 Task: Look for space in Mānānwāla, Pakistan from 17th June, 2023 to 21st June, 2023 for 2 adults in price range Rs.7000 to Rs.12000. Place can be private room with 1  bedroom having 2 beds and 1 bathroom. Property type can be house, flat, guest house. Amenities needed are: wifi. Booking option can be shelf check-in. Required host language is English.
Action: Mouse moved to (542, 613)
Screenshot: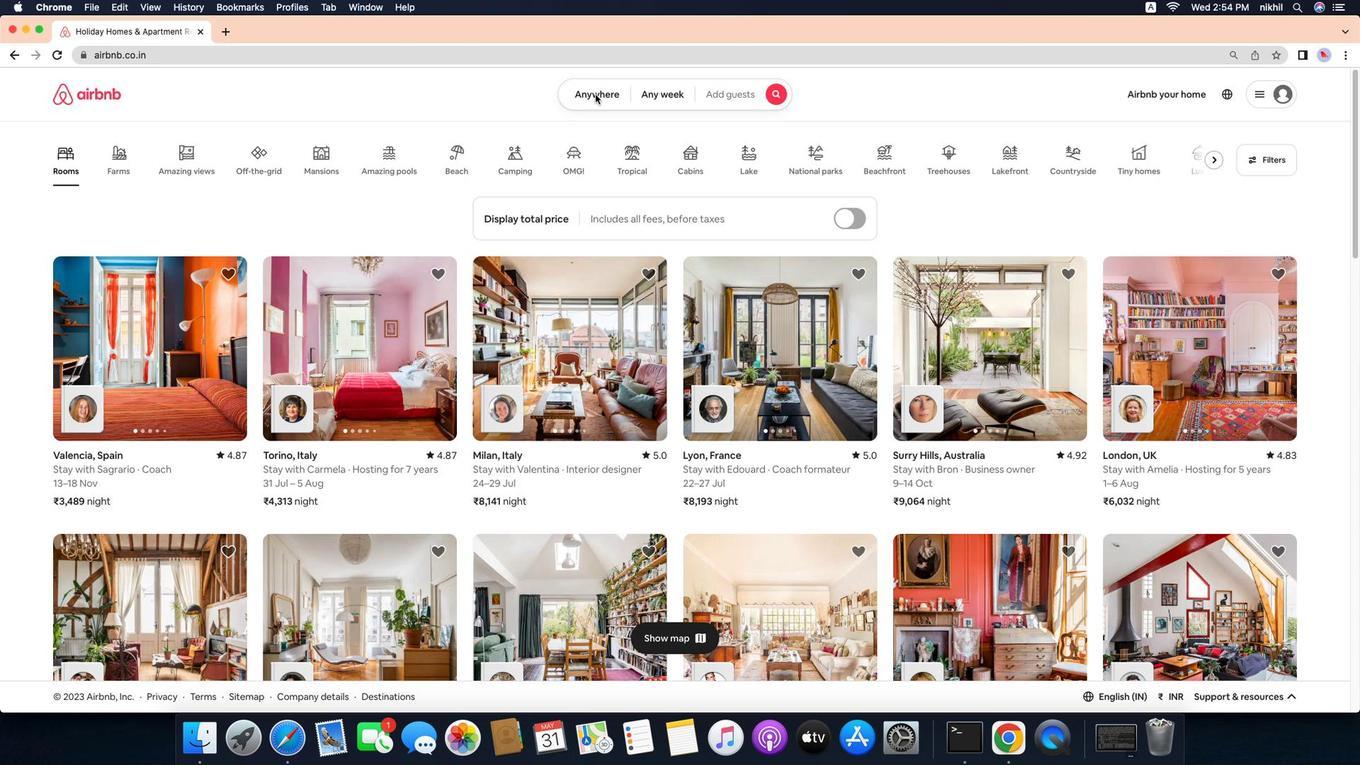 
Action: Mouse pressed left at (542, 613)
Screenshot: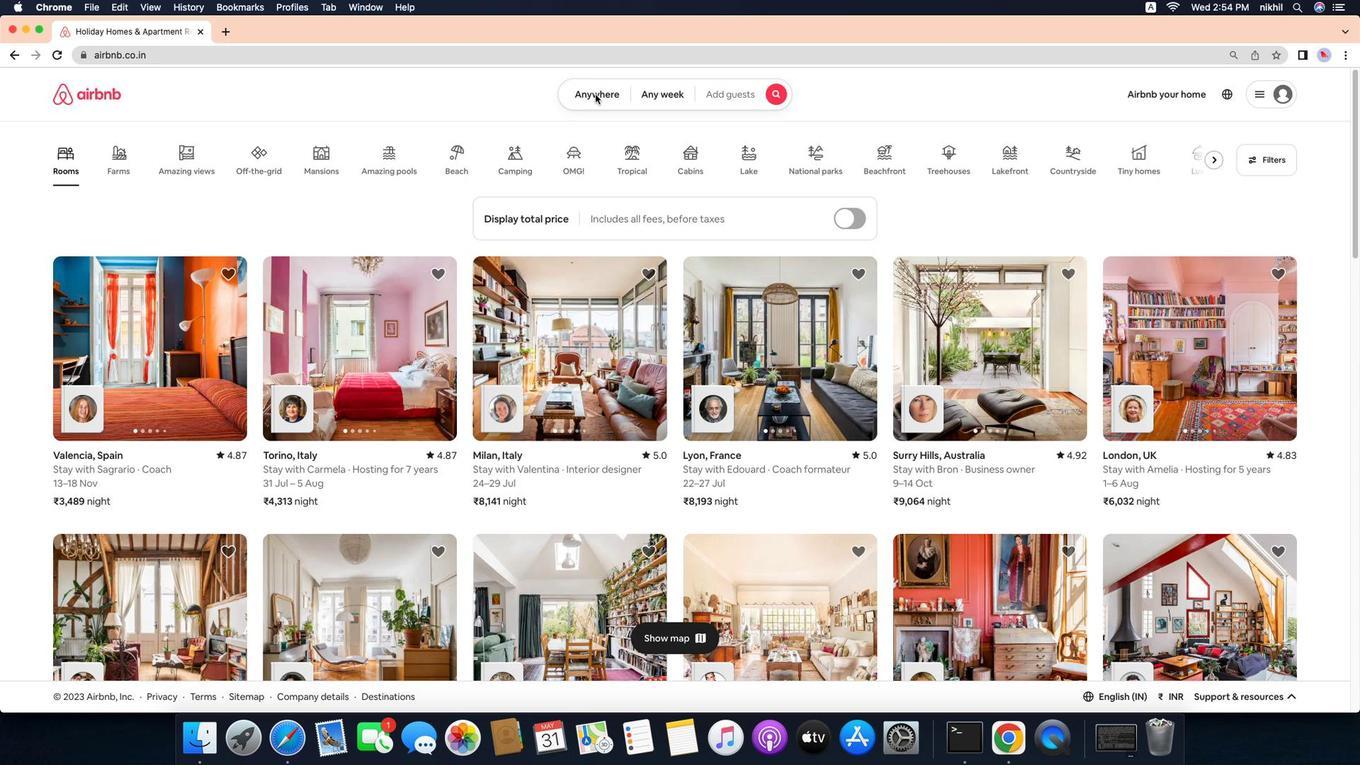
Action: Mouse moved to (539, 607)
Screenshot: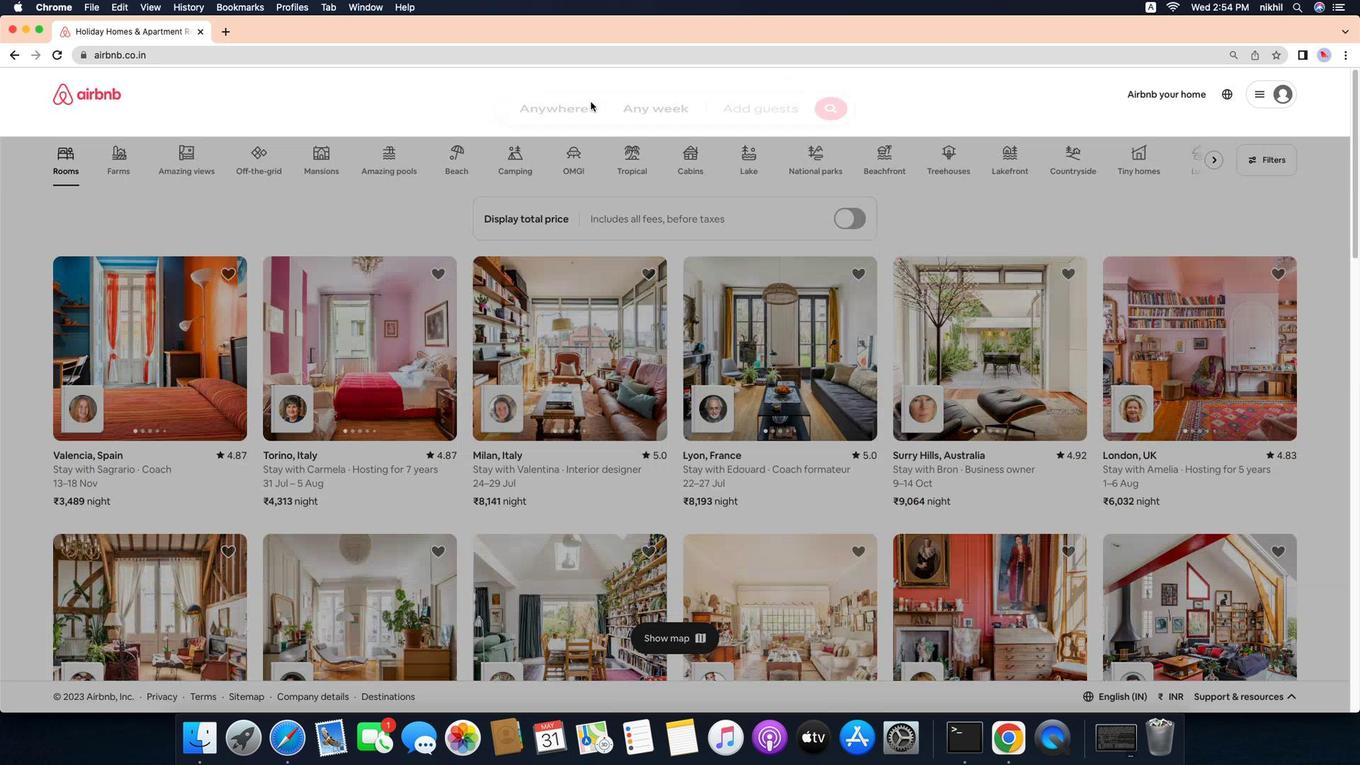 
Action: Mouse pressed left at (539, 607)
Screenshot: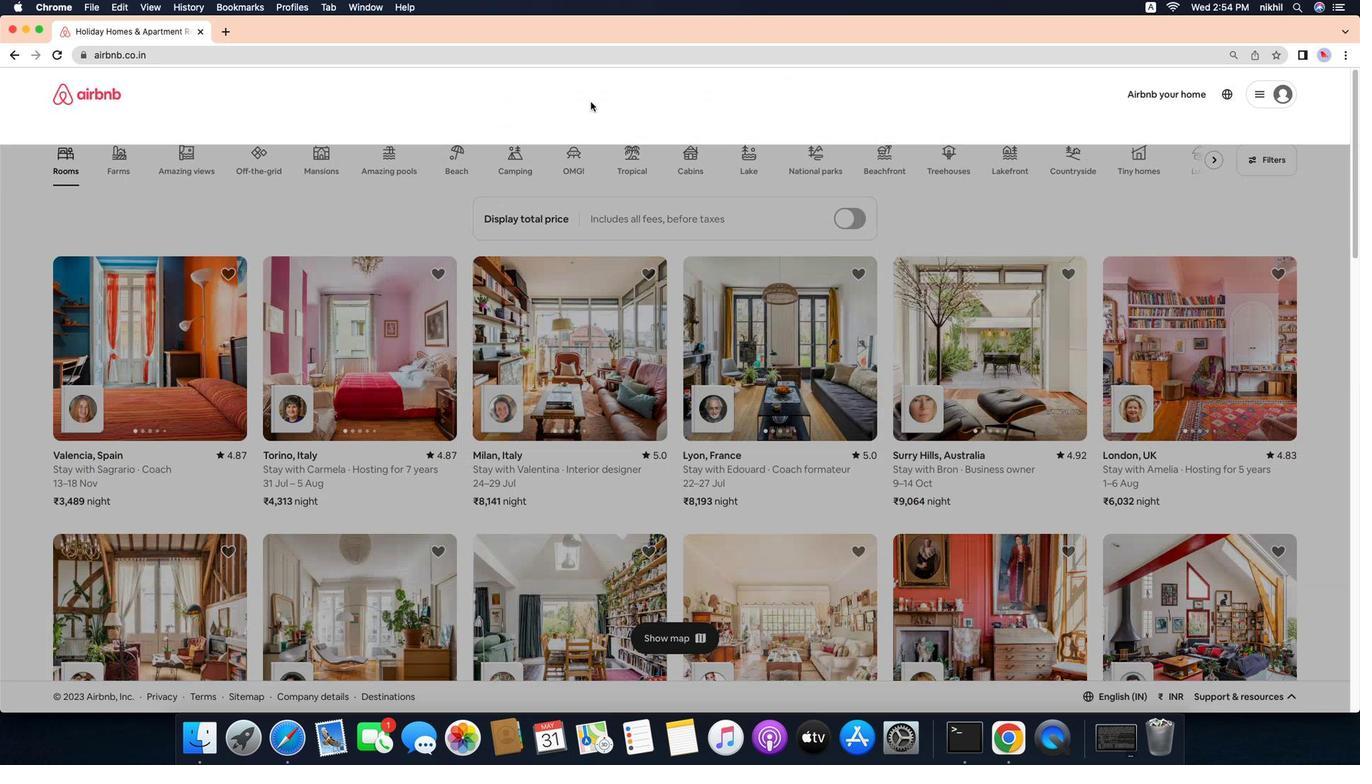 
Action: Mouse moved to (444, 576)
Screenshot: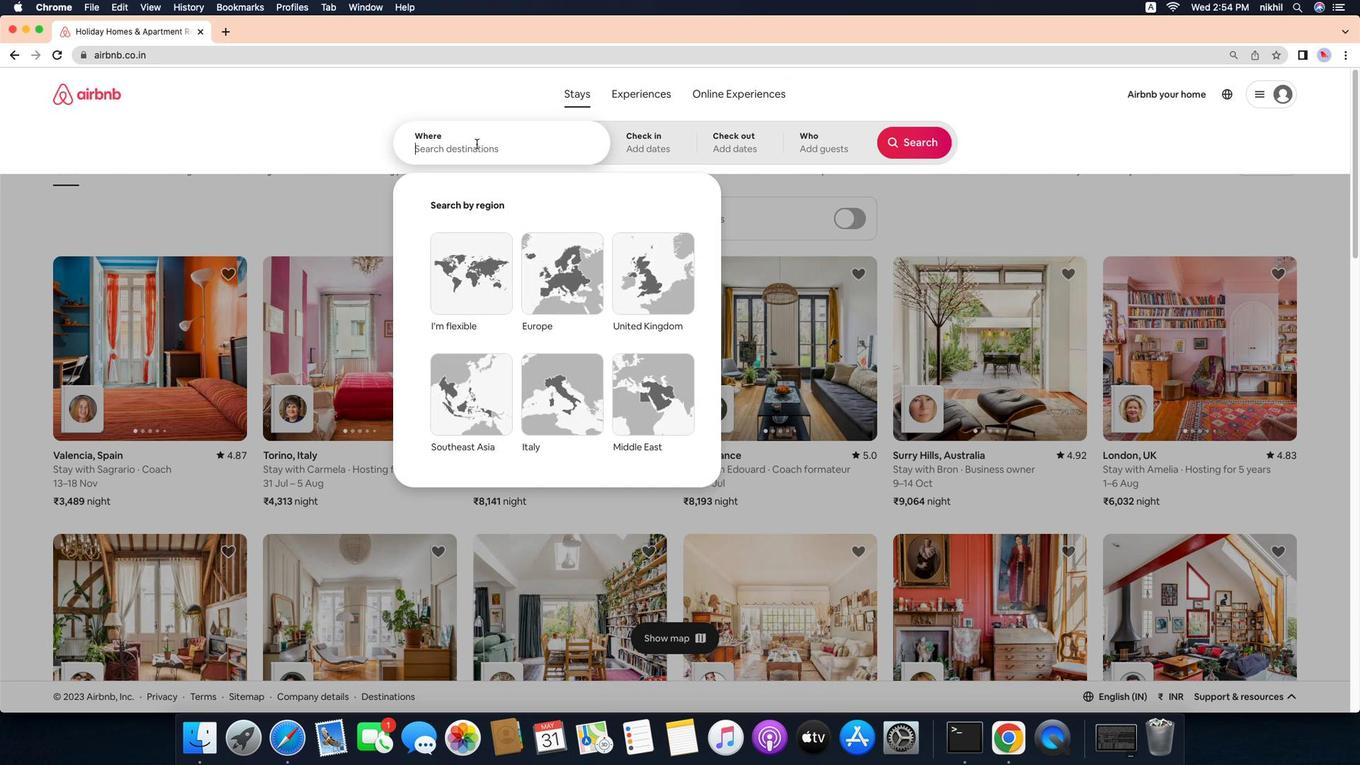 
Action: Mouse pressed left at (444, 576)
Screenshot: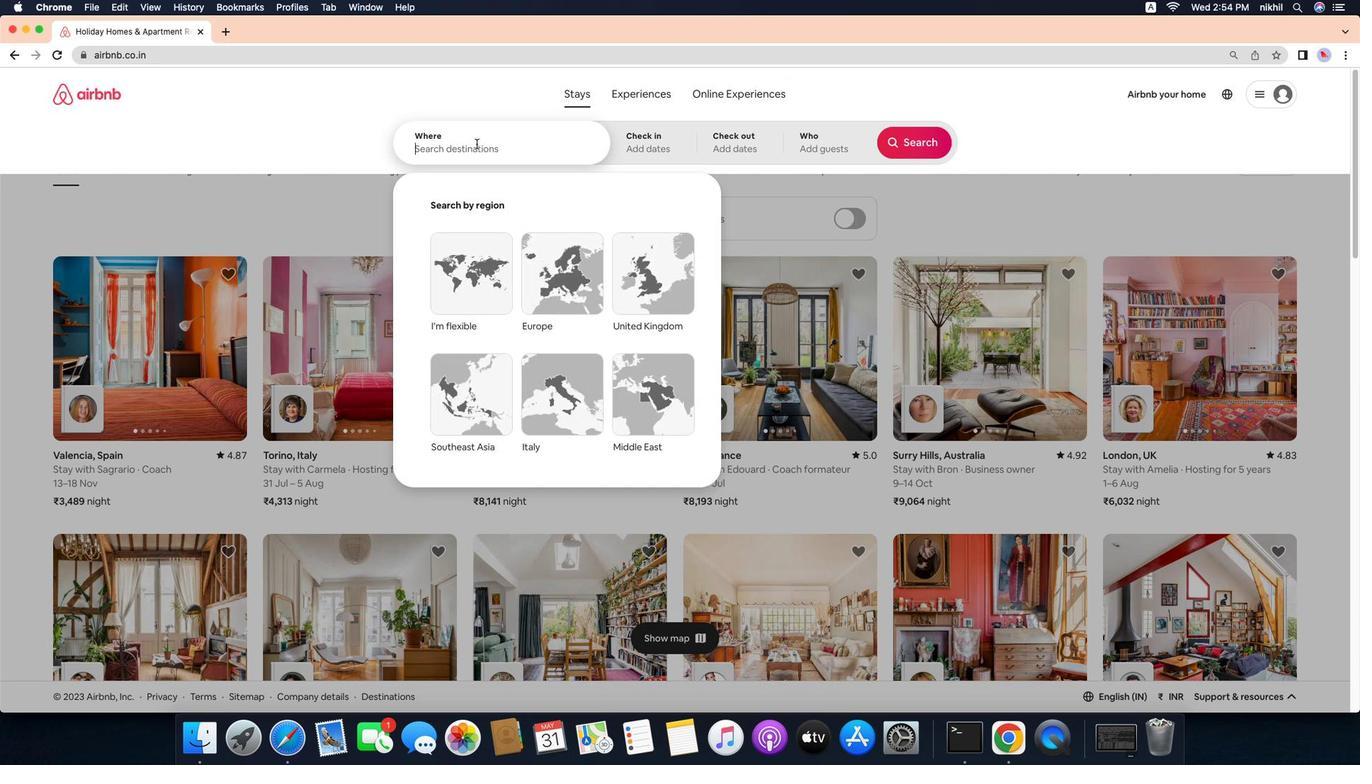 
Action: Key pressed Key.caps_lock'M'Key.caps_lock'a''n''a''n''w''a''l''a'
Screenshot: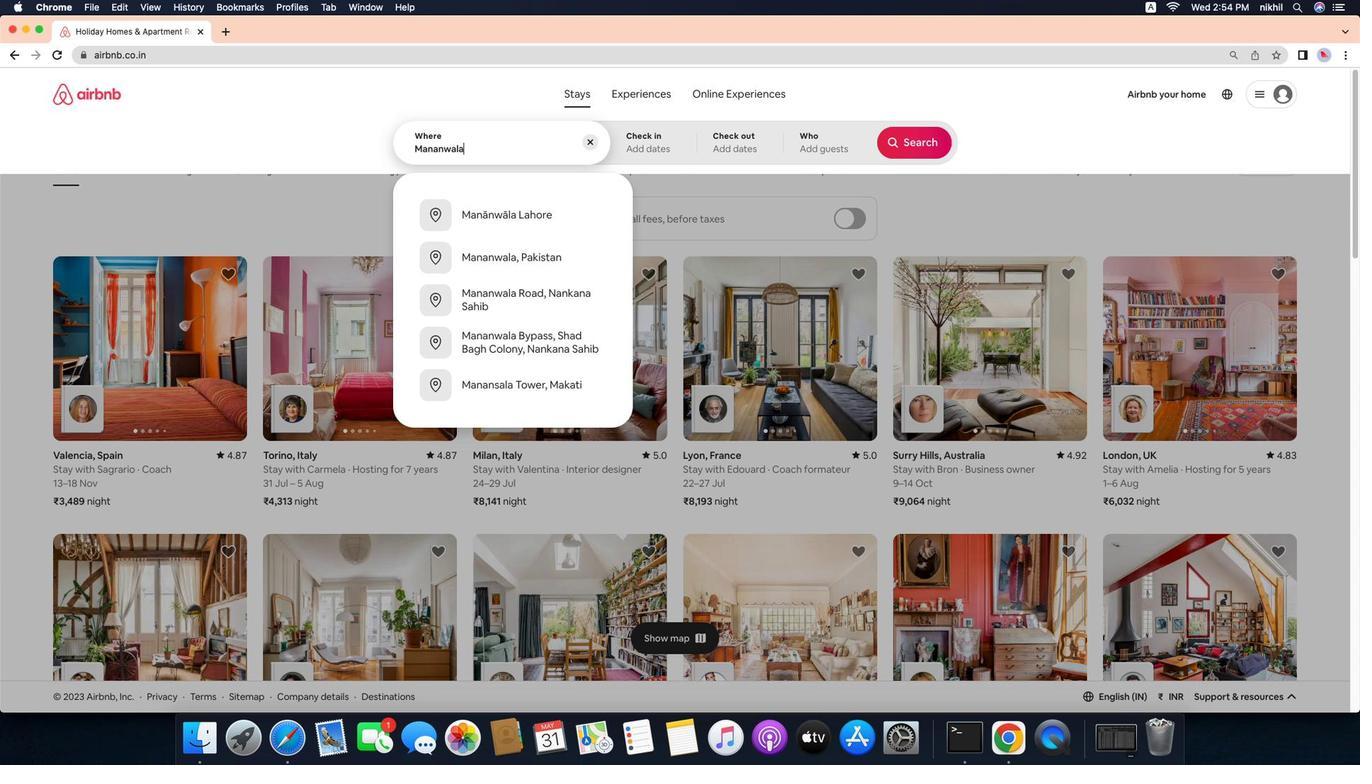 
Action: Mouse moved to (489, 491)
Screenshot: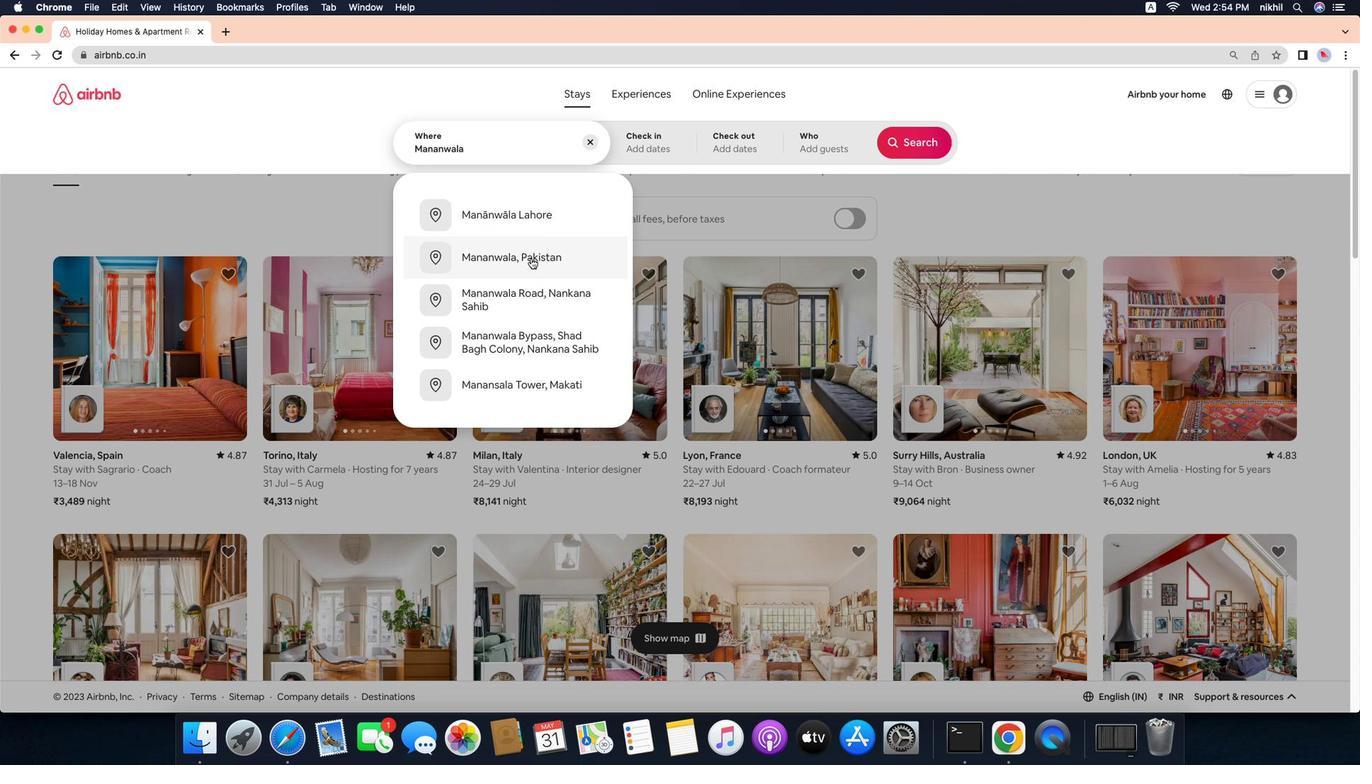 
Action: Mouse pressed left at (489, 491)
Screenshot: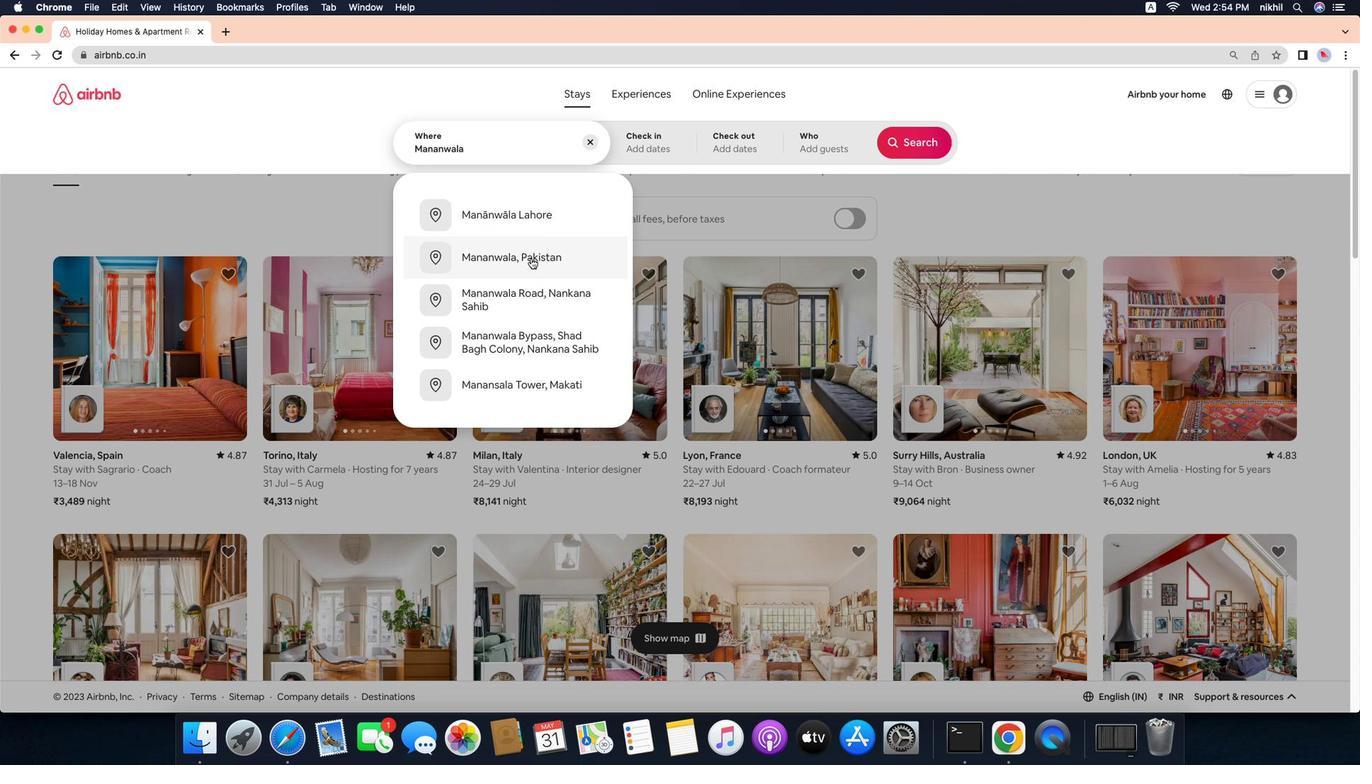 
Action: Mouse moved to (791, 406)
Screenshot: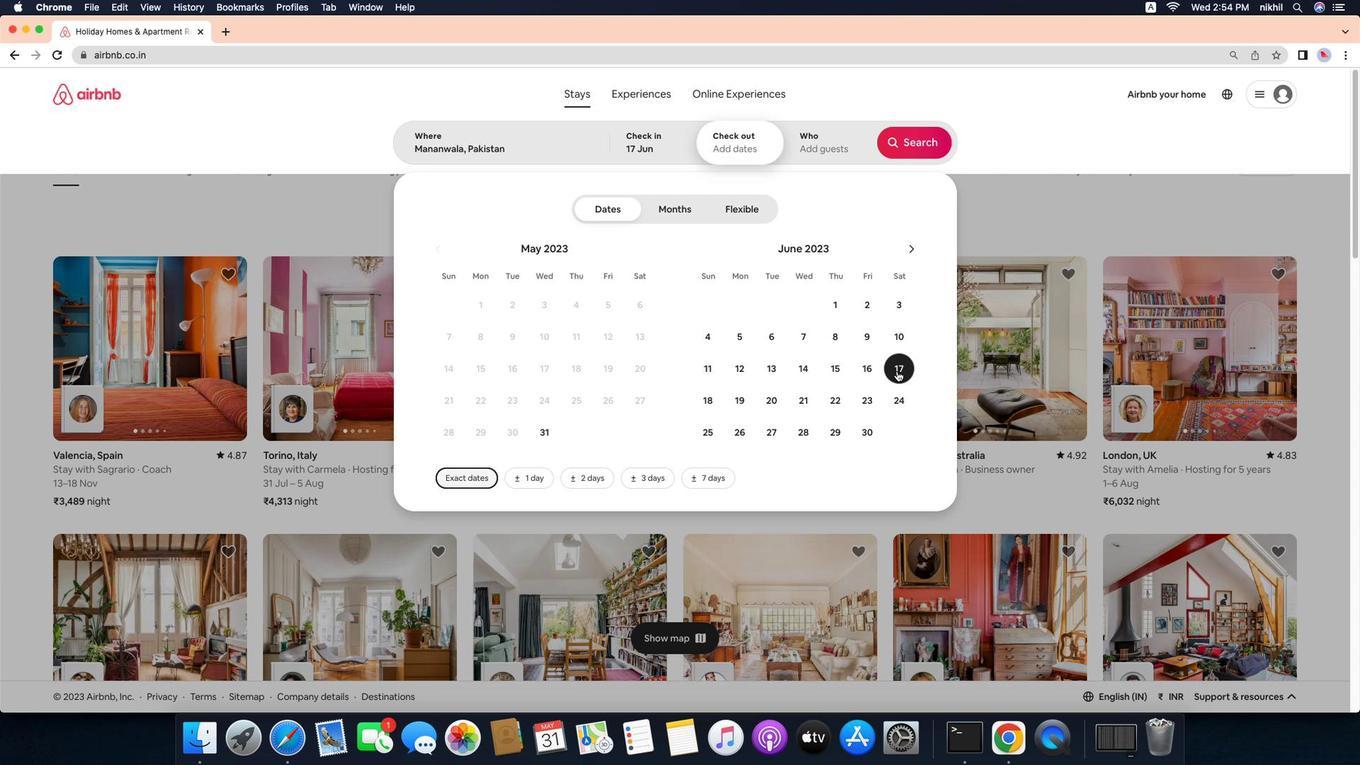 
Action: Mouse pressed left at (791, 406)
Screenshot: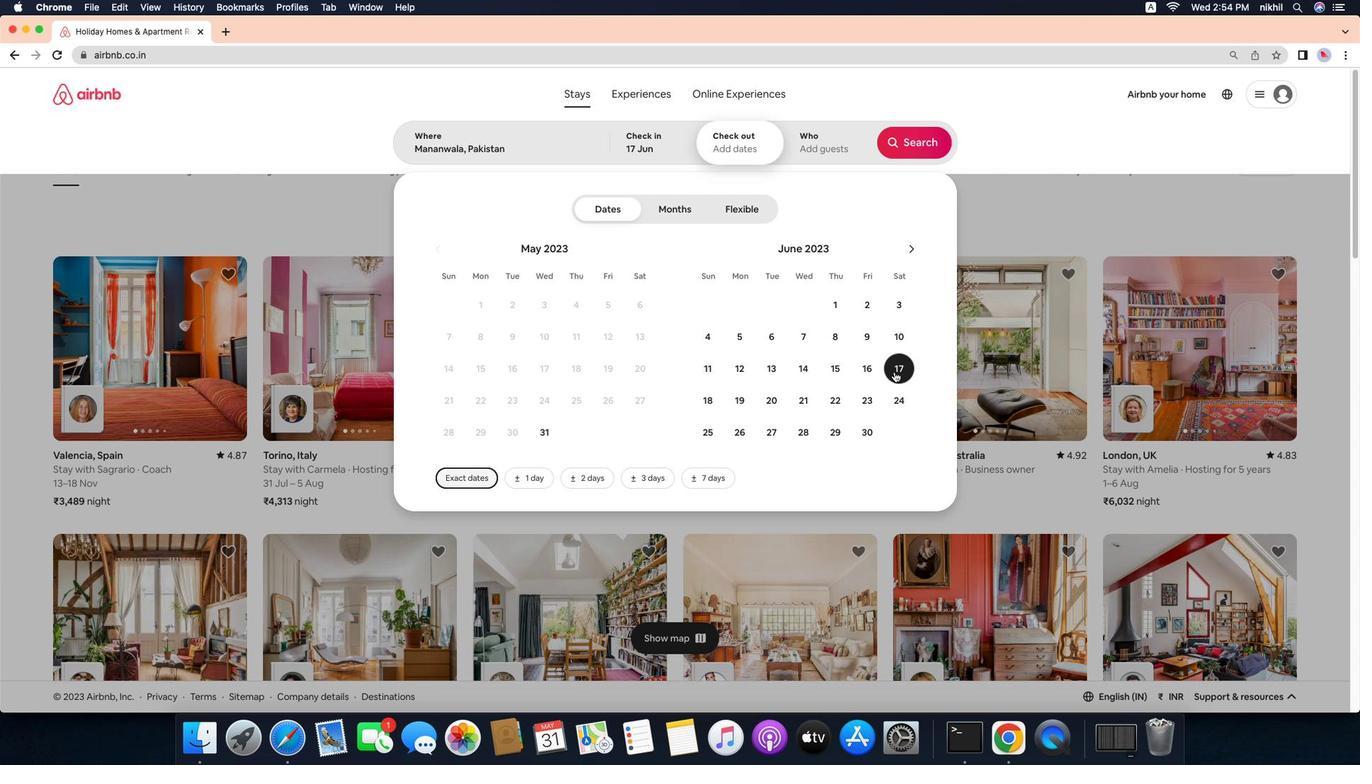 
Action: Mouse moved to (702, 379)
Screenshot: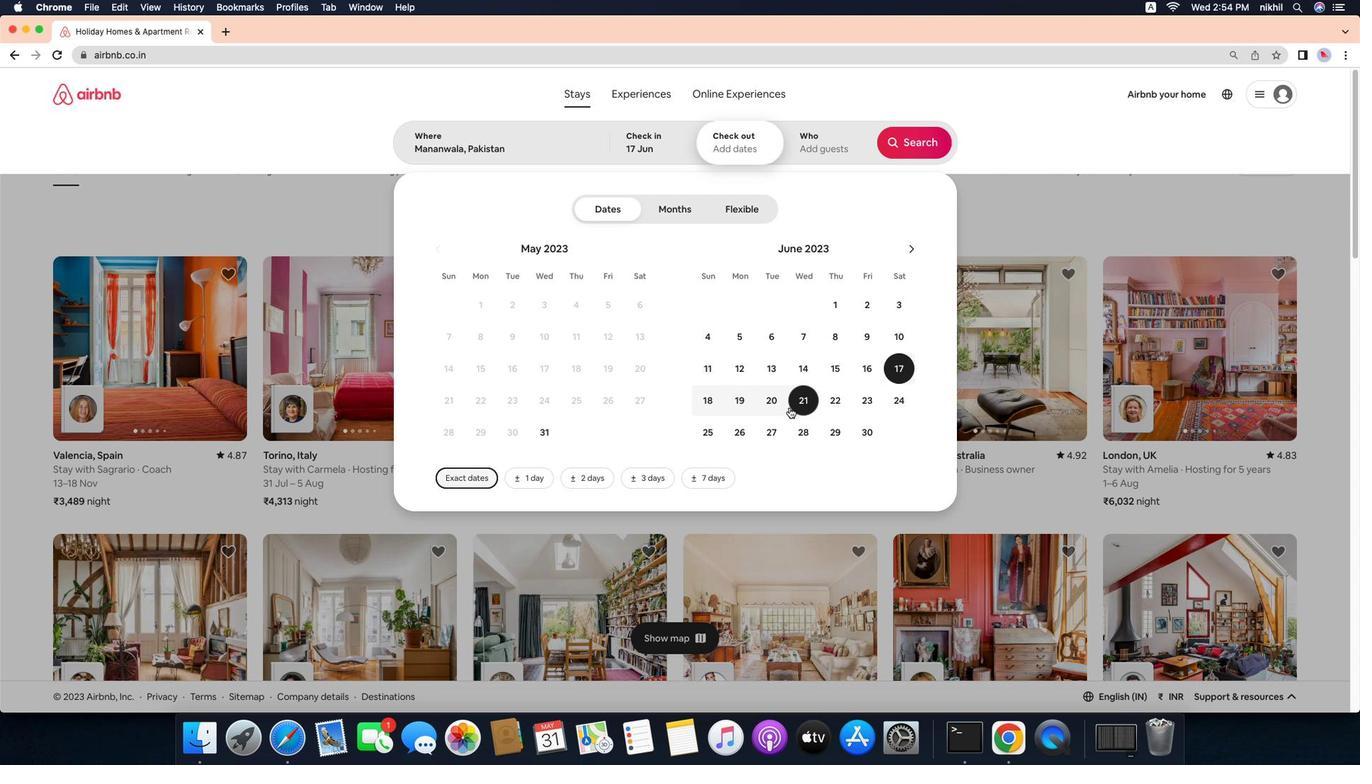 
Action: Mouse pressed left at (702, 379)
Screenshot: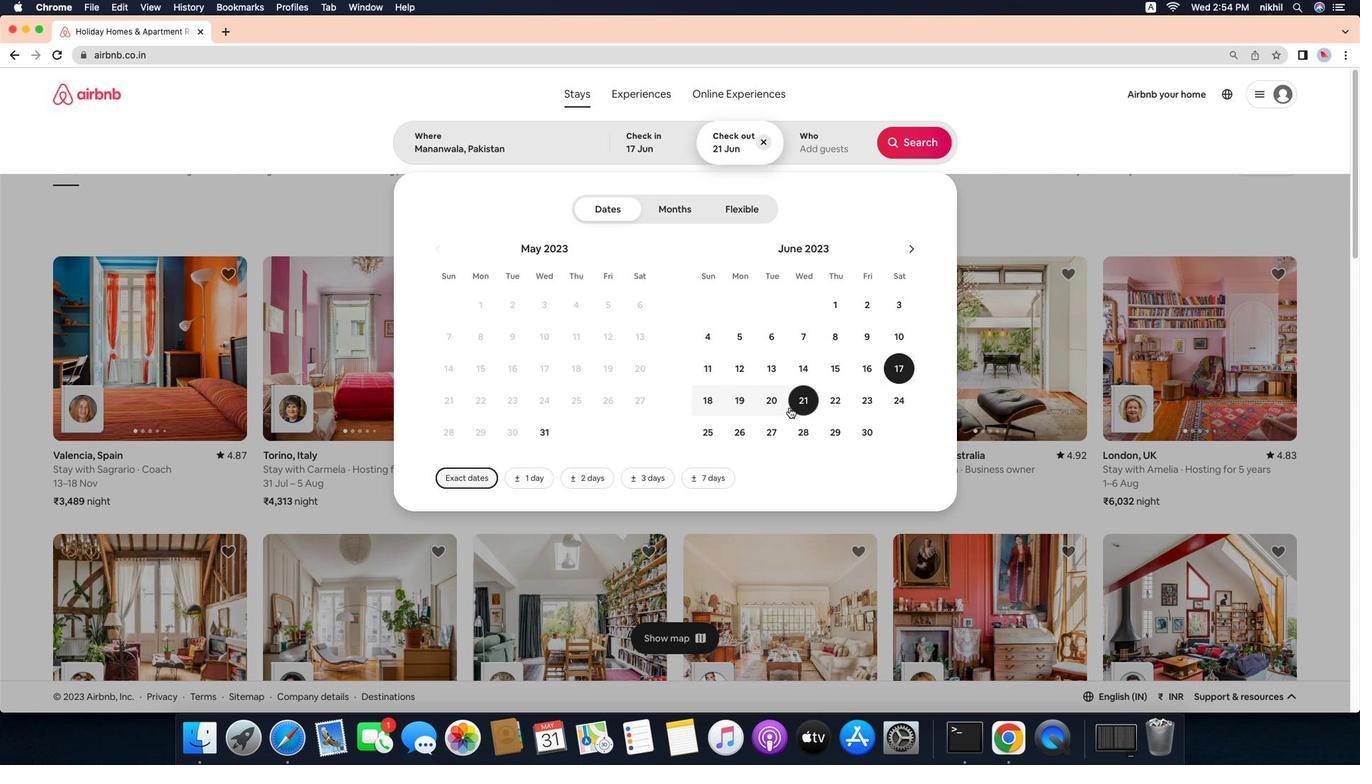
Action: Mouse moved to (719, 571)
Screenshot: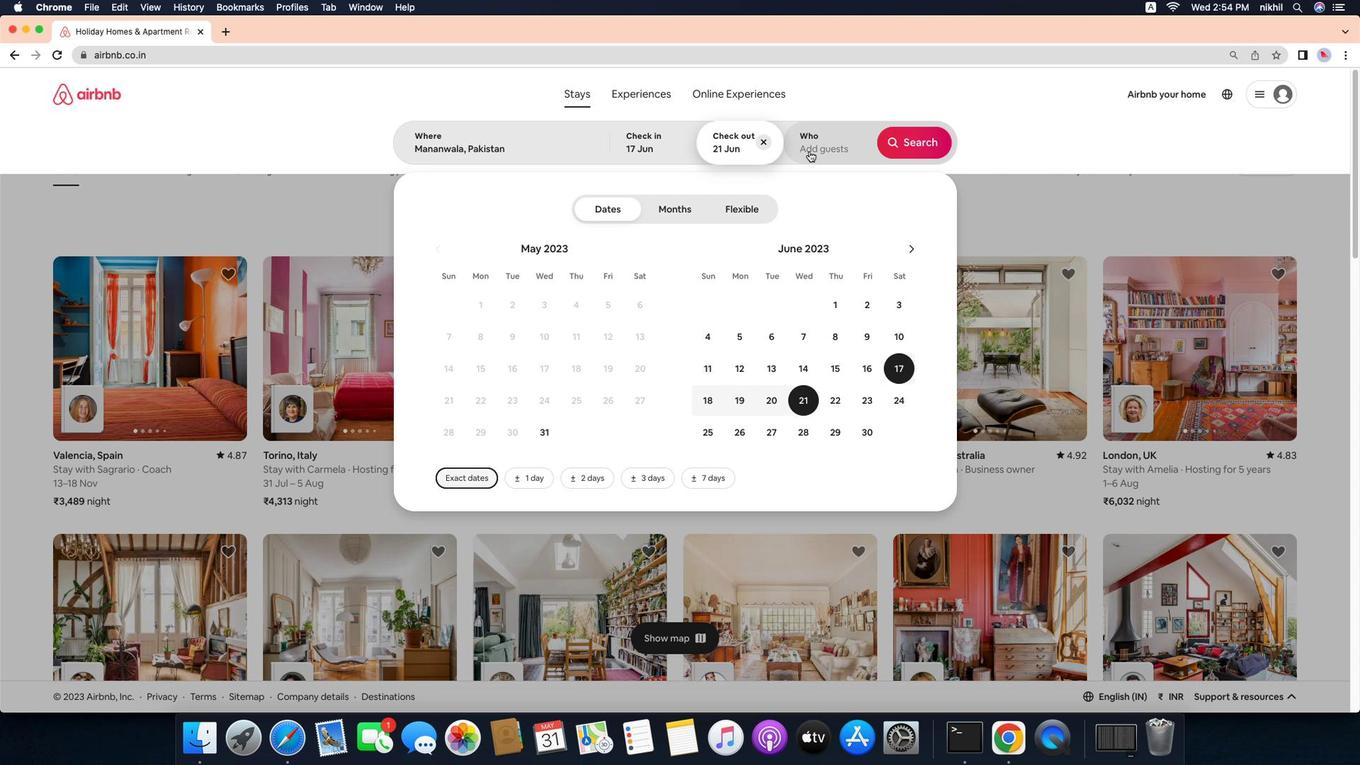 
Action: Mouse pressed left at (719, 571)
Screenshot: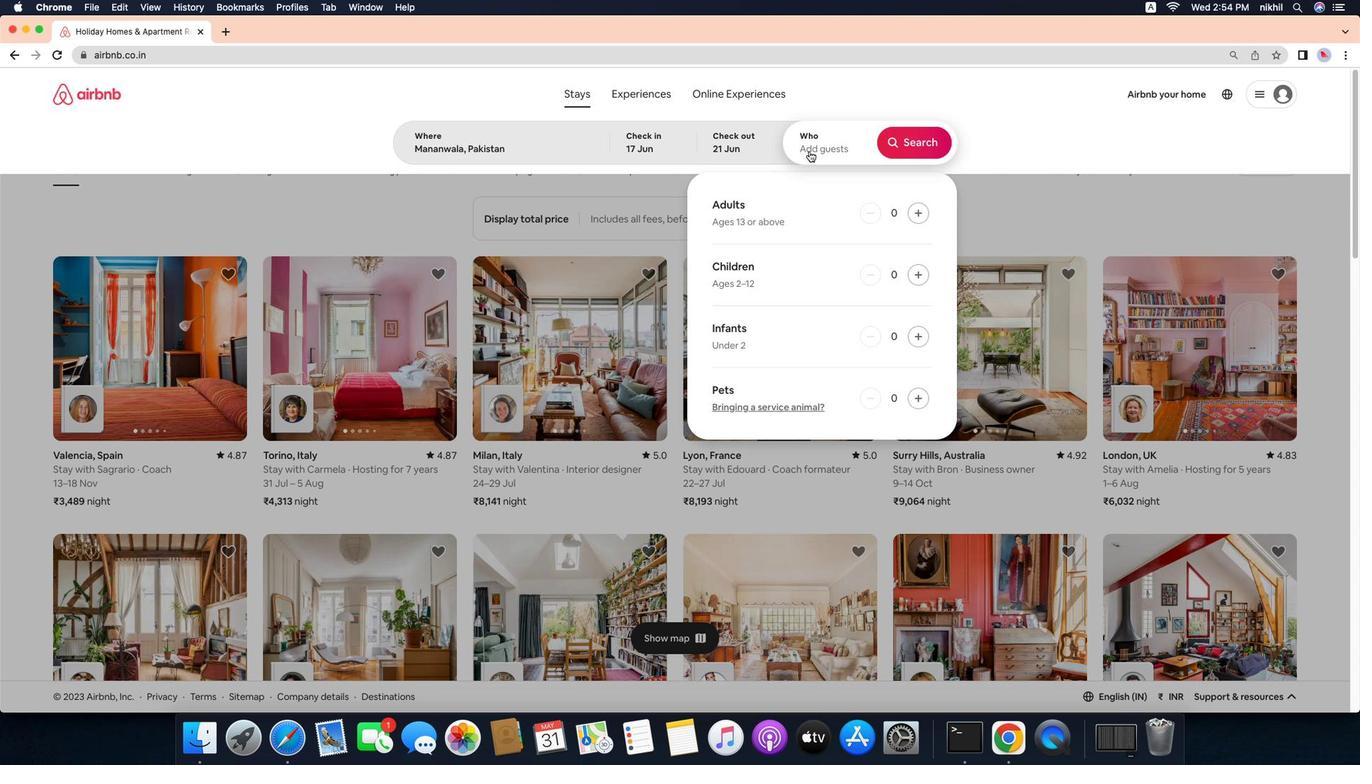 
Action: Mouse moved to (808, 520)
Screenshot: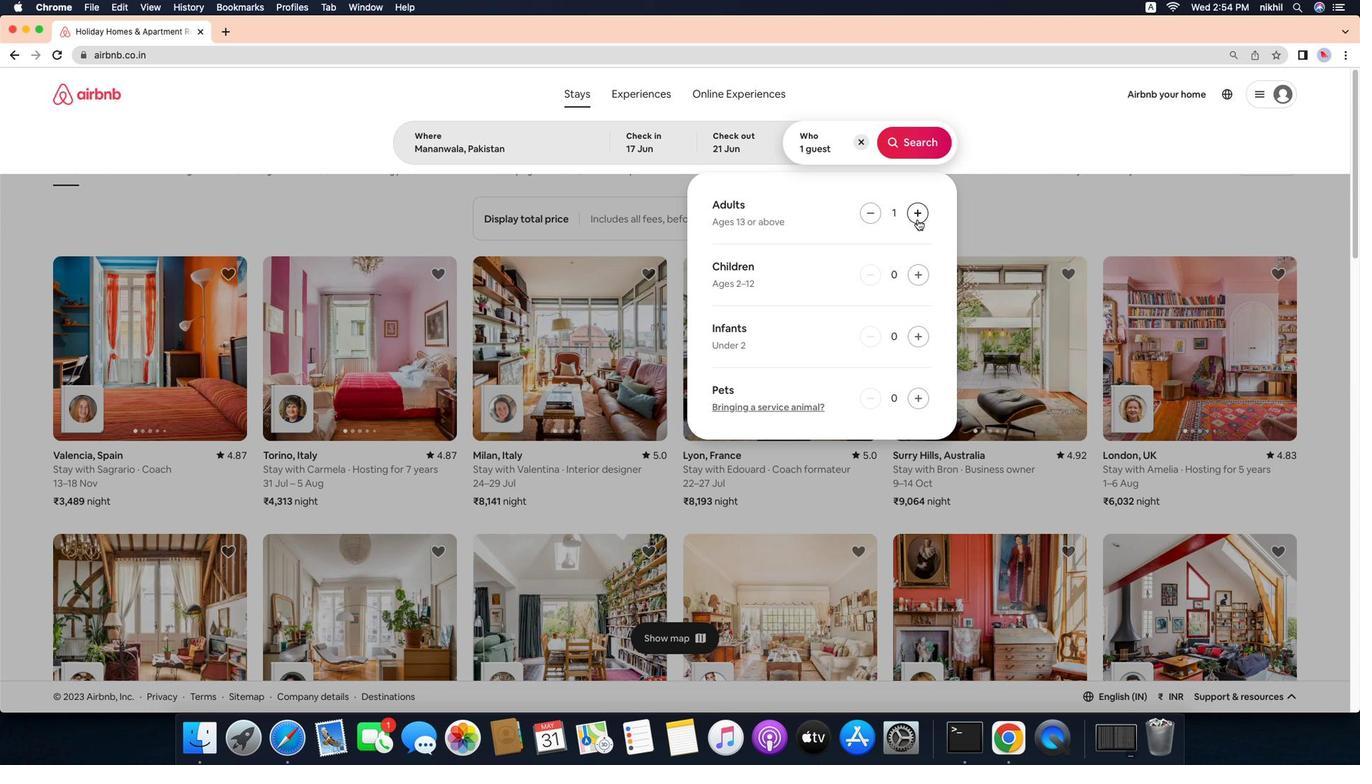 
Action: Mouse pressed left at (808, 520)
Screenshot: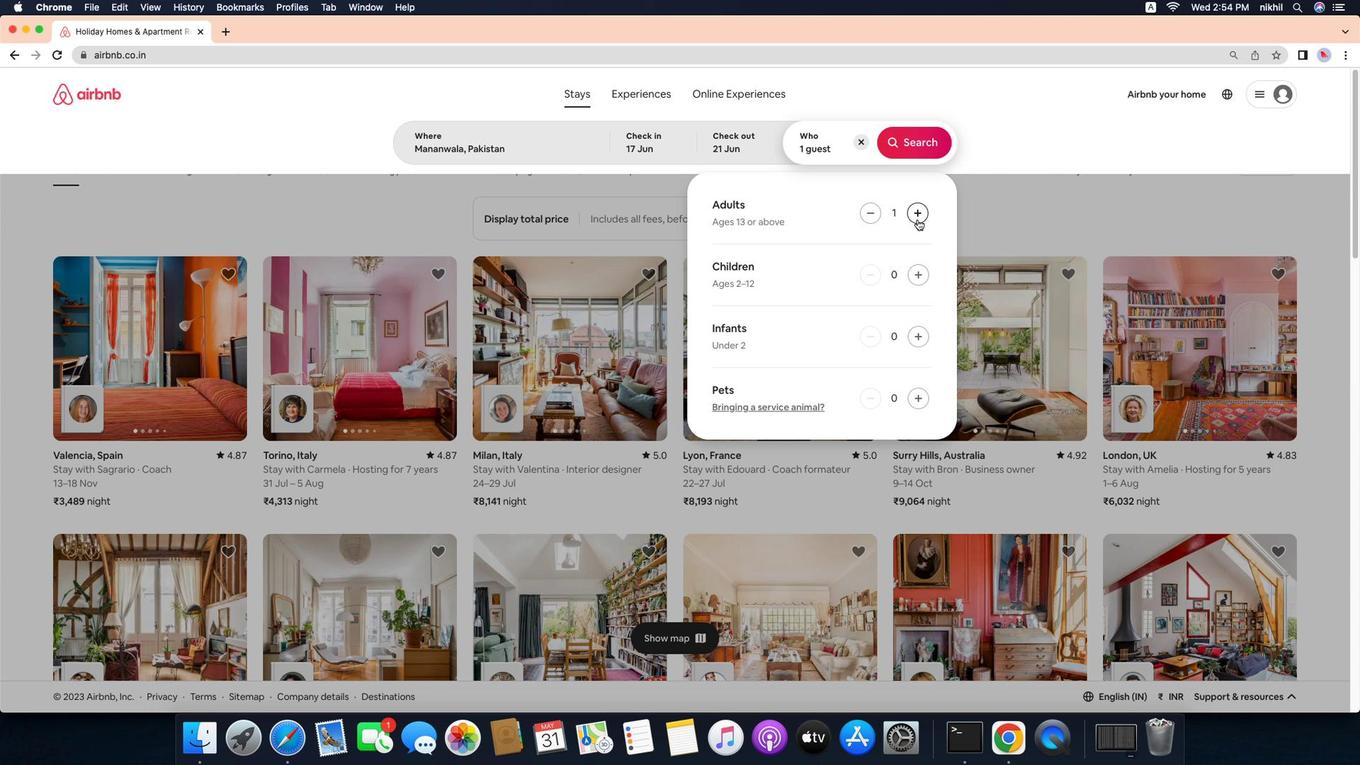 
Action: Mouse pressed left at (808, 520)
Screenshot: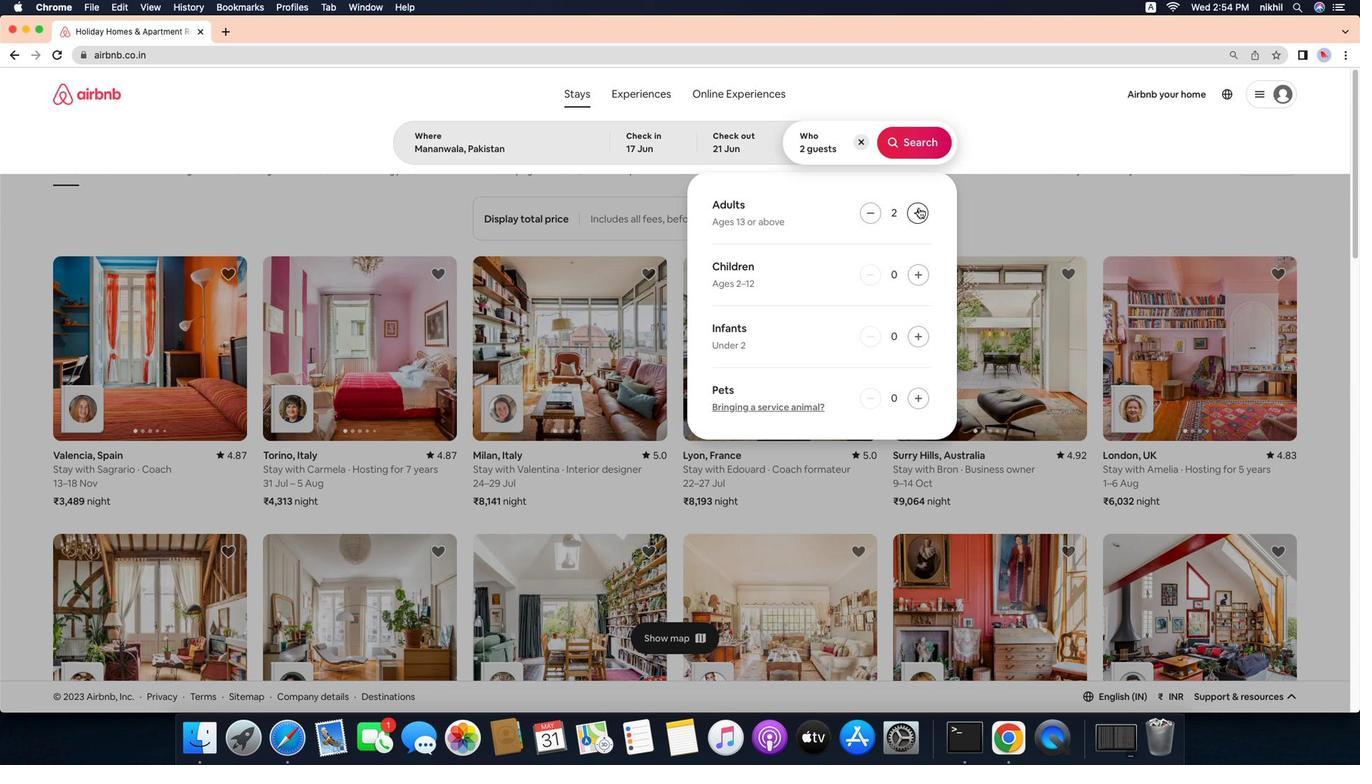
Action: Mouse moved to (809, 573)
Screenshot: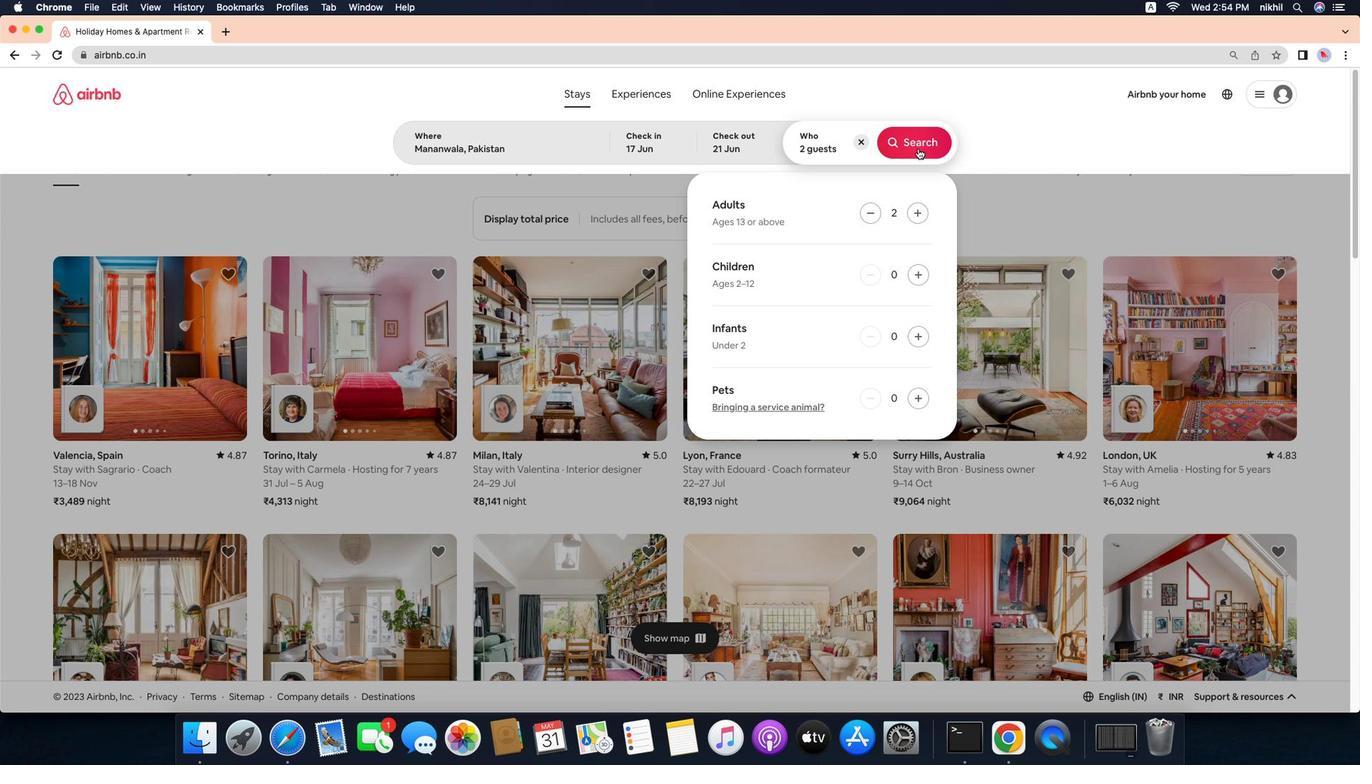 
Action: Mouse pressed left at (809, 573)
Screenshot: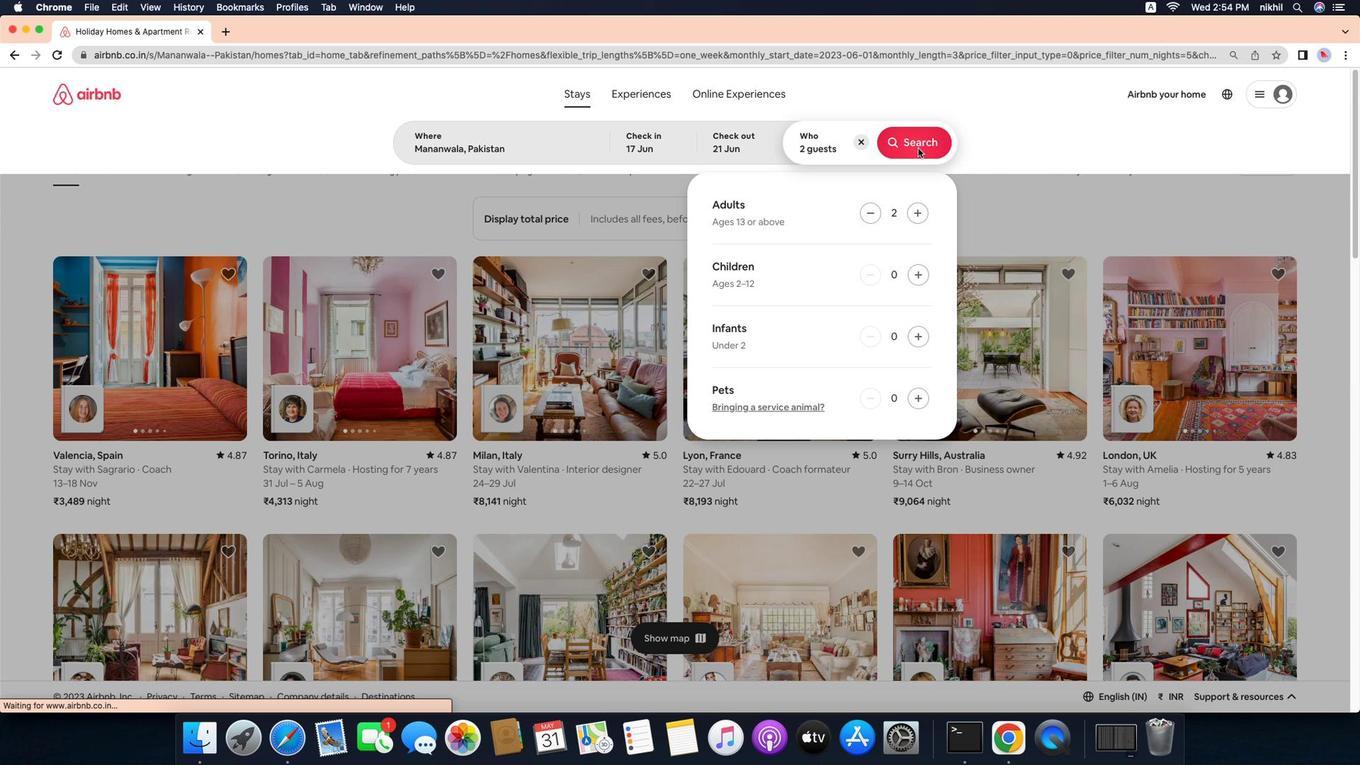 
Action: Mouse moved to (1125, 568)
Screenshot: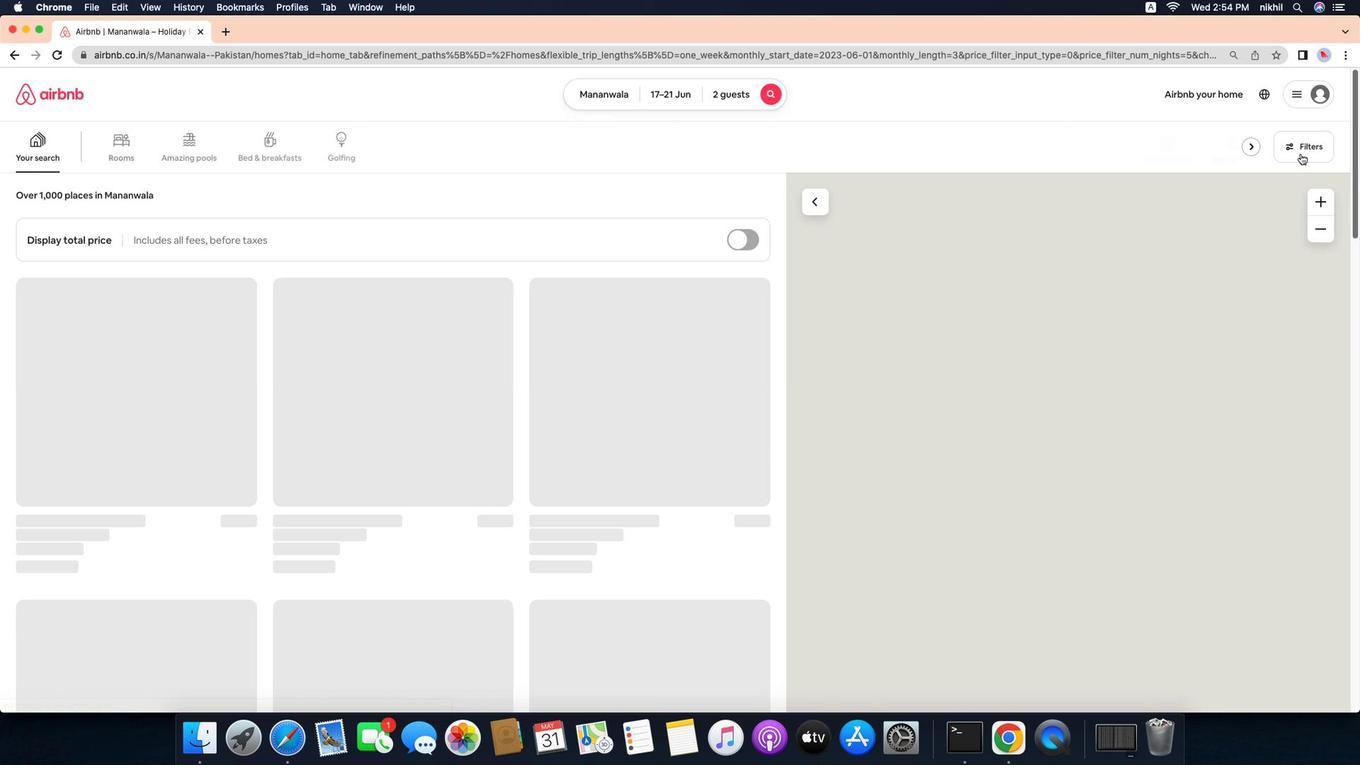 
Action: Mouse pressed left at (1125, 568)
Screenshot: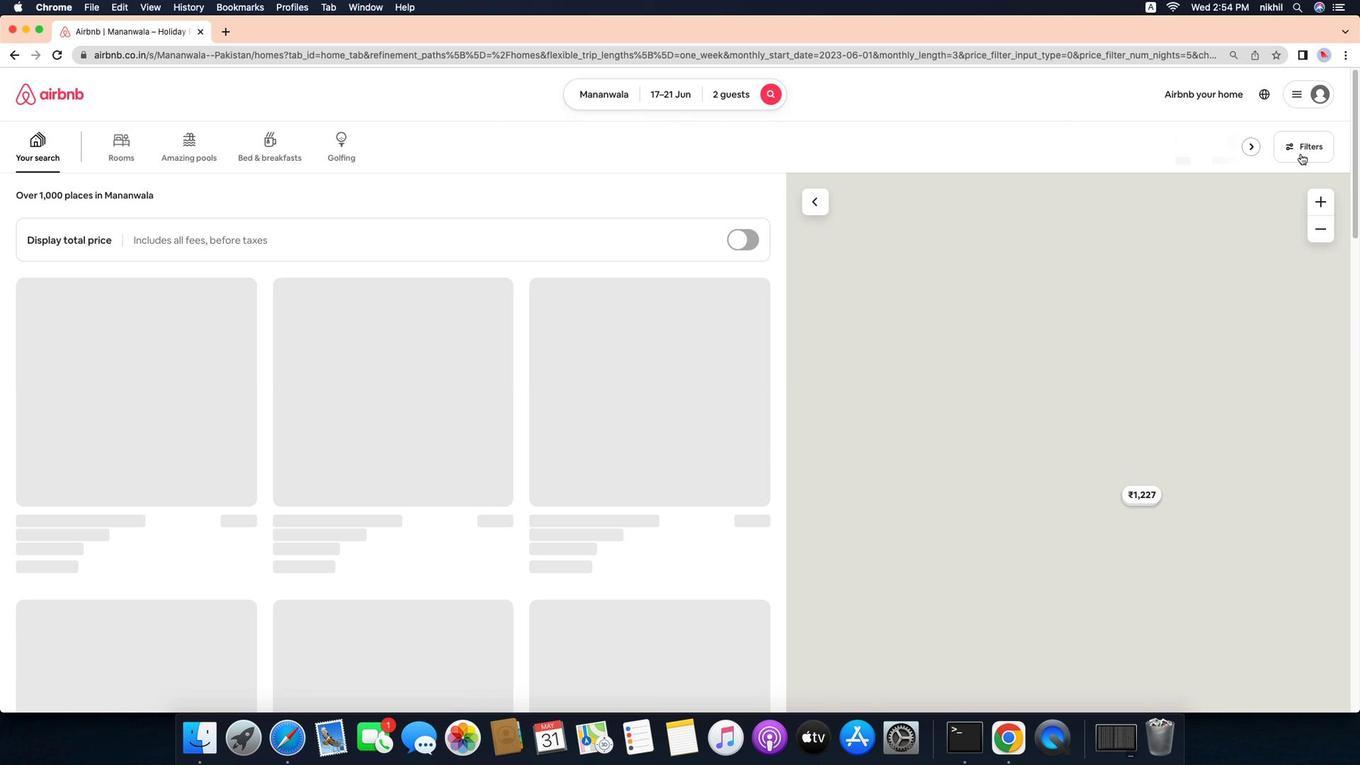 
Action: Mouse moved to (502, 334)
Screenshot: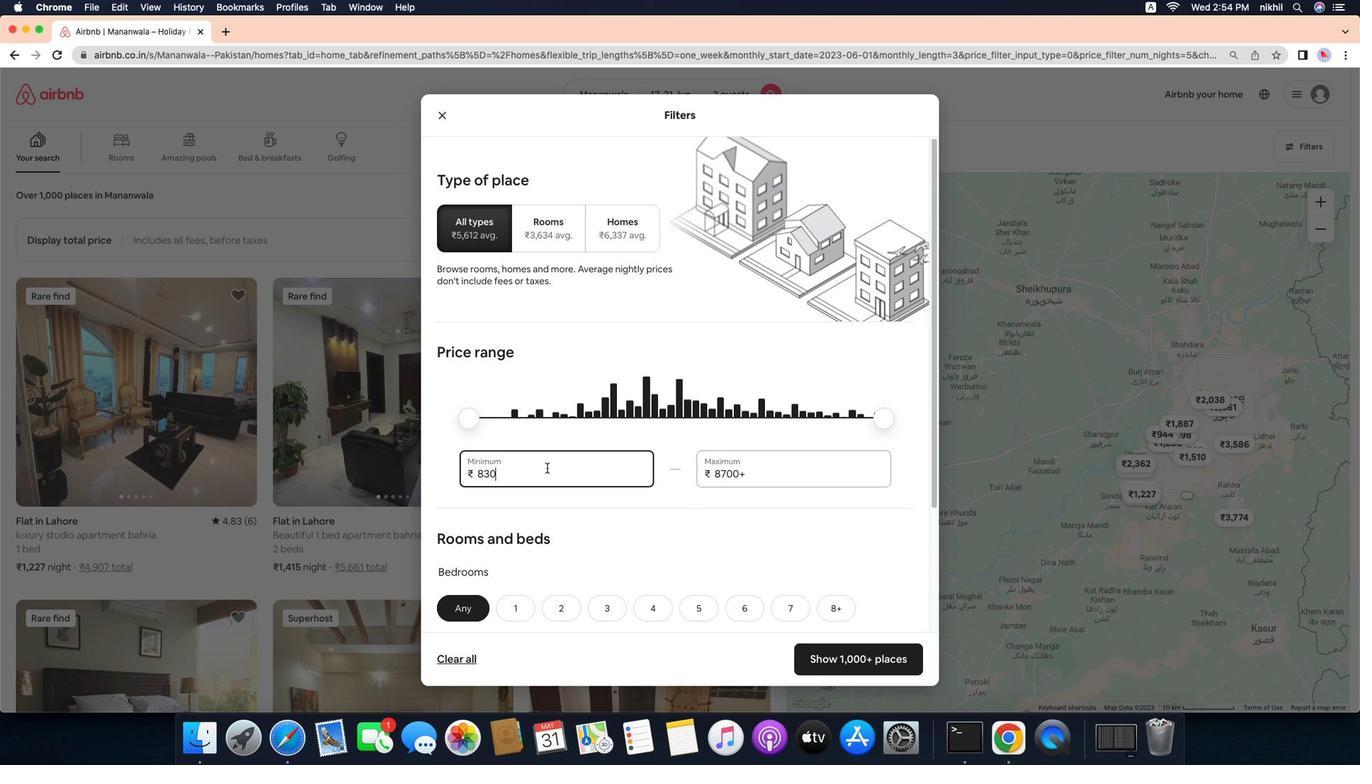 
Action: Mouse pressed left at (502, 334)
Screenshot: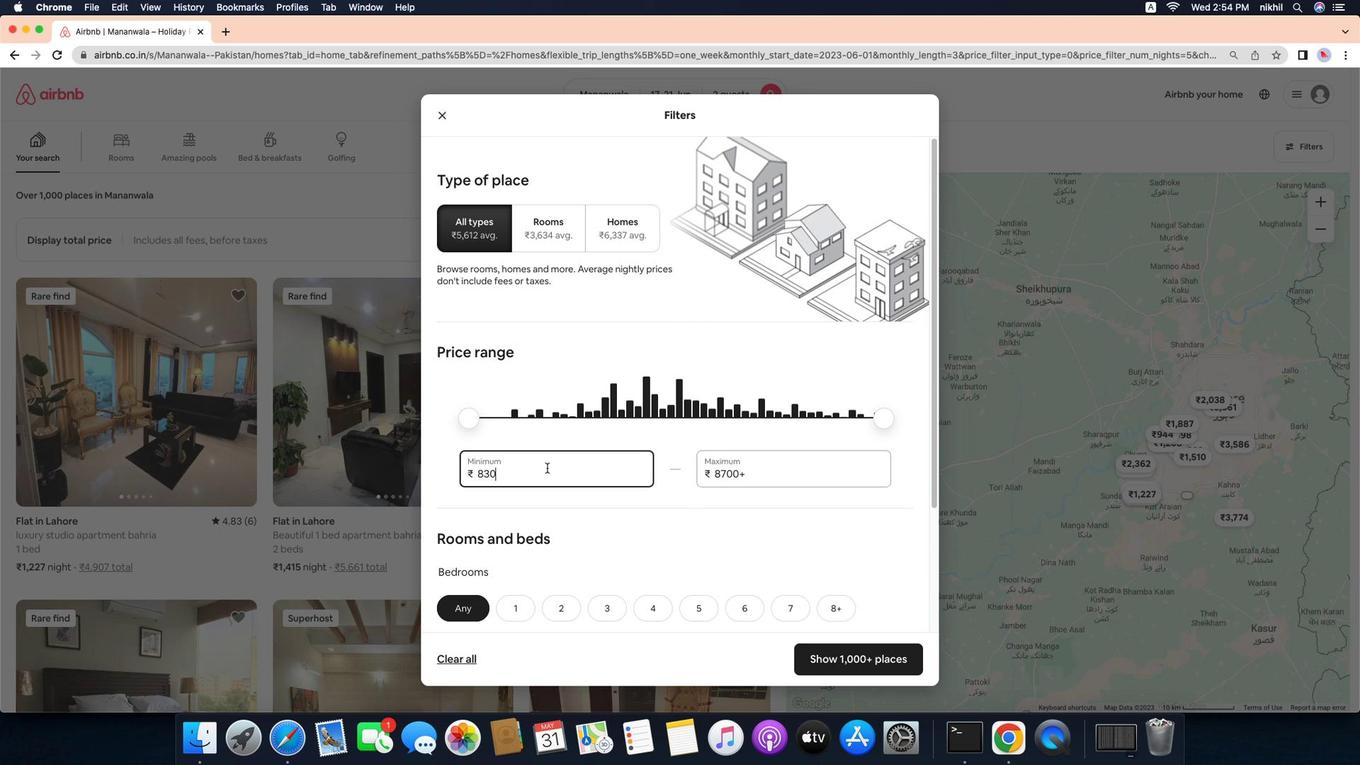 
Action: Mouse moved to (502, 334)
Screenshot: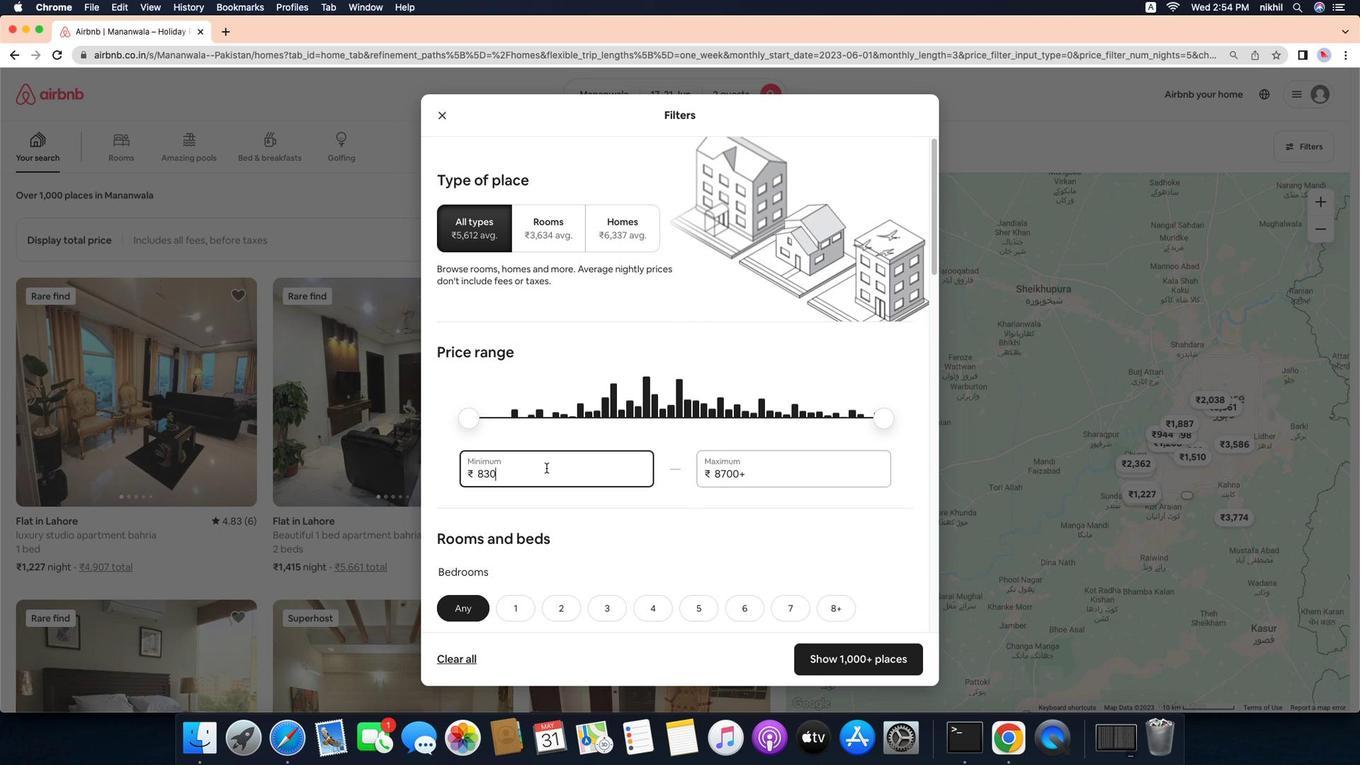 
Action: Key pressed Key.backspaceKey.backspaceKey.backspace'7''0''0''0'
Screenshot: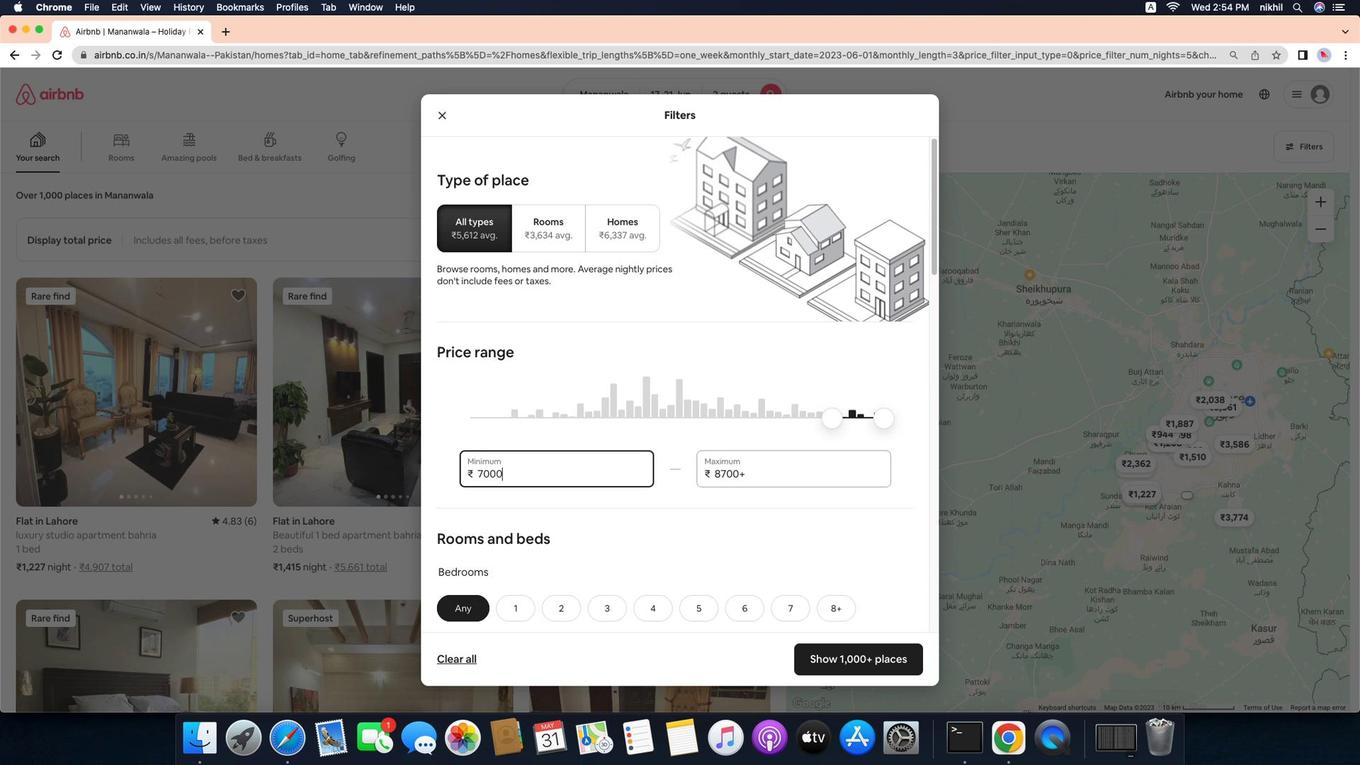 
Action: Mouse moved to (673, 328)
Screenshot: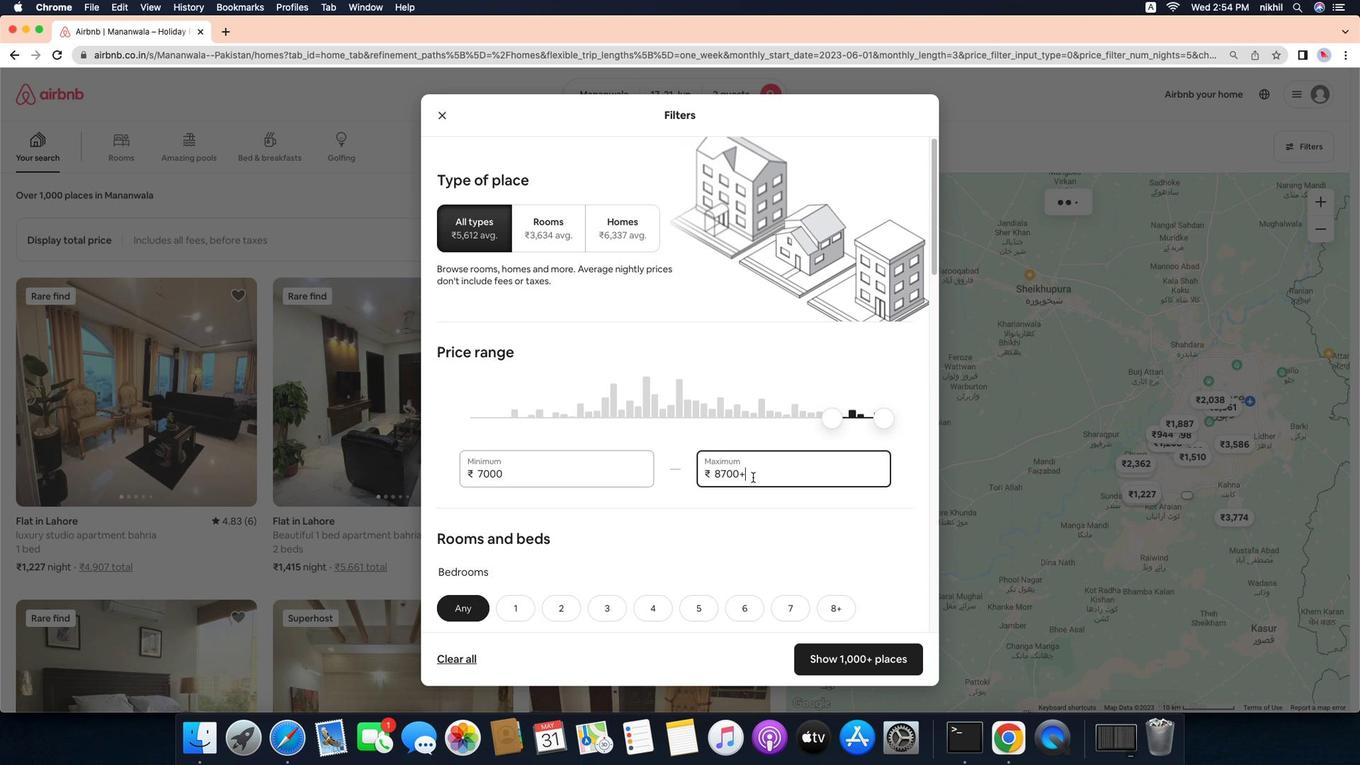 
Action: Mouse pressed left at (673, 328)
Screenshot: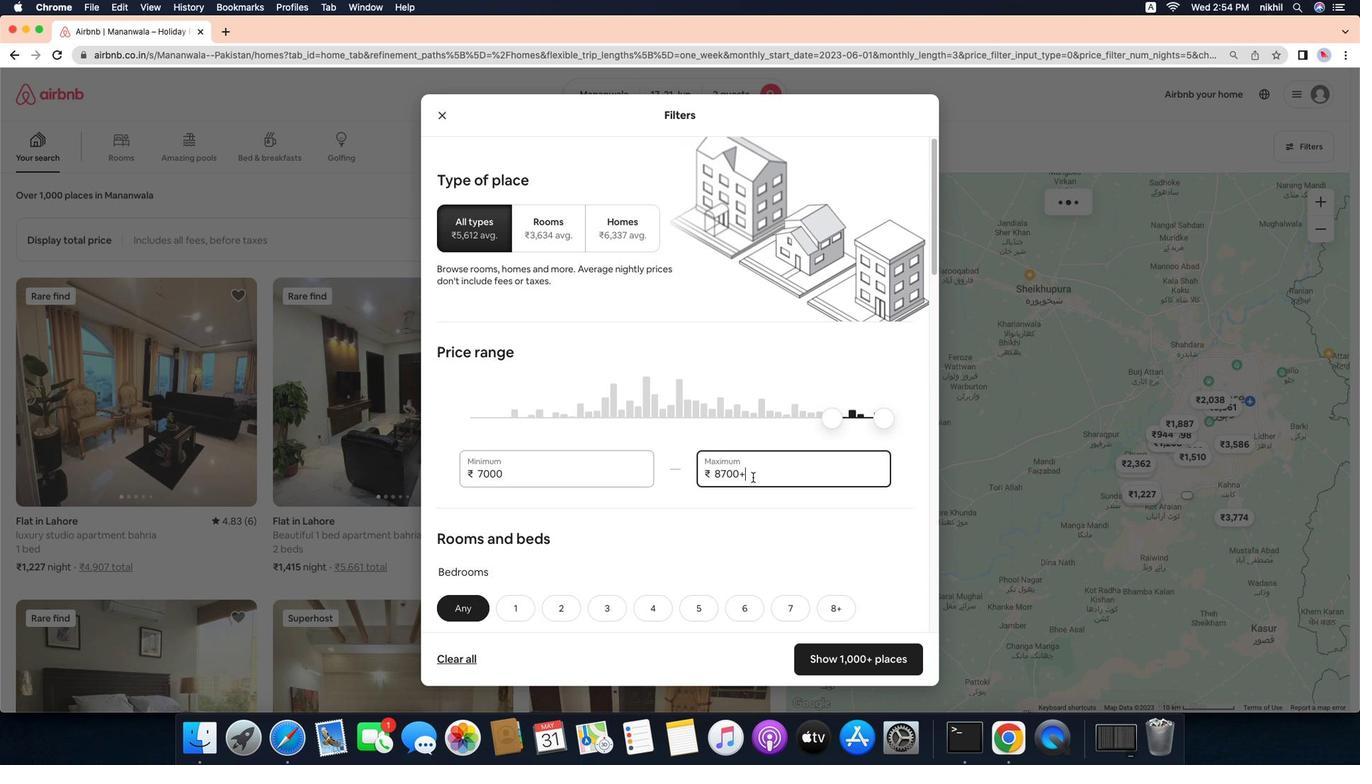 
Action: Key pressed Key.backspaceKey.backspaceKey.backspaceKey.backspaceKey.backspace'1''2''0''0''0'
Screenshot: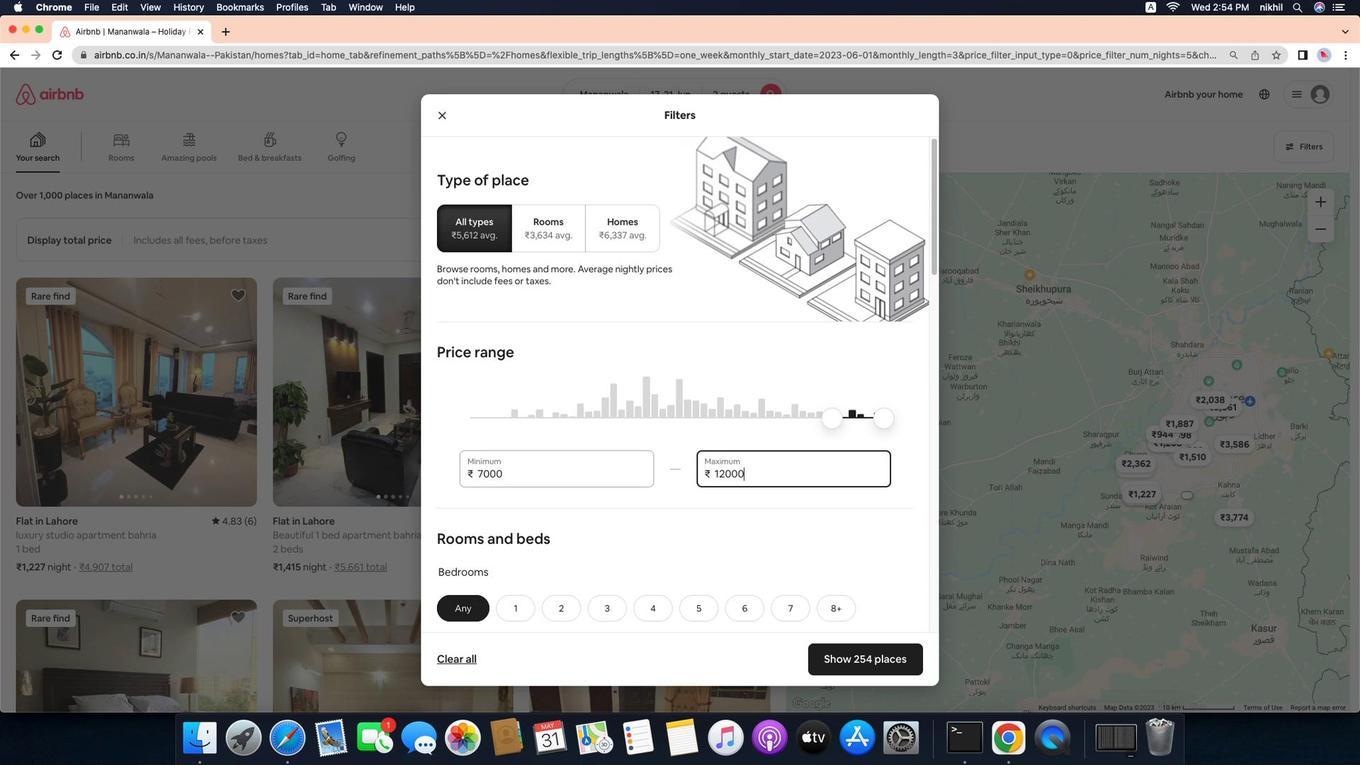 
Action: Mouse moved to (554, 305)
Screenshot: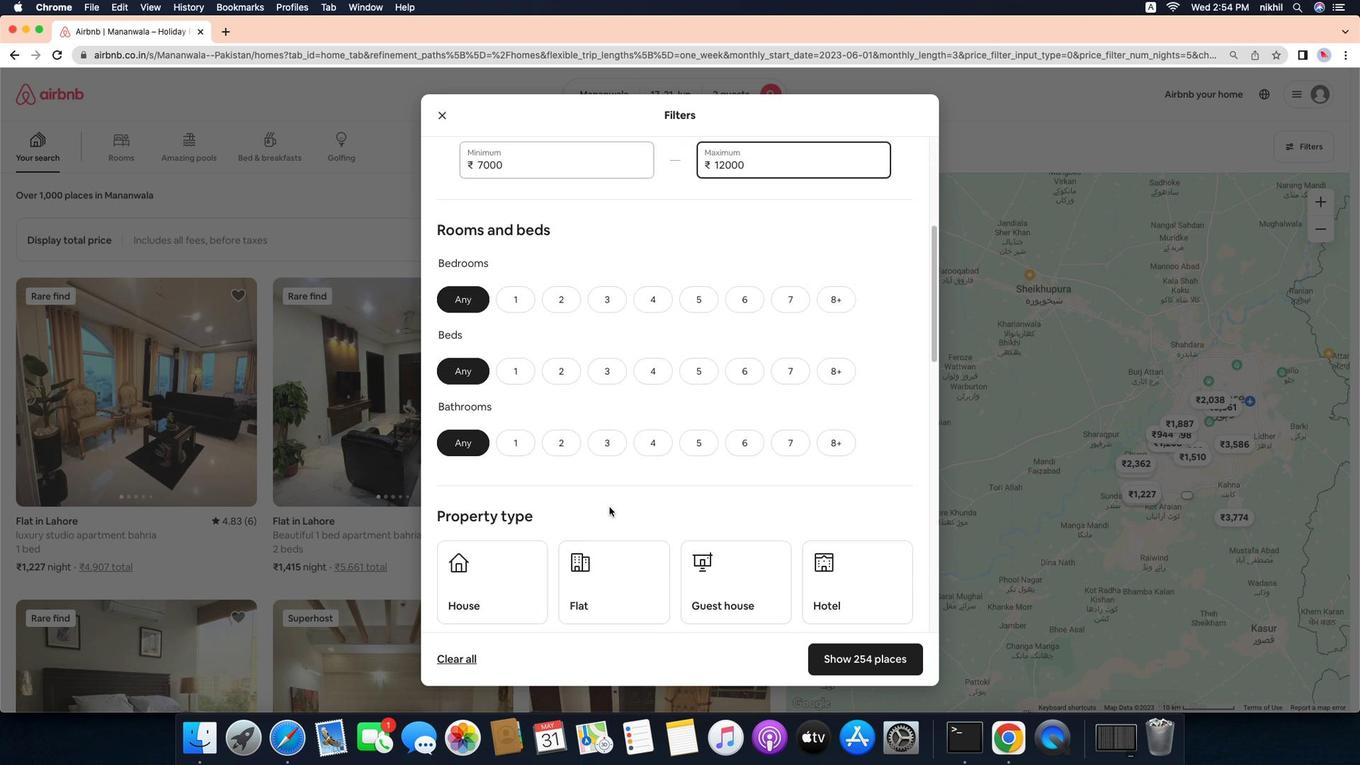 
Action: Mouse scrolled (554, 305) with delta (51, 684)
Screenshot: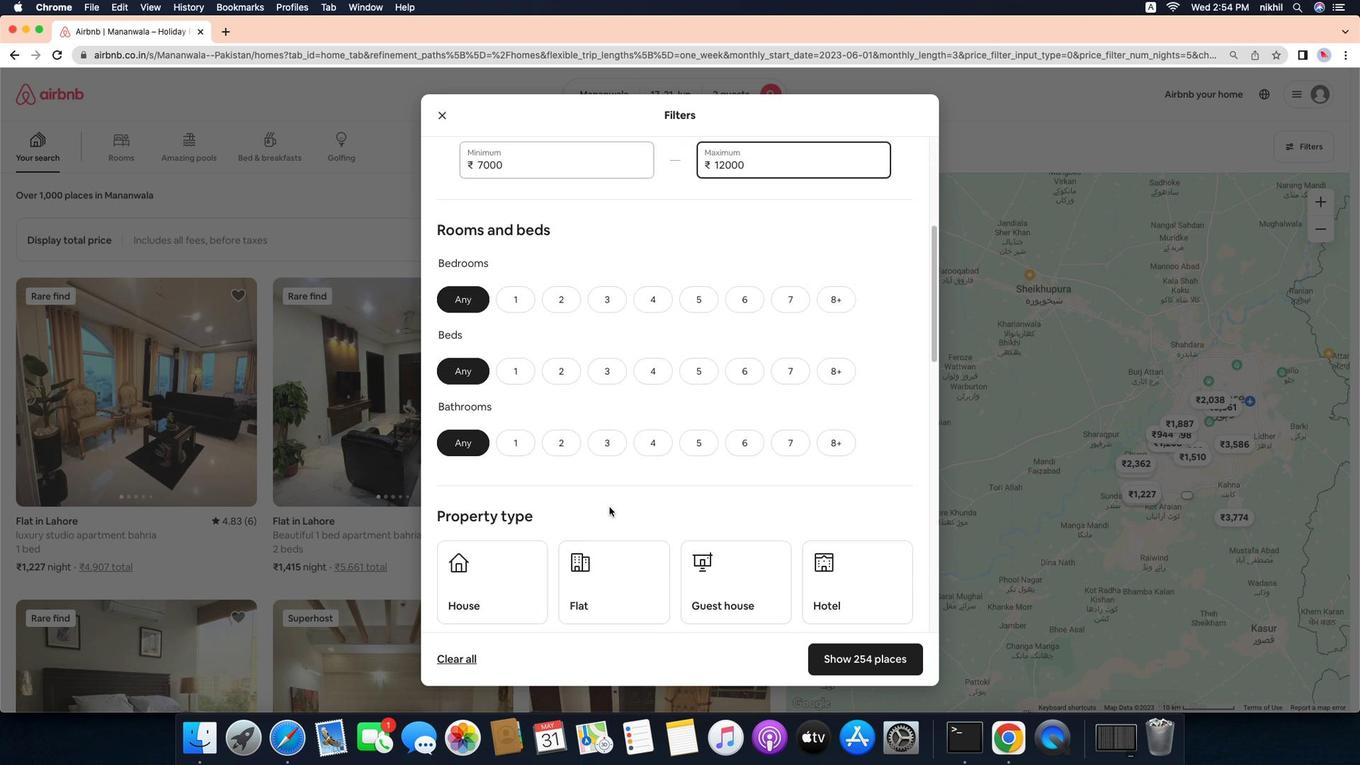 
Action: Mouse moved to (554, 306)
Screenshot: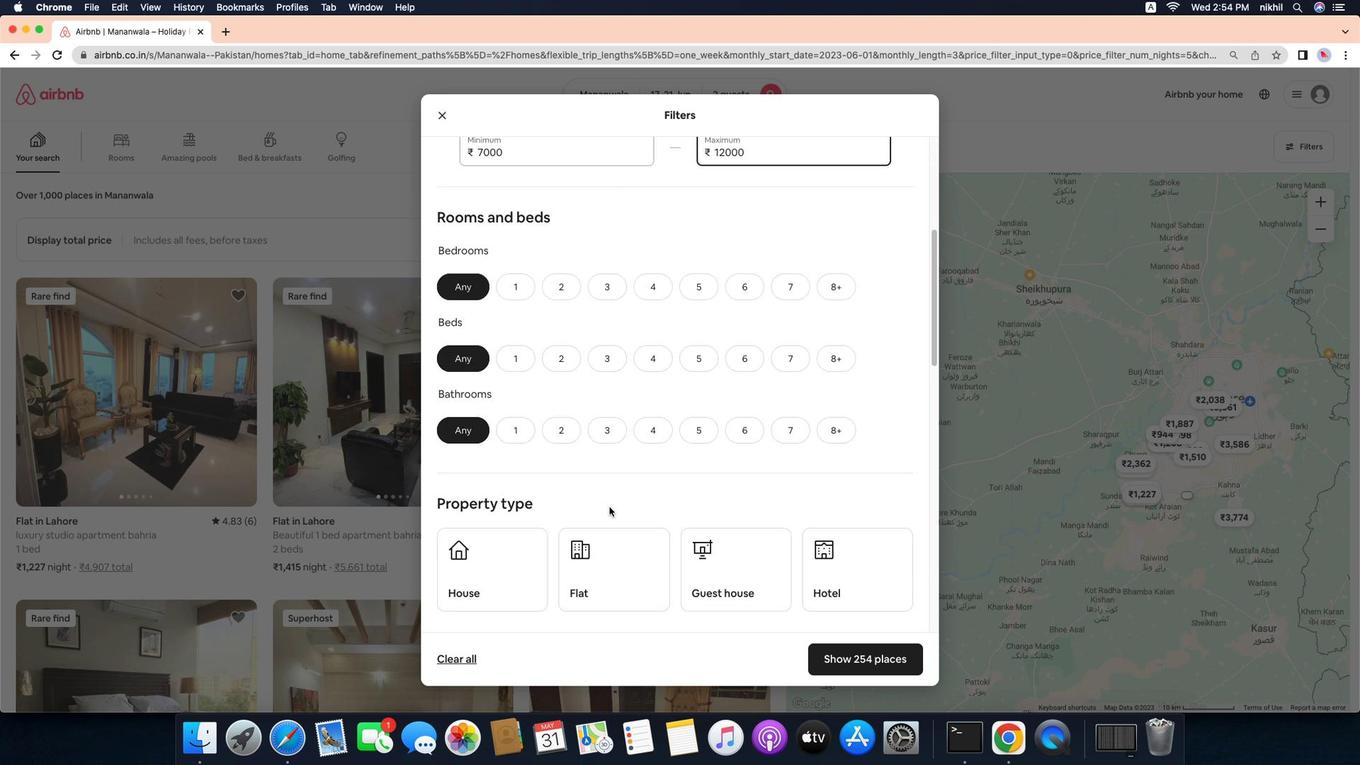 
Action: Mouse scrolled (554, 306) with delta (51, 684)
Screenshot: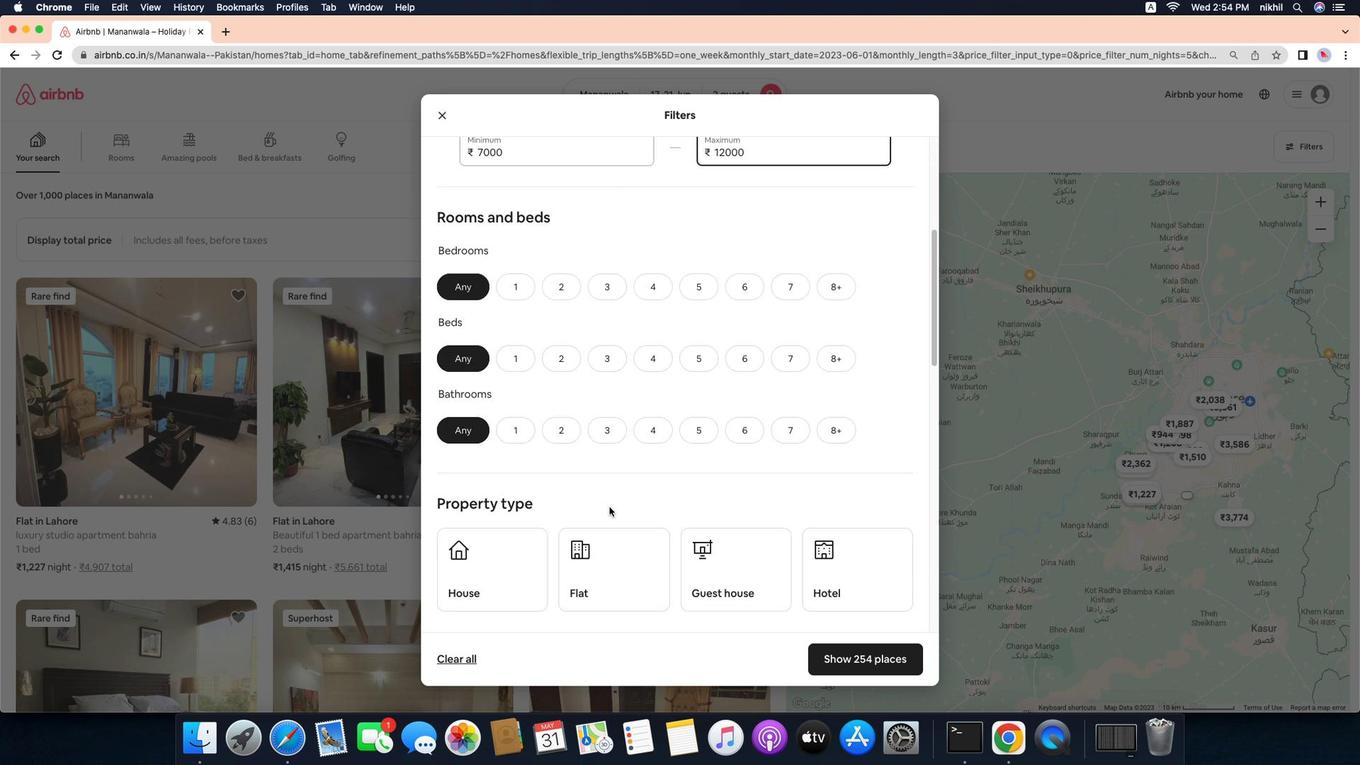 
Action: Mouse scrolled (554, 306) with delta (51, 685)
Screenshot: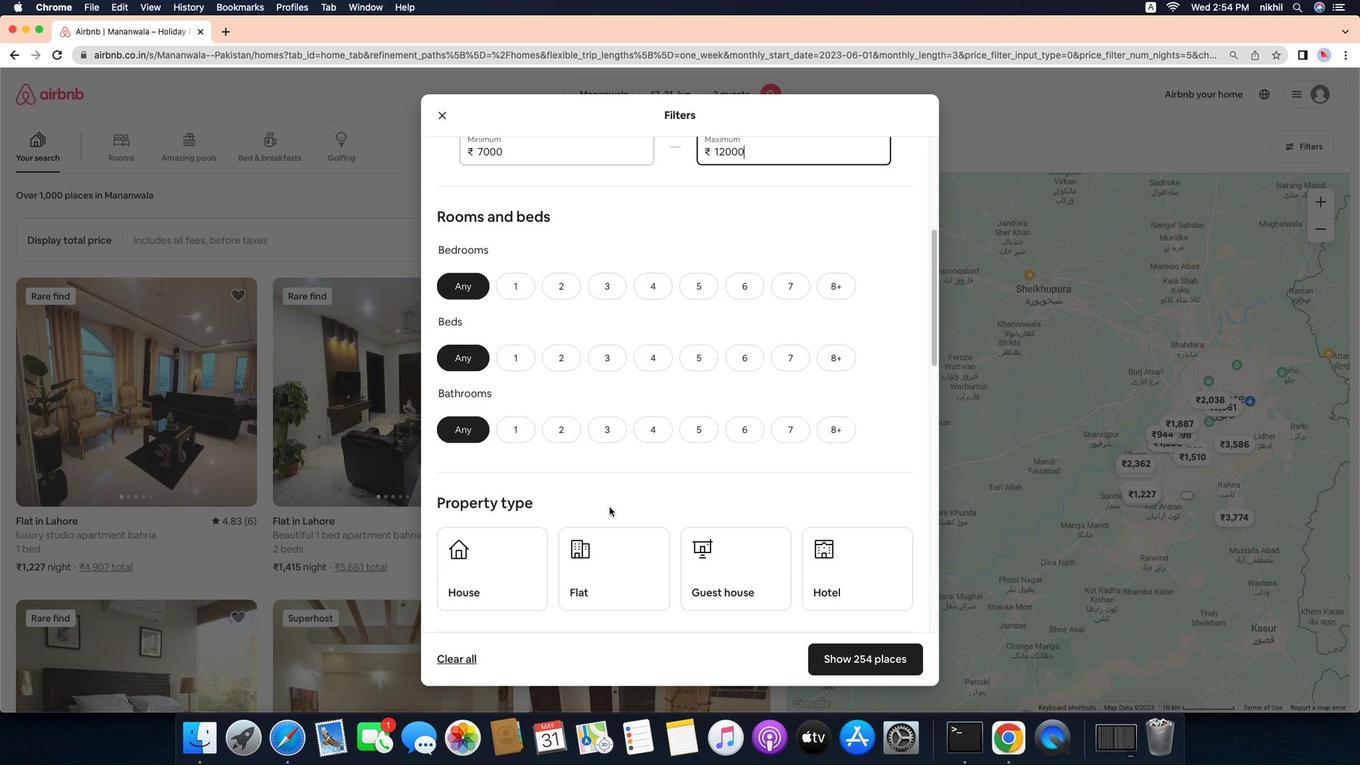 
Action: Mouse scrolled (554, 306) with delta (51, 686)
Screenshot: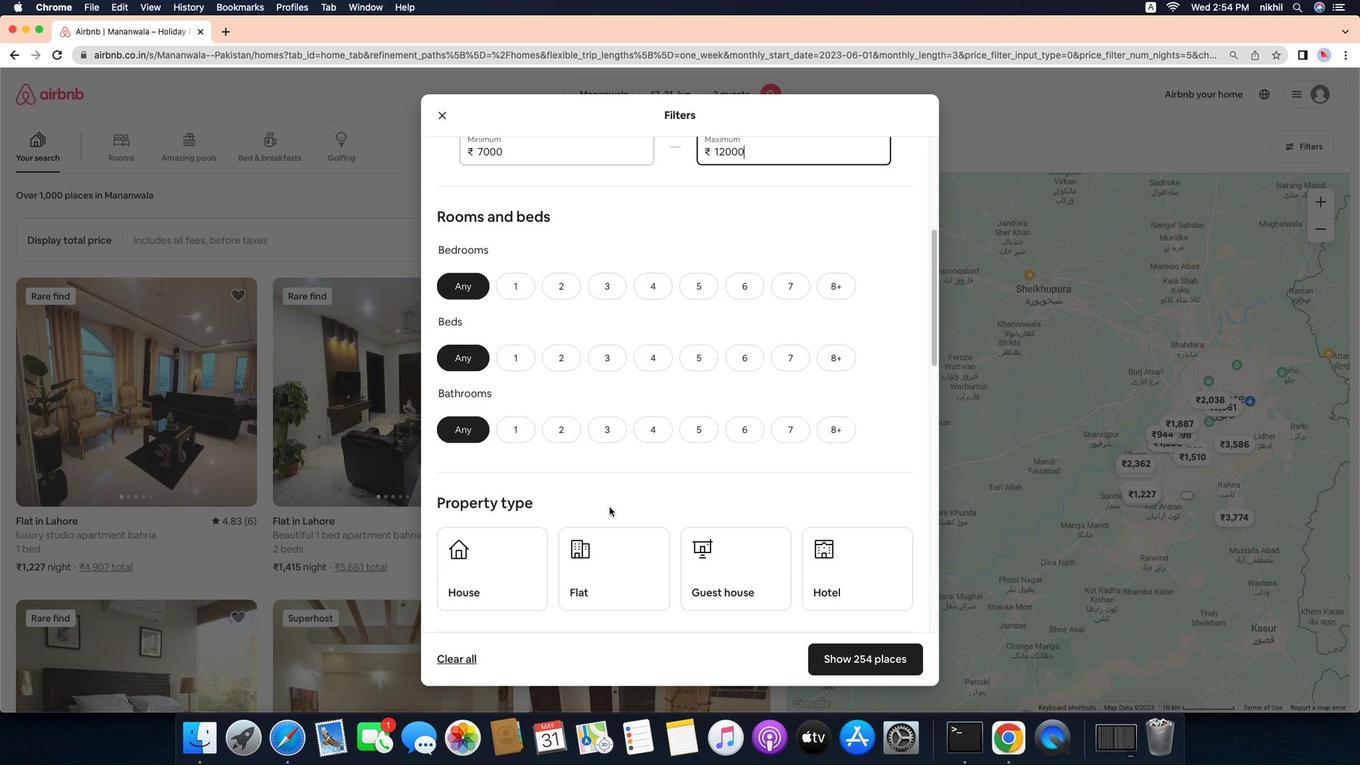 
Action: Mouse moved to (474, 484)
Screenshot: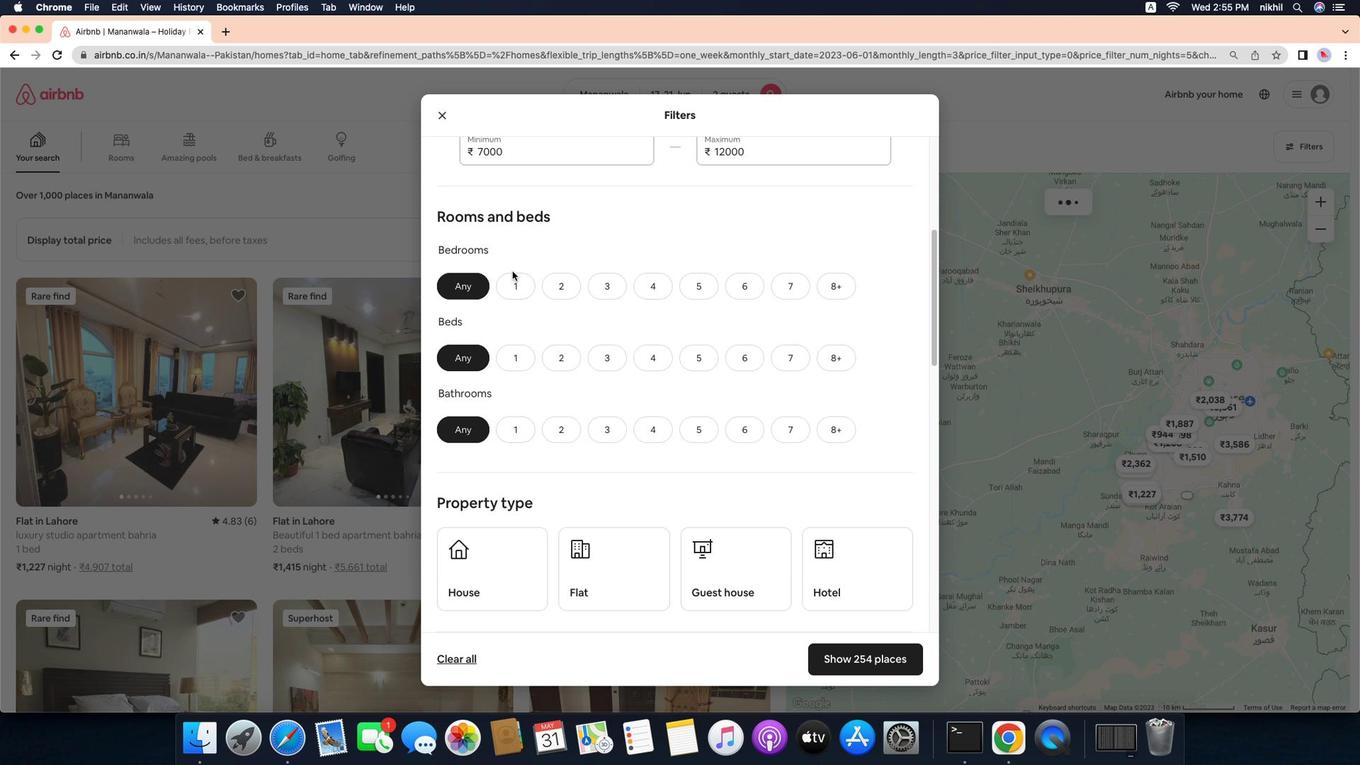 
Action: Mouse pressed left at (474, 484)
Screenshot: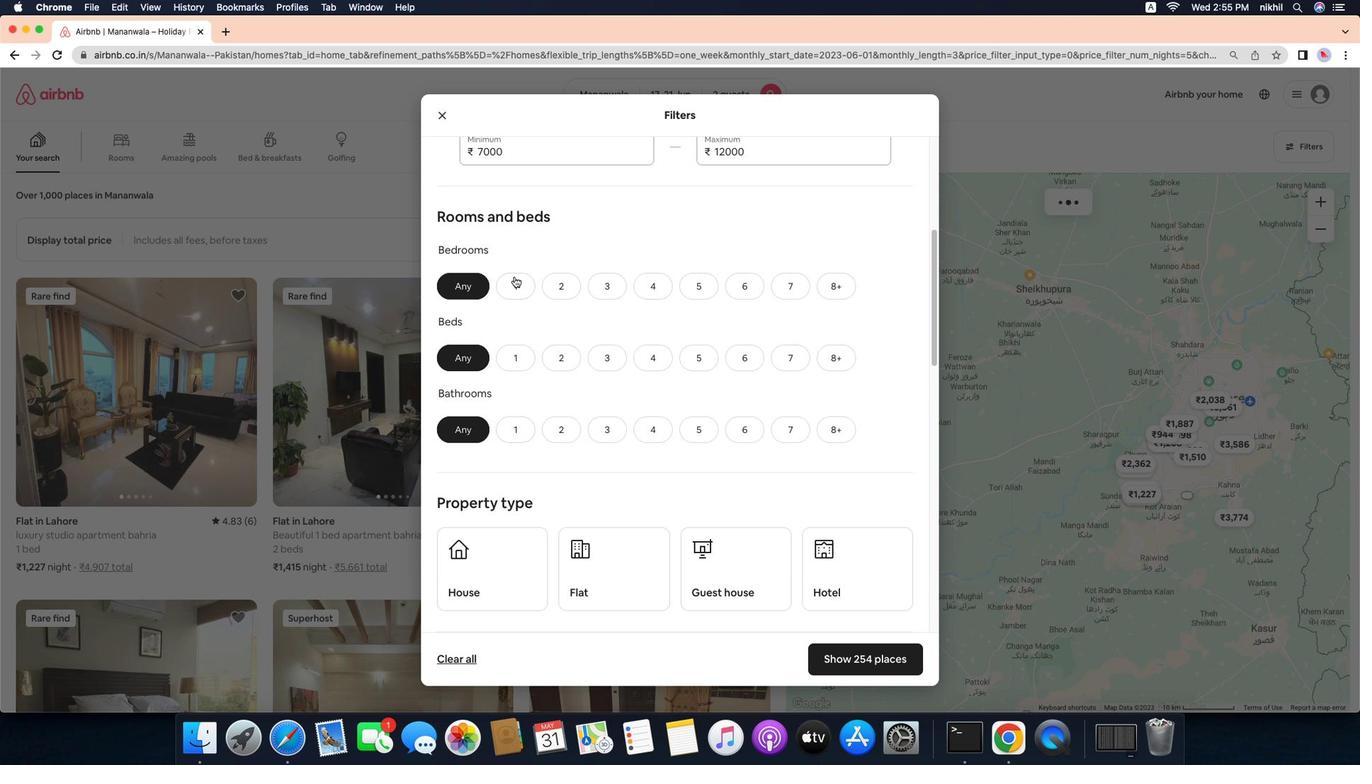 
Action: Mouse moved to (479, 465)
Screenshot: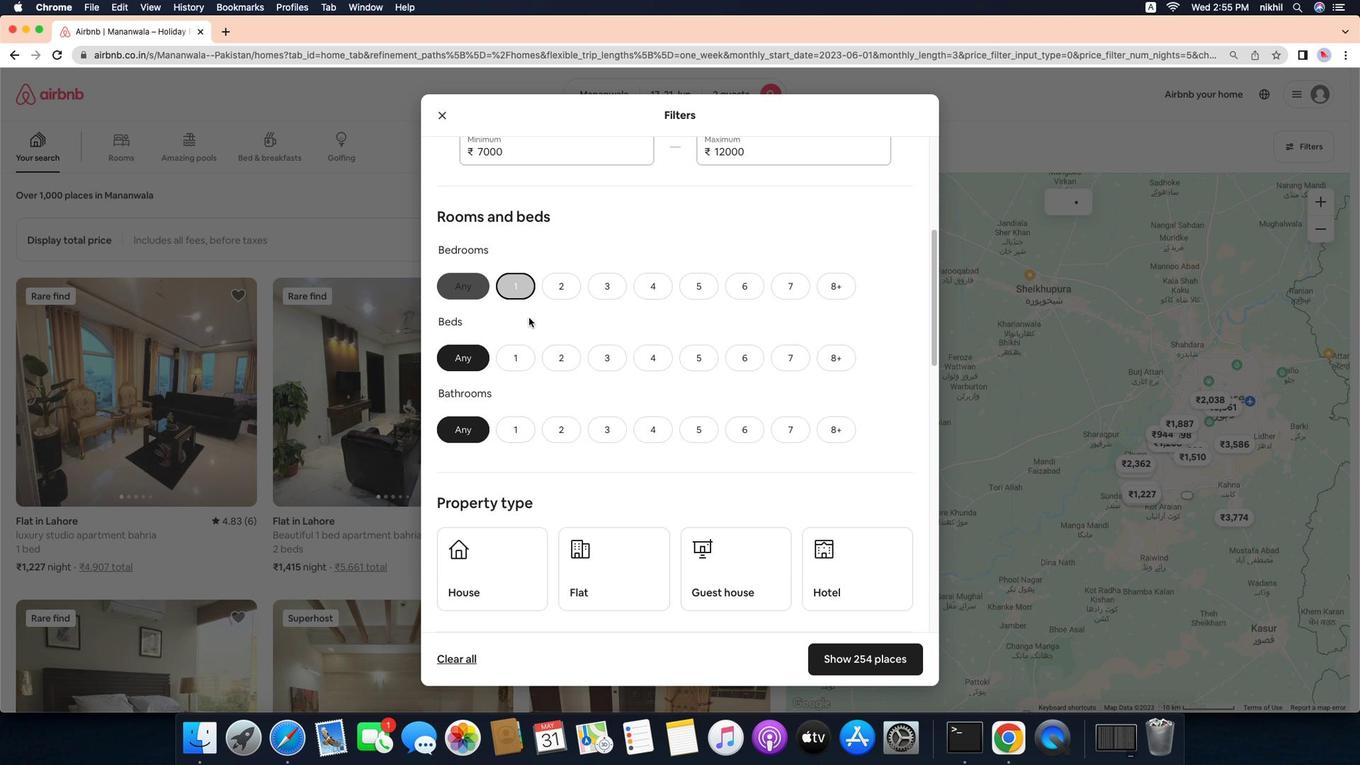 
Action: Mouse pressed left at (479, 465)
Screenshot: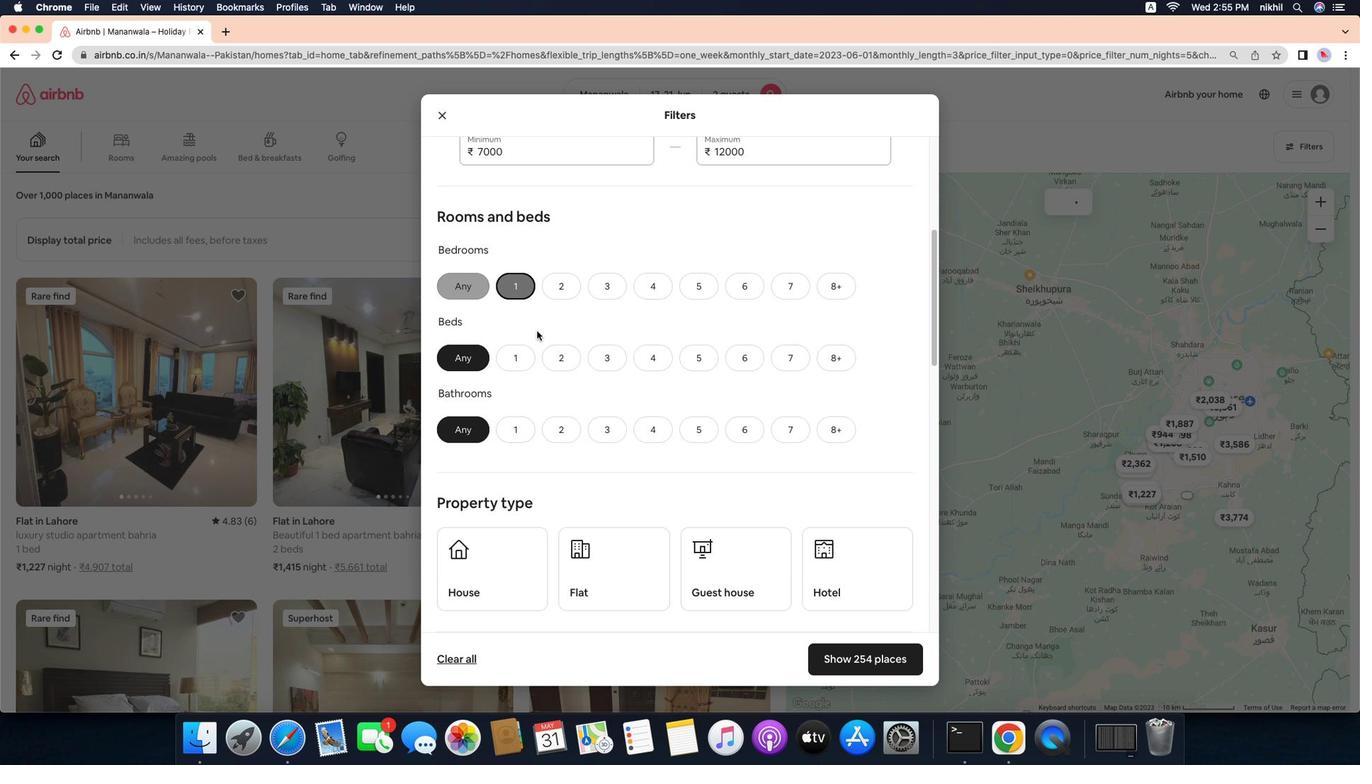 
Action: Mouse moved to (517, 423)
Screenshot: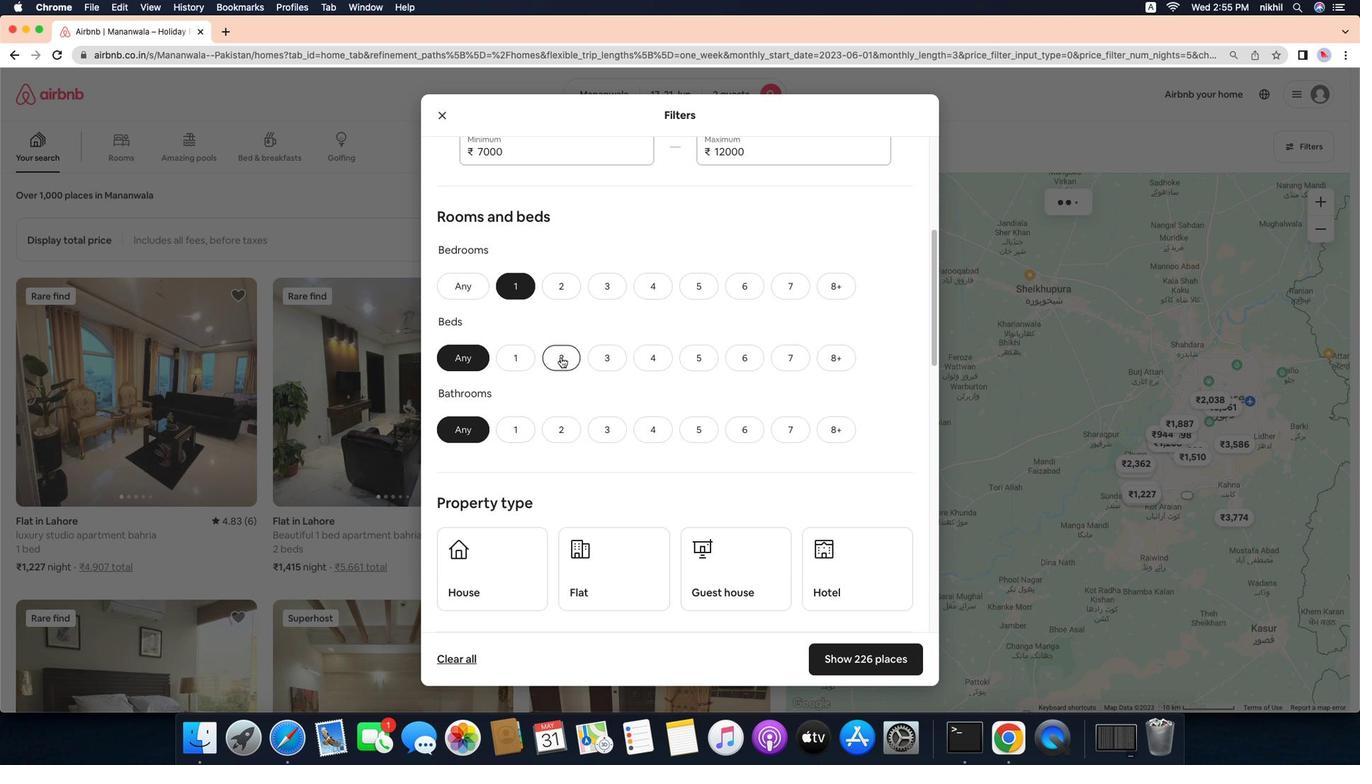 
Action: Mouse pressed left at (517, 423)
Screenshot: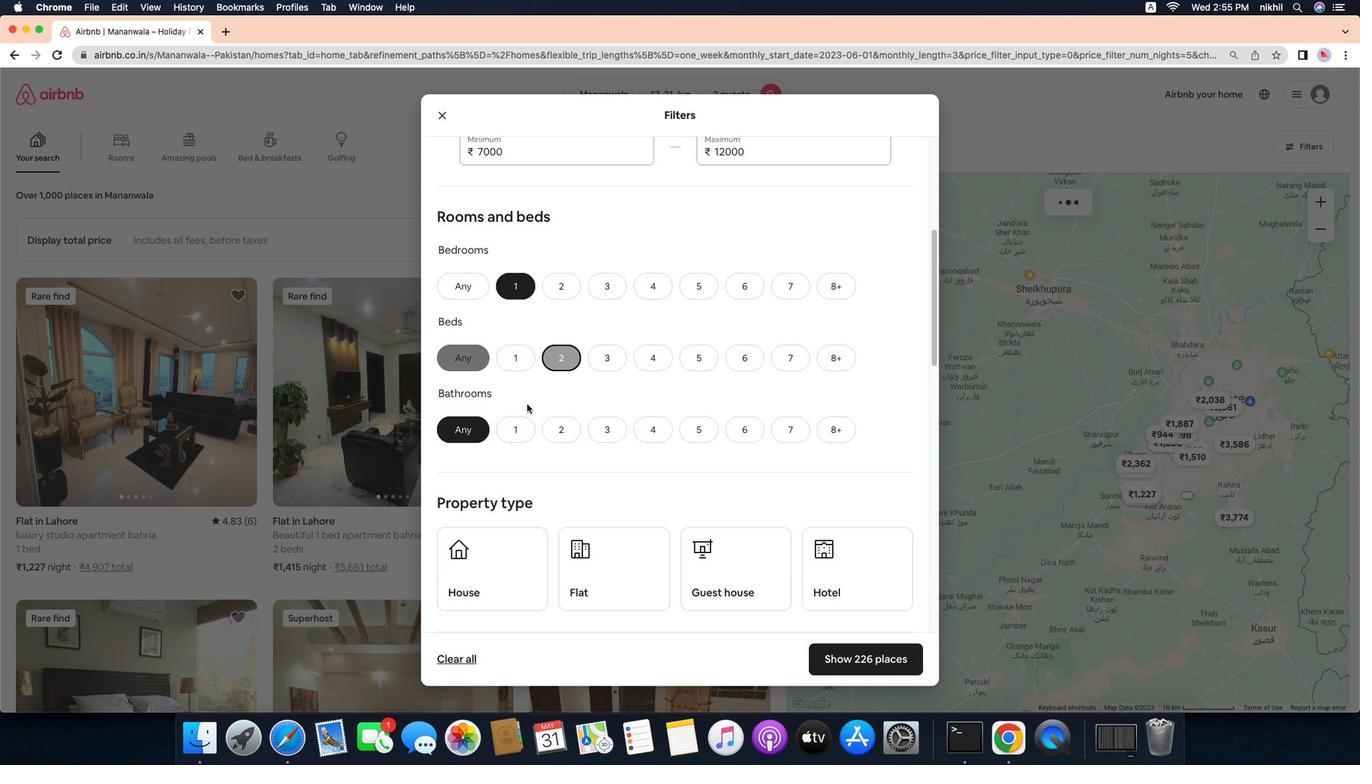 
Action: Mouse moved to (481, 367)
Screenshot: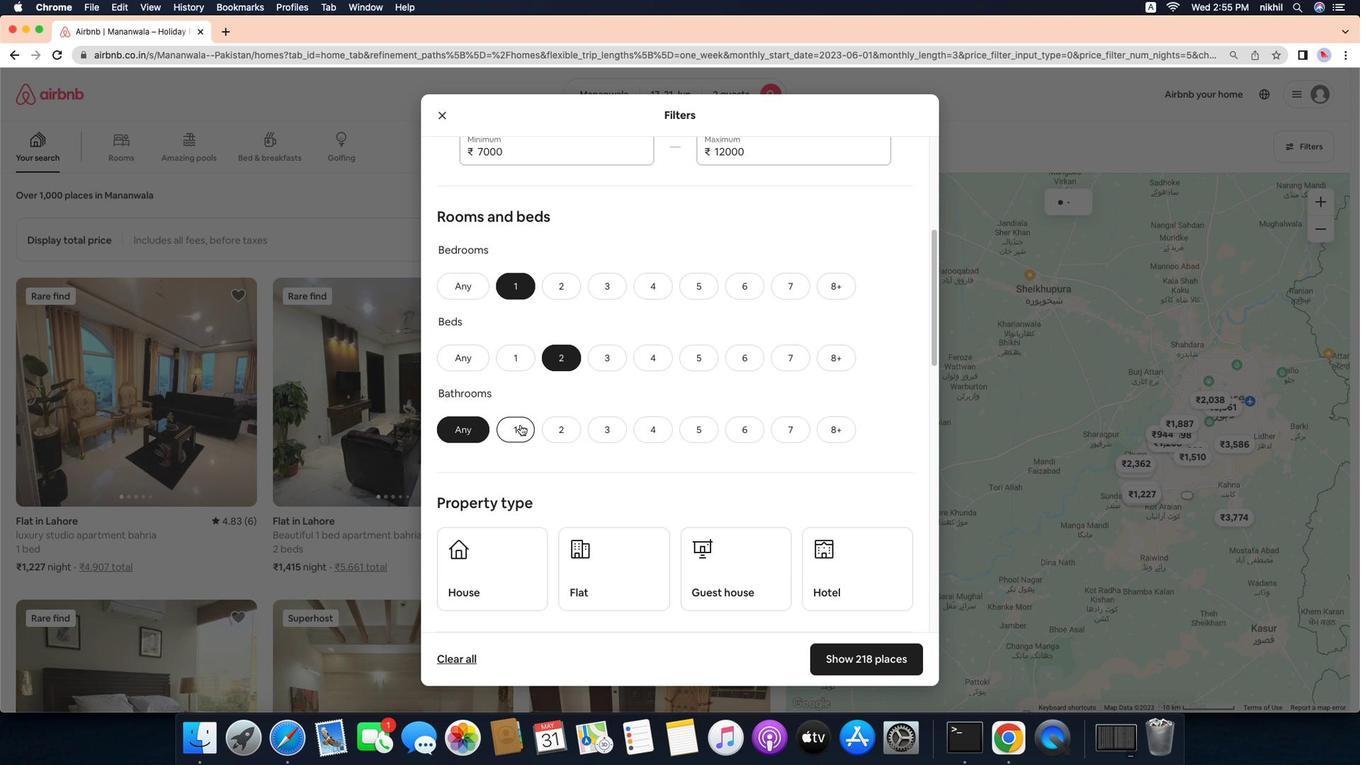 
Action: Mouse pressed left at (481, 367)
Screenshot: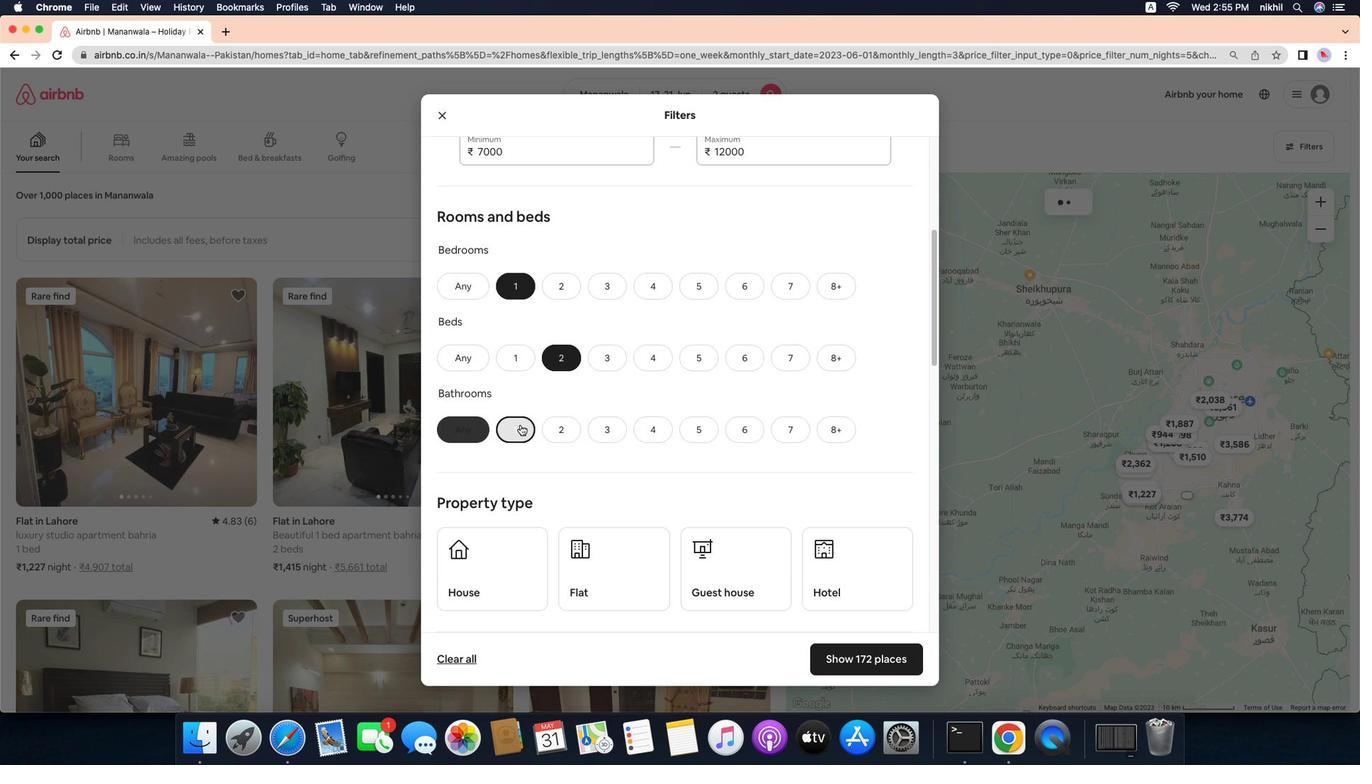 
Action: Mouse moved to (571, 381)
Screenshot: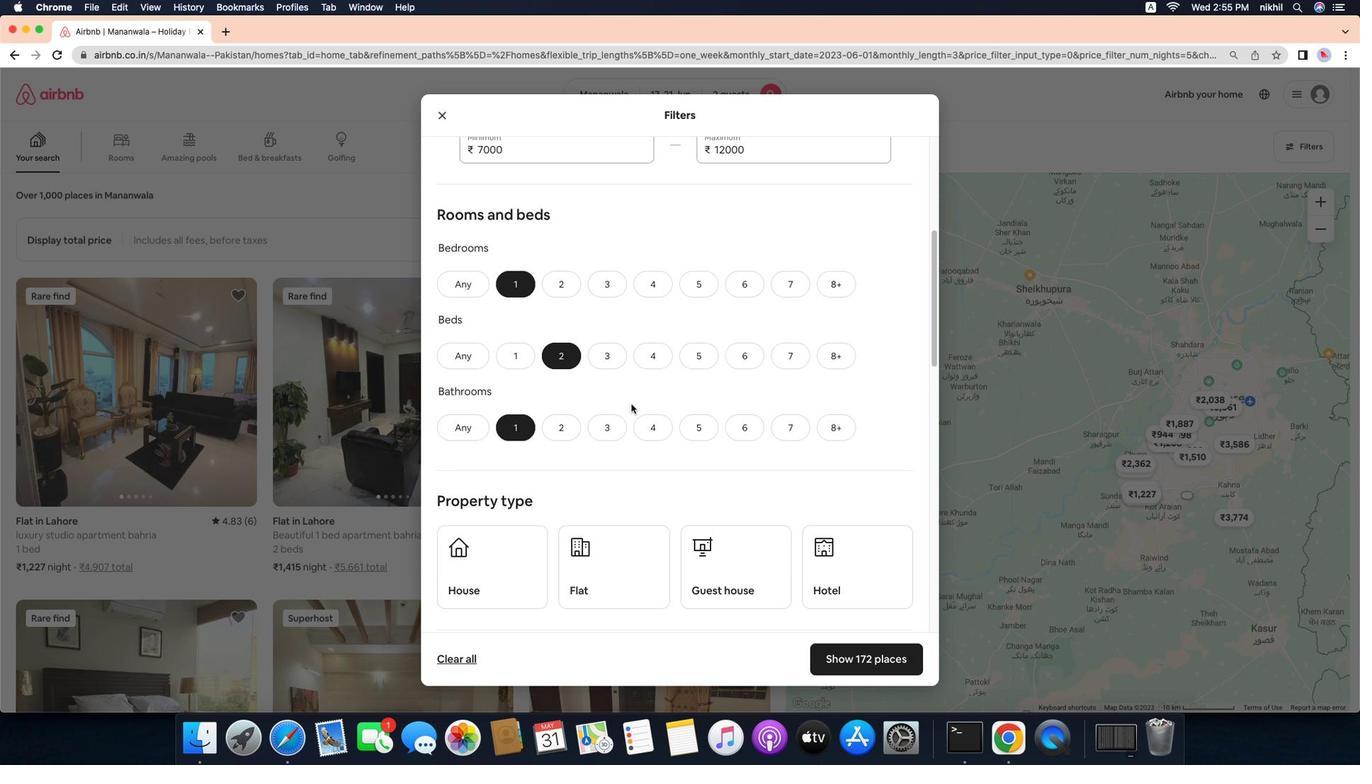
Action: Mouse scrolled (571, 381) with delta (51, 684)
Screenshot: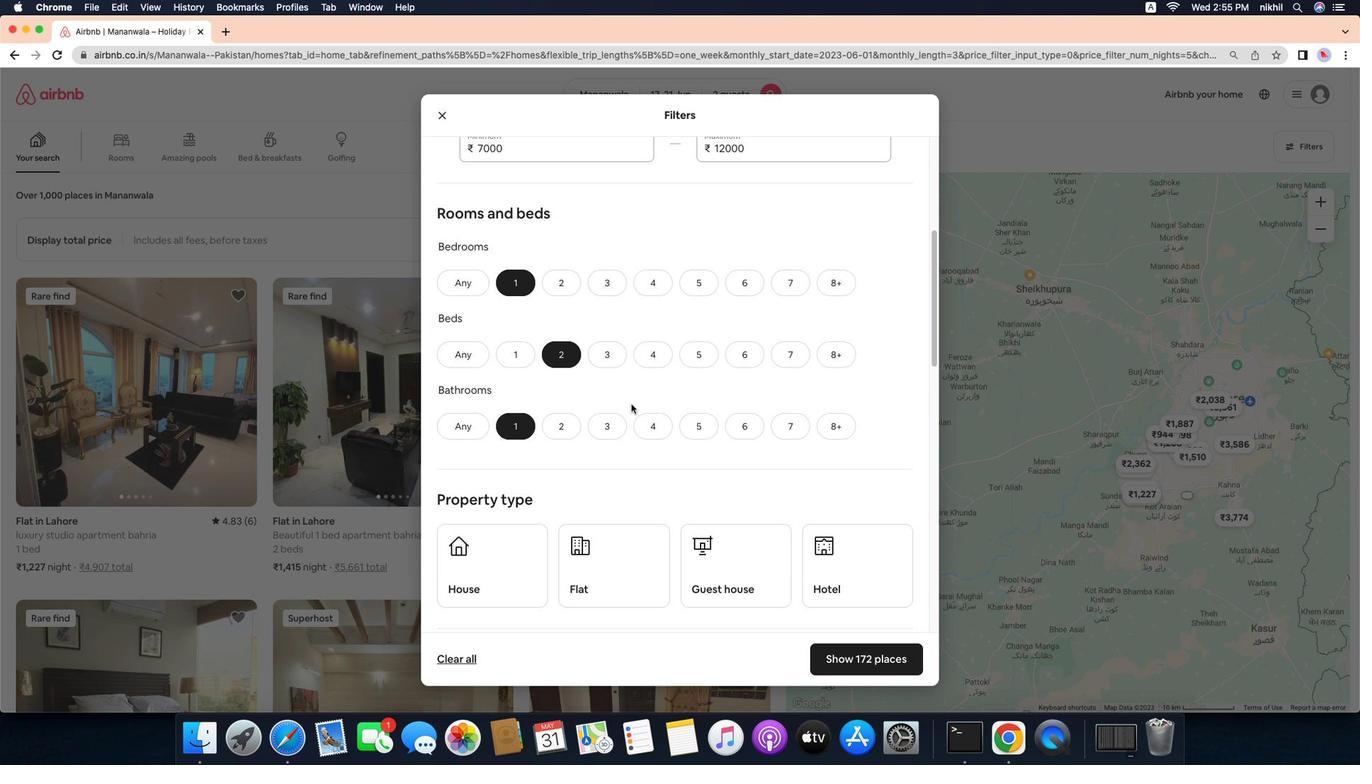 
Action: Mouse scrolled (571, 381) with delta (51, 684)
Screenshot: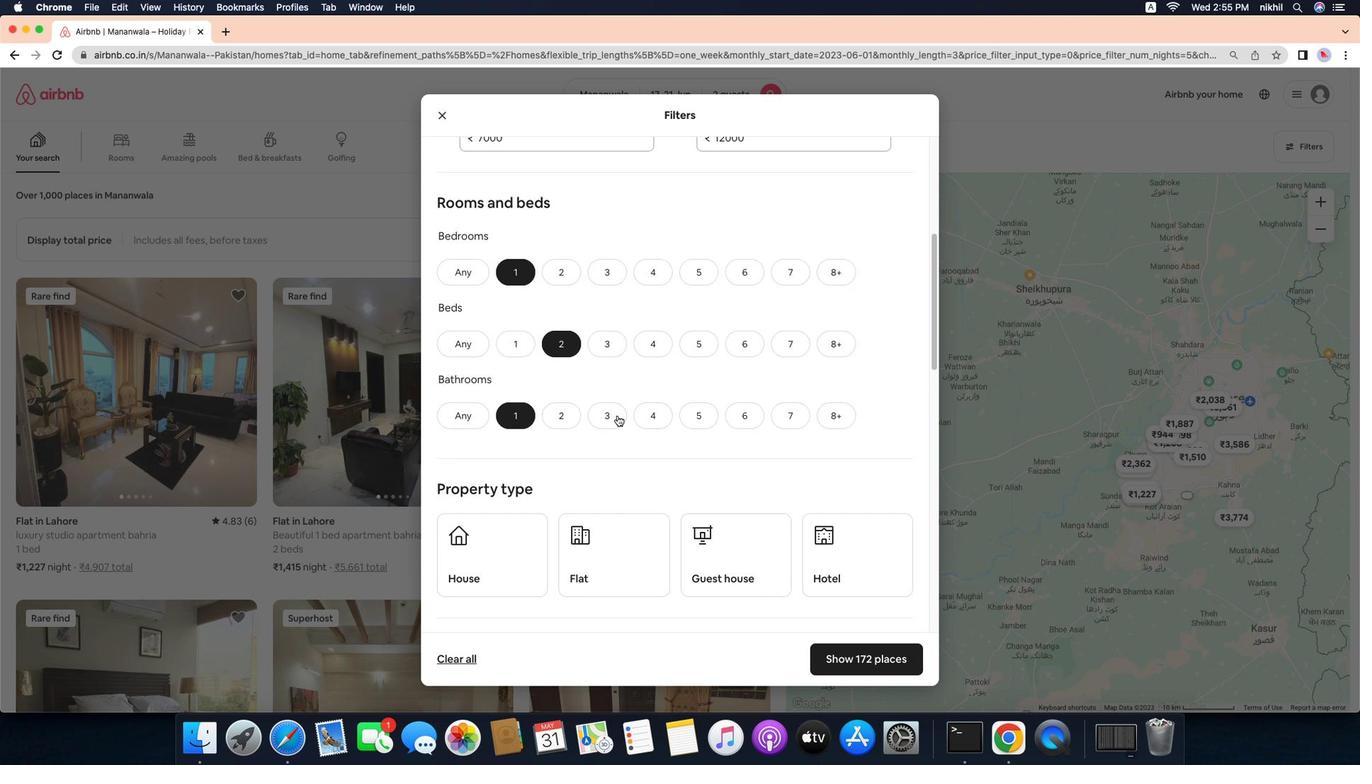 
Action: Mouse scrolled (571, 381) with delta (51, 684)
Screenshot: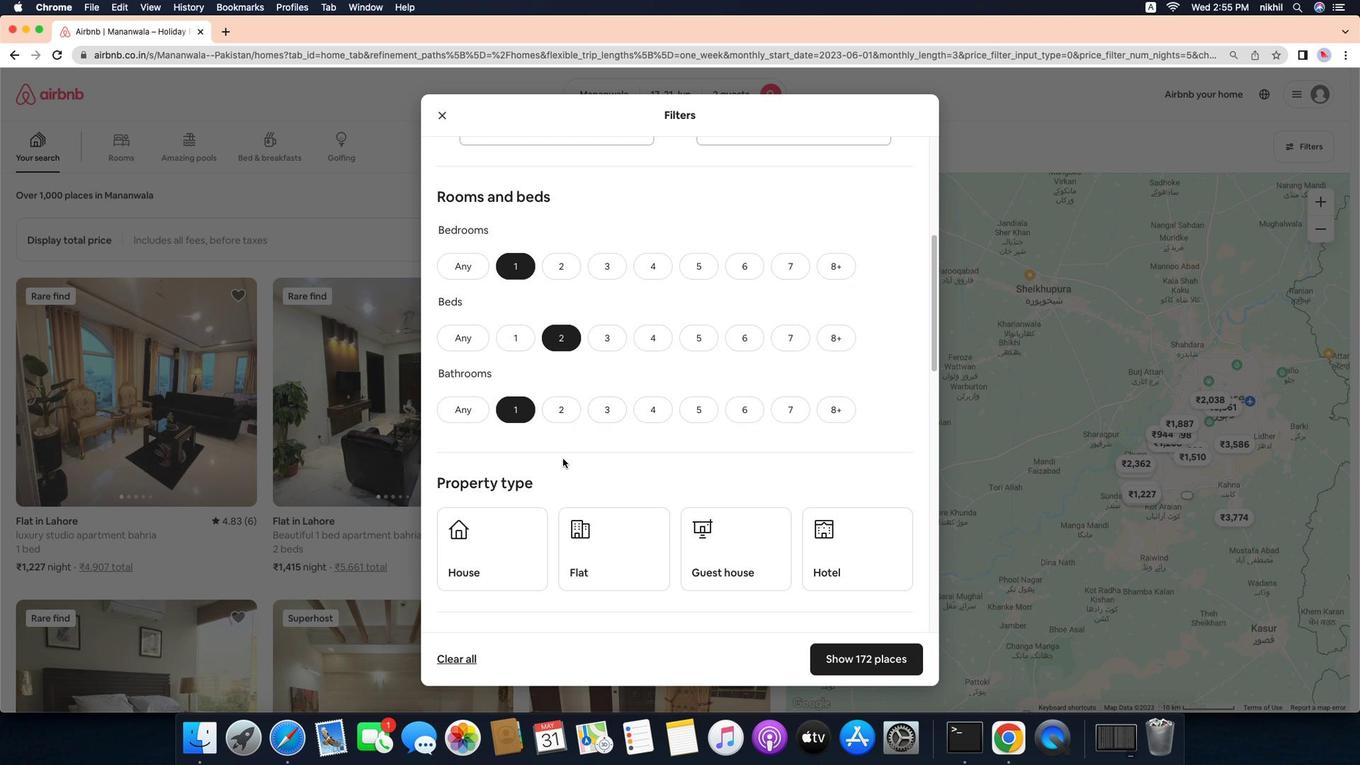 
Action: Mouse moved to (459, 296)
Screenshot: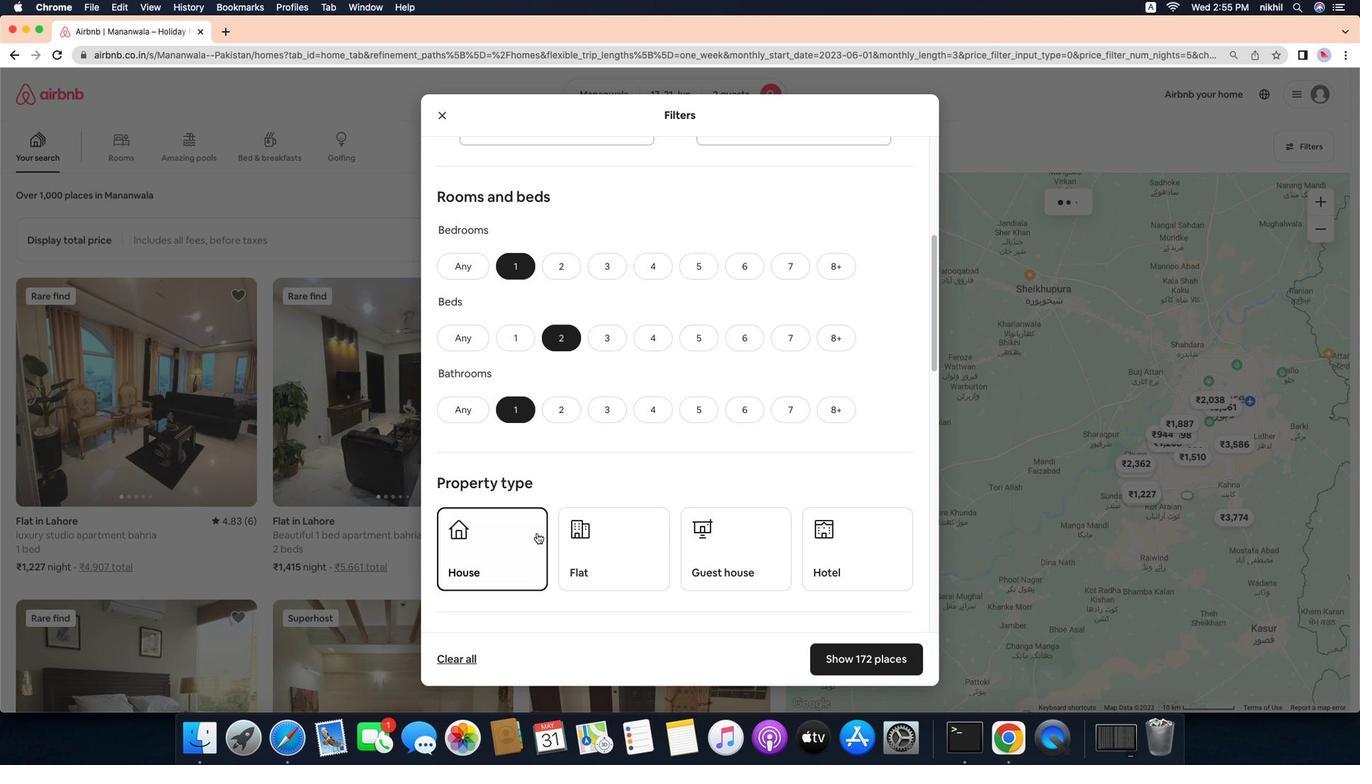 
Action: Mouse pressed left at (459, 296)
Screenshot: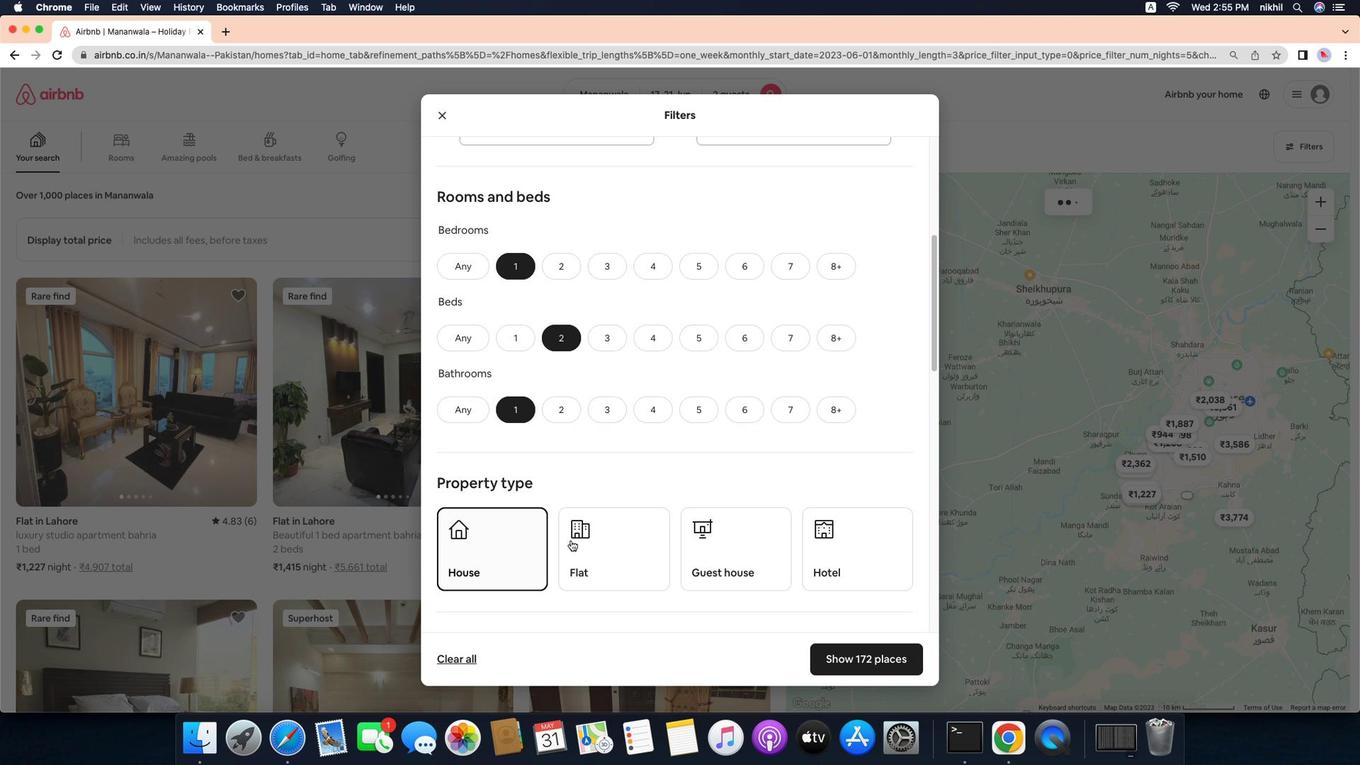 
Action: Mouse moved to (552, 276)
Screenshot: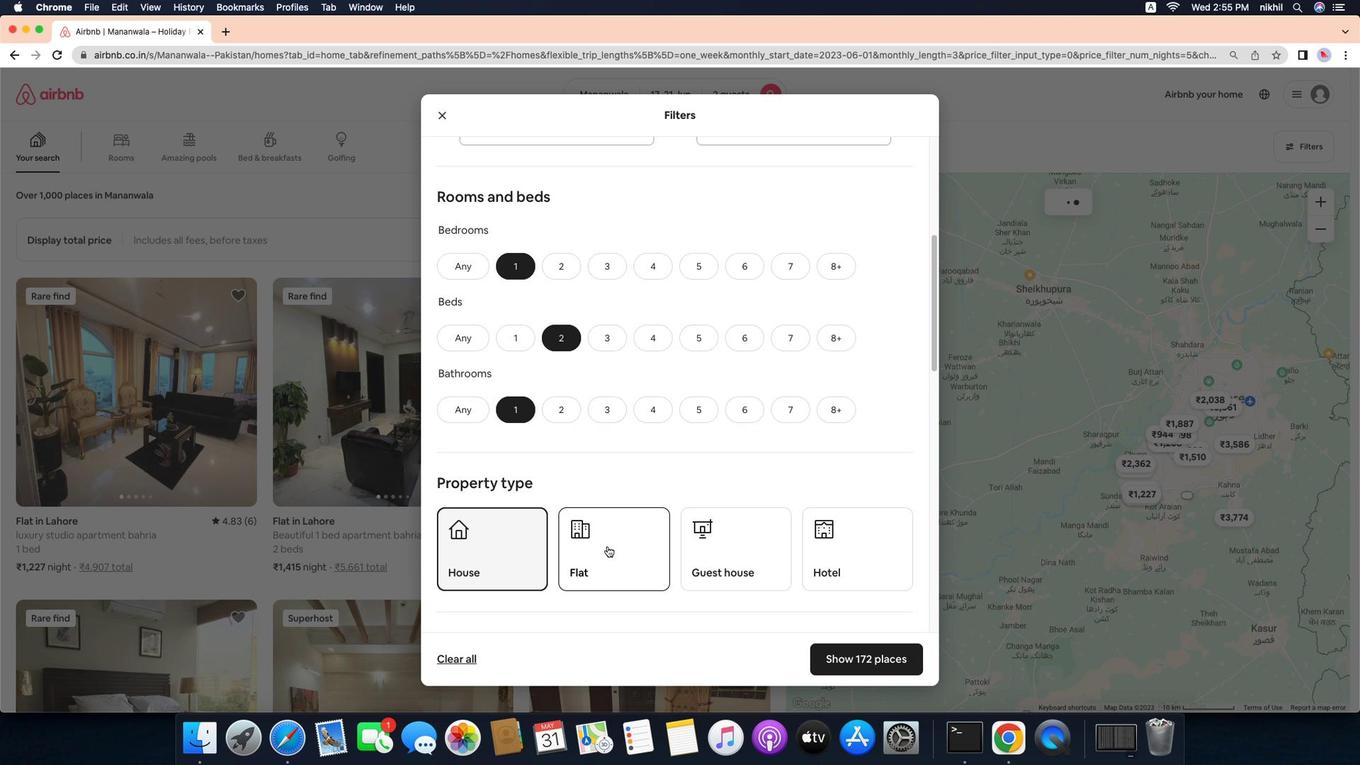 
Action: Mouse pressed left at (552, 276)
Screenshot: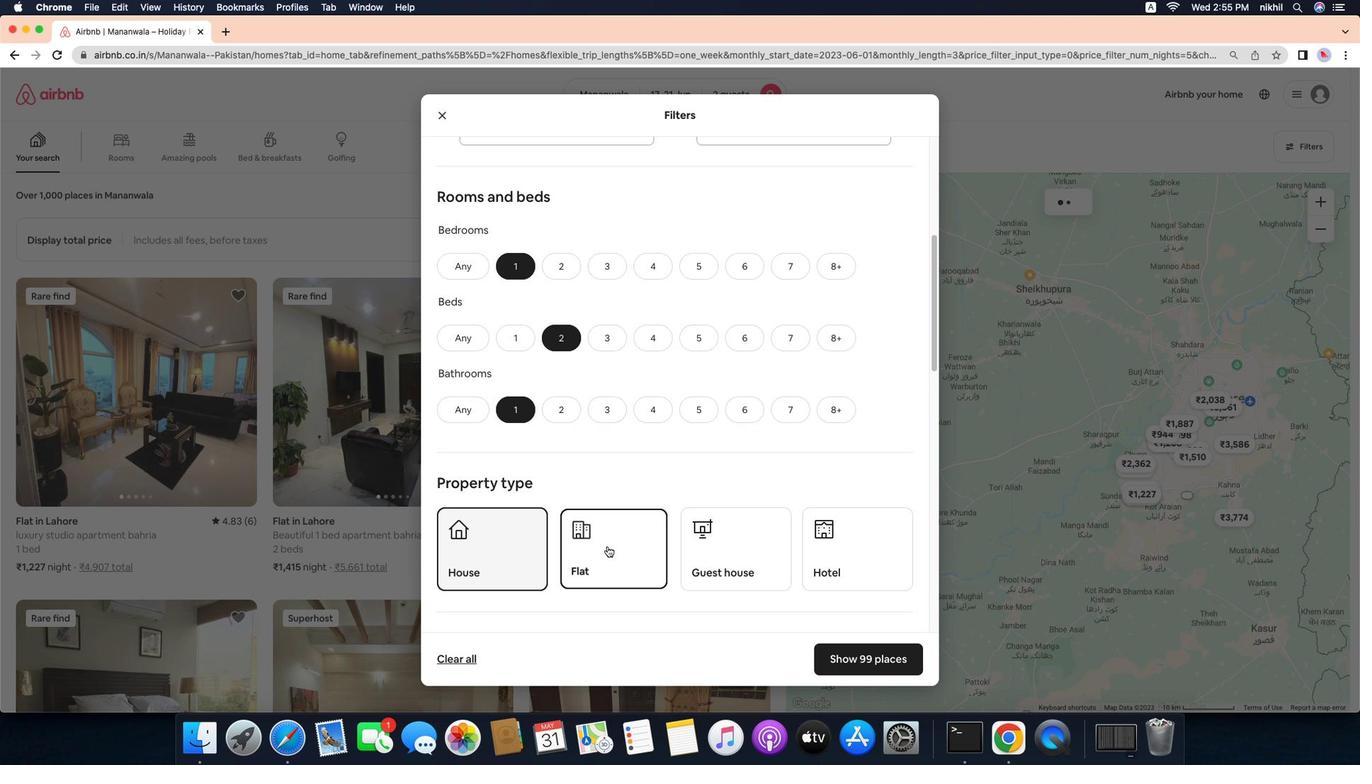 
Action: Mouse moved to (647, 282)
Screenshot: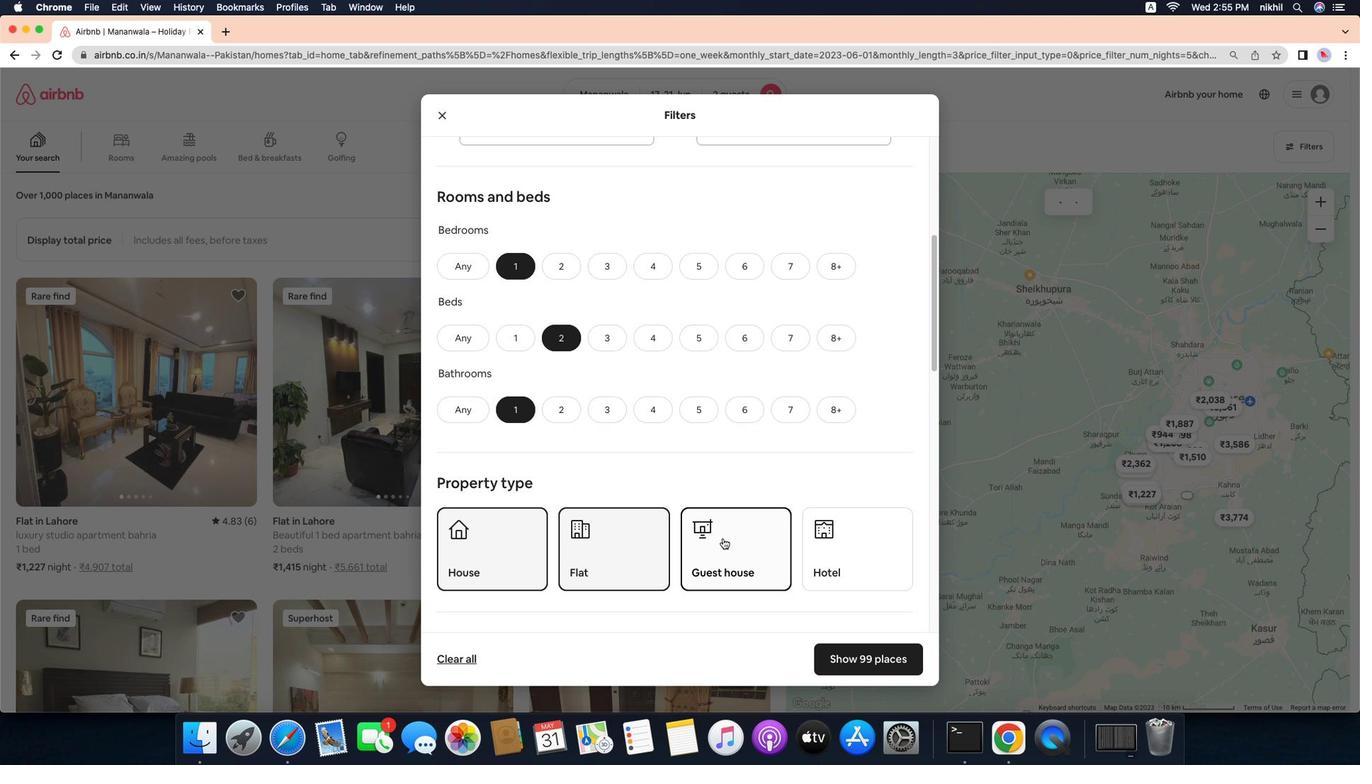 
Action: Mouse pressed left at (647, 282)
Screenshot: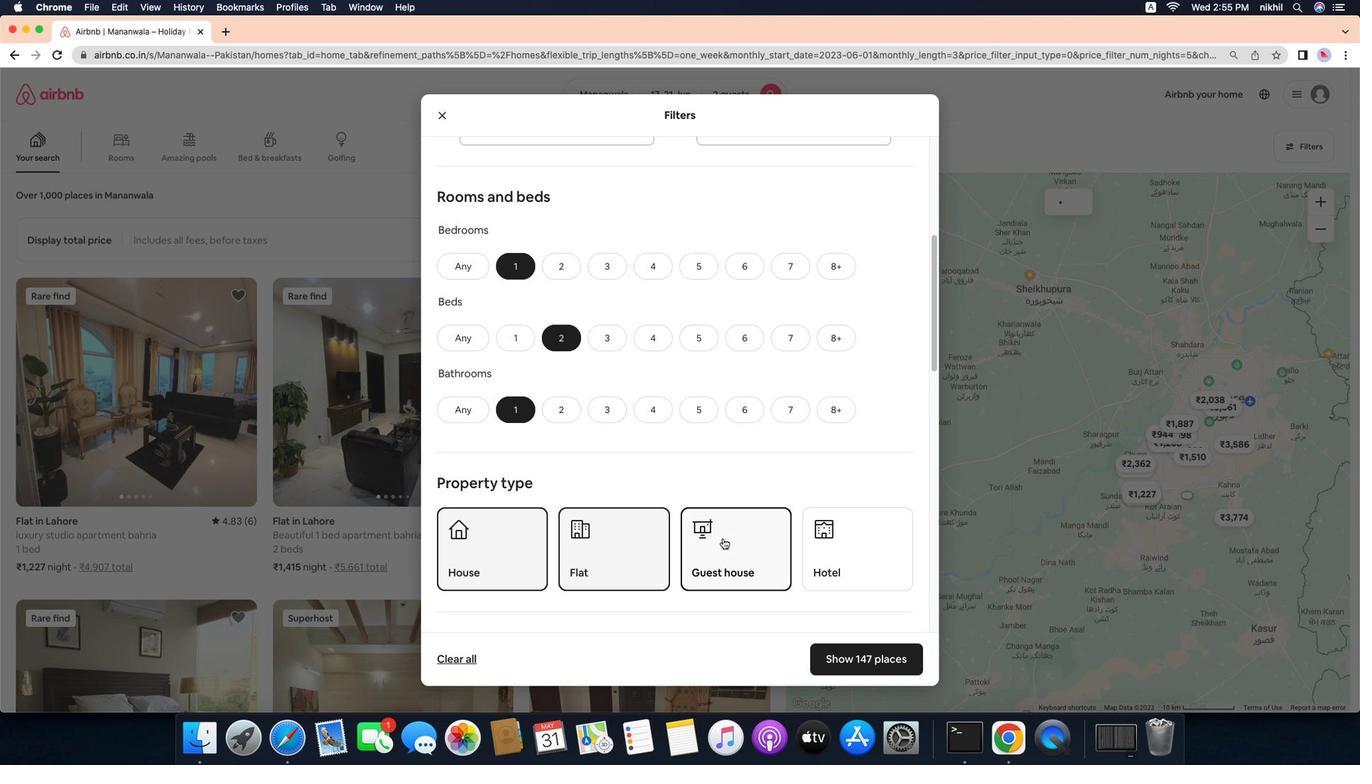 
Action: Mouse scrolled (647, 282) with delta (51, 684)
Screenshot: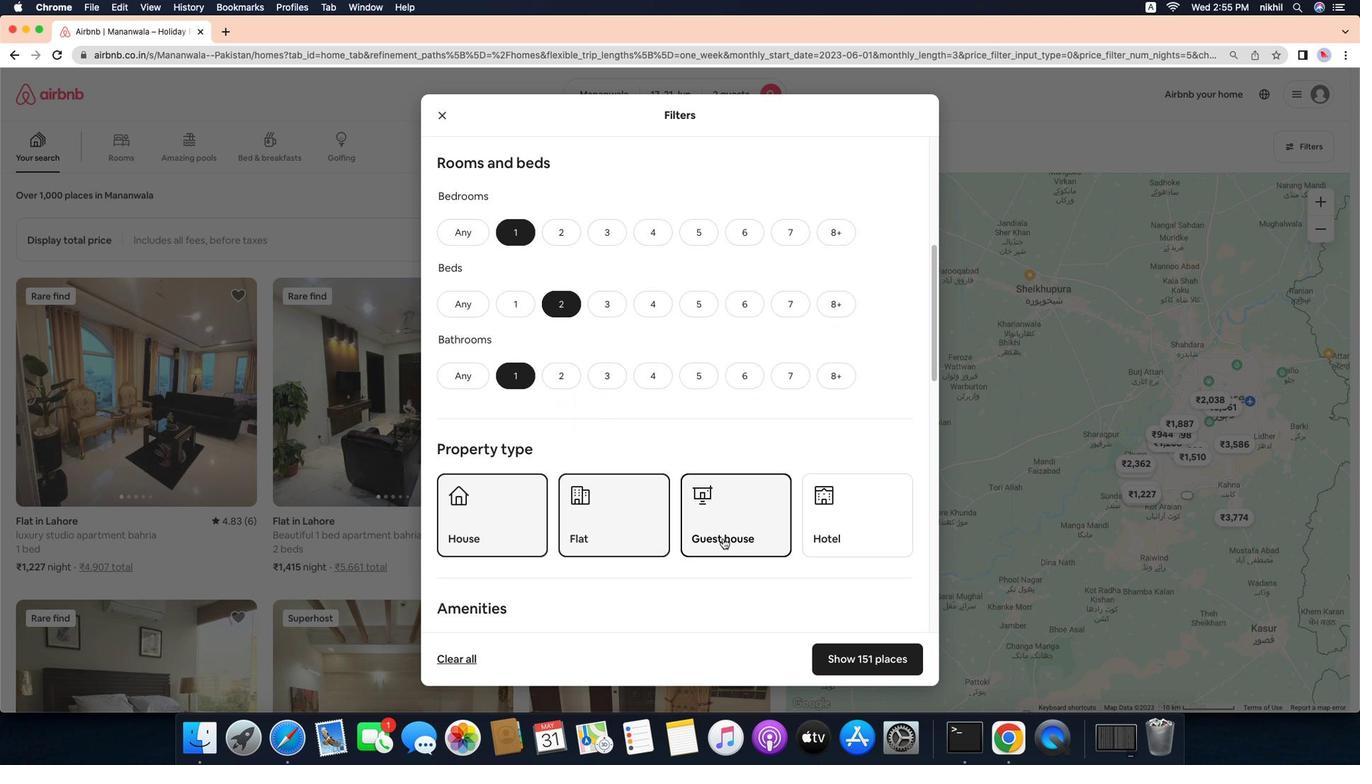
Action: Mouse scrolled (647, 282) with delta (51, 684)
Screenshot: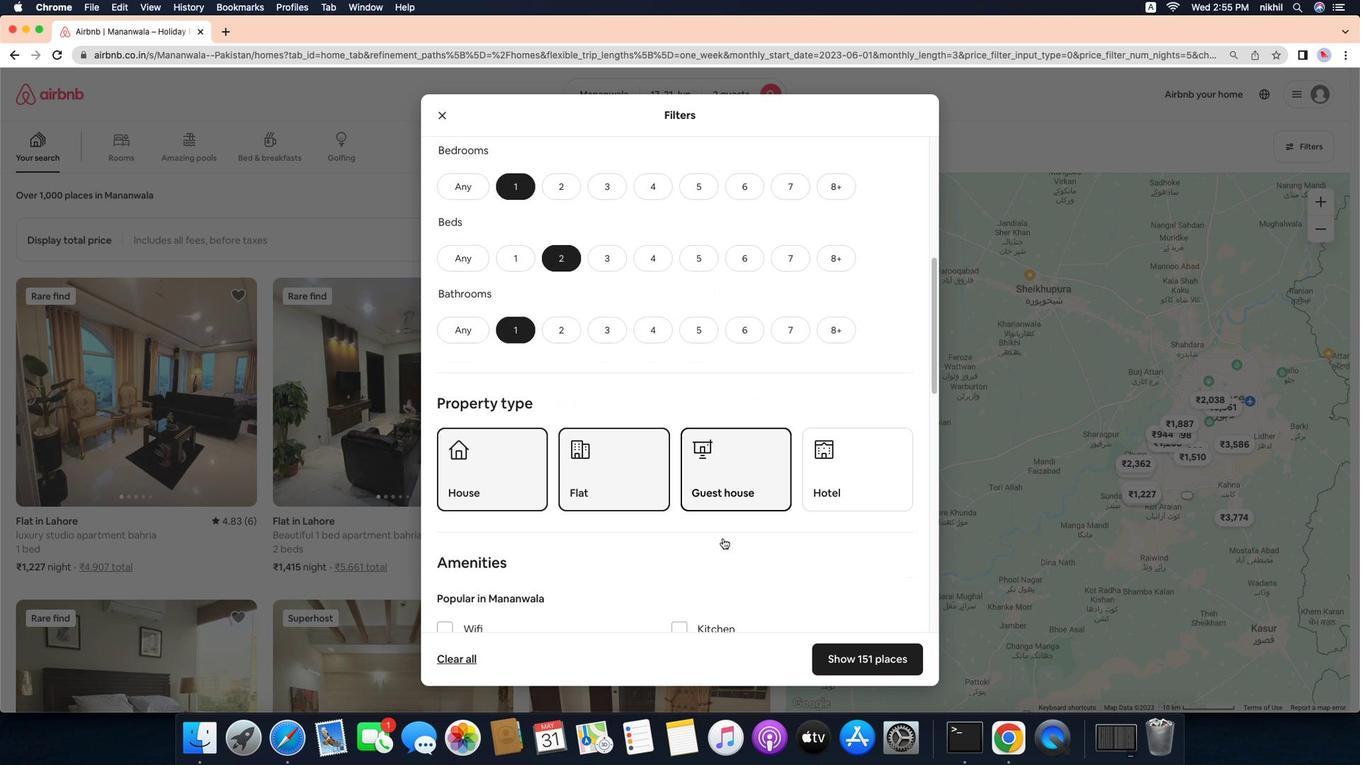
Action: Mouse scrolled (647, 282) with delta (51, 684)
Screenshot: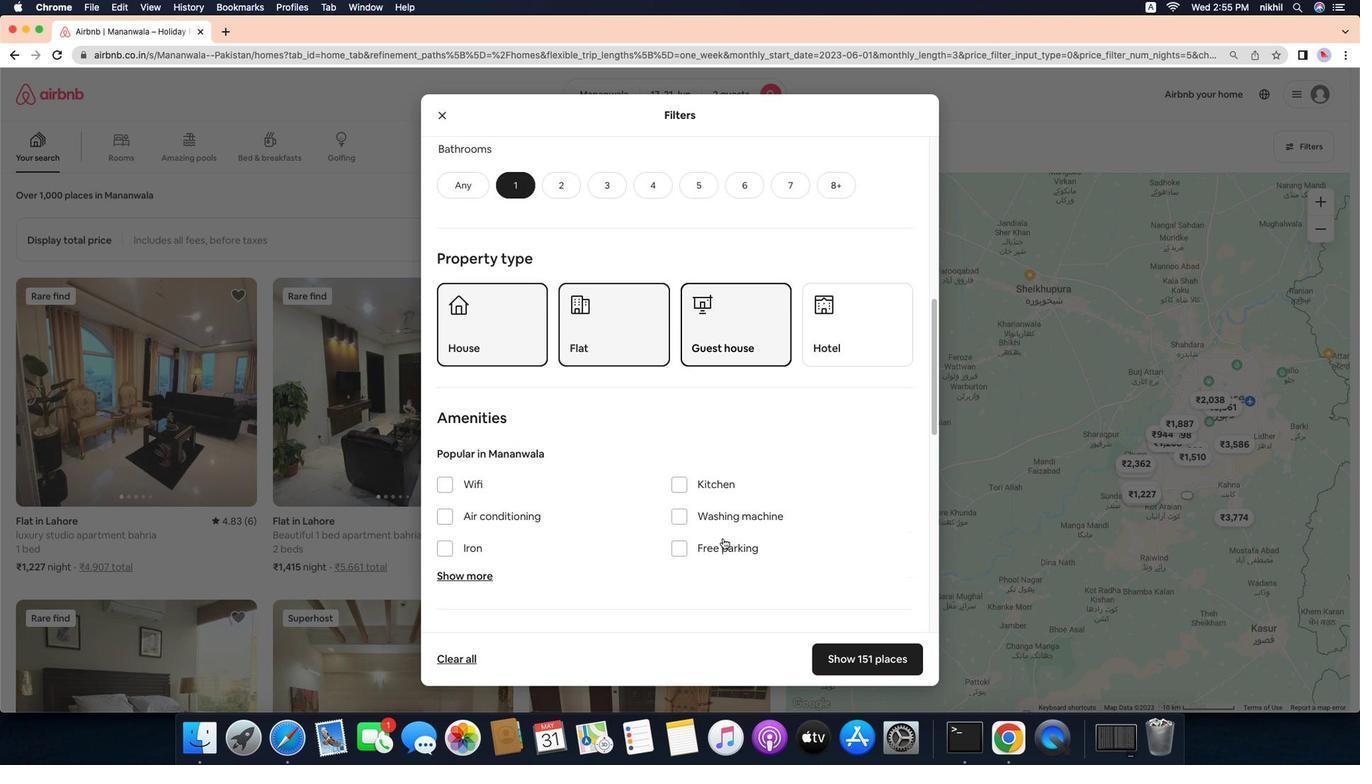 
Action: Mouse scrolled (647, 282) with delta (51, 685)
Screenshot: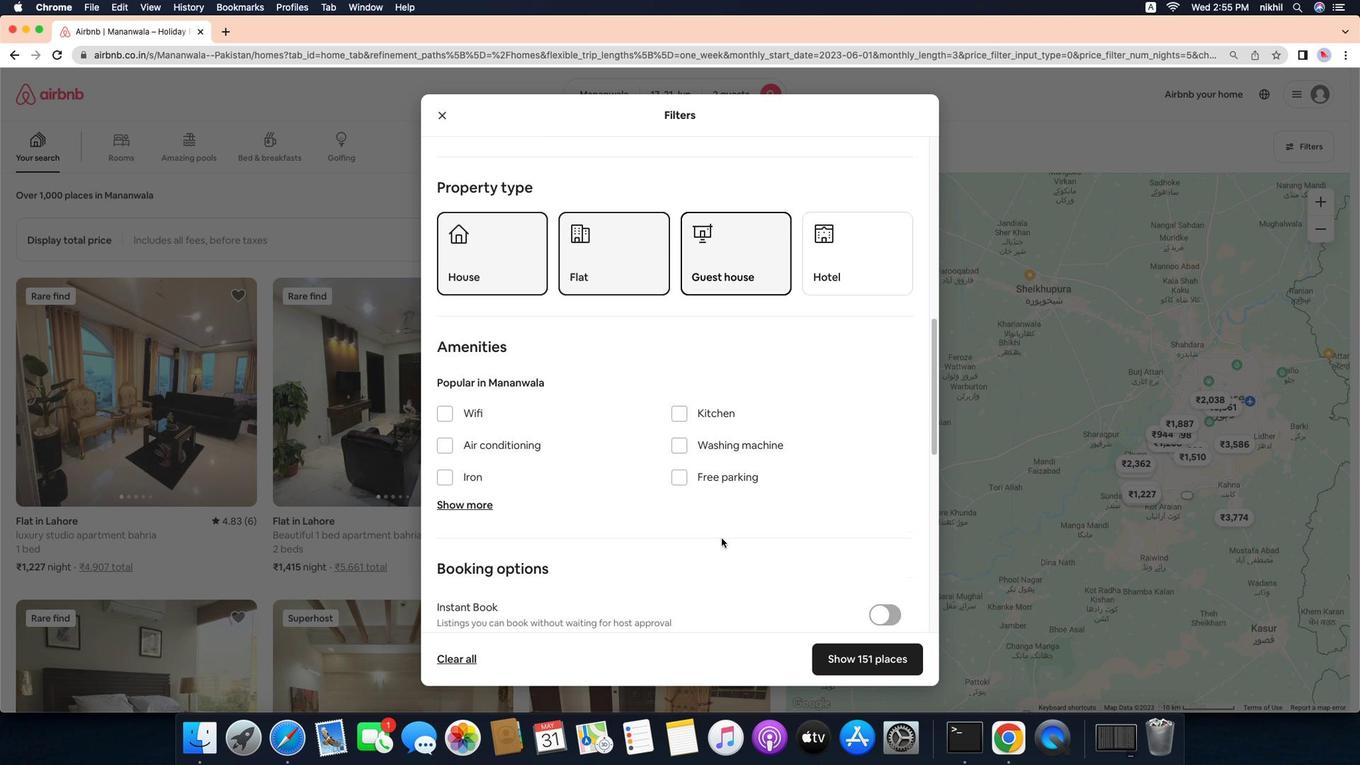 
Action: Mouse scrolled (647, 282) with delta (51, 685)
Screenshot: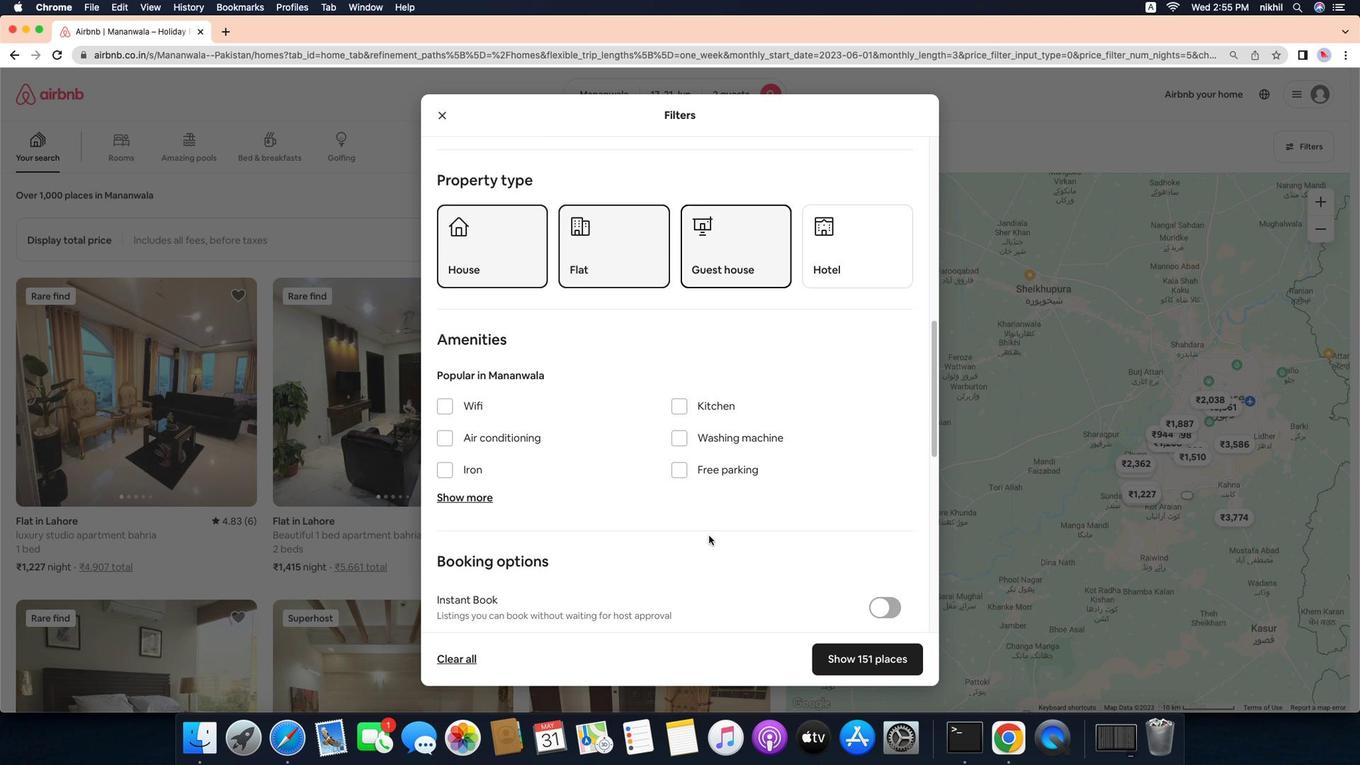 
Action: Mouse moved to (423, 383)
Screenshot: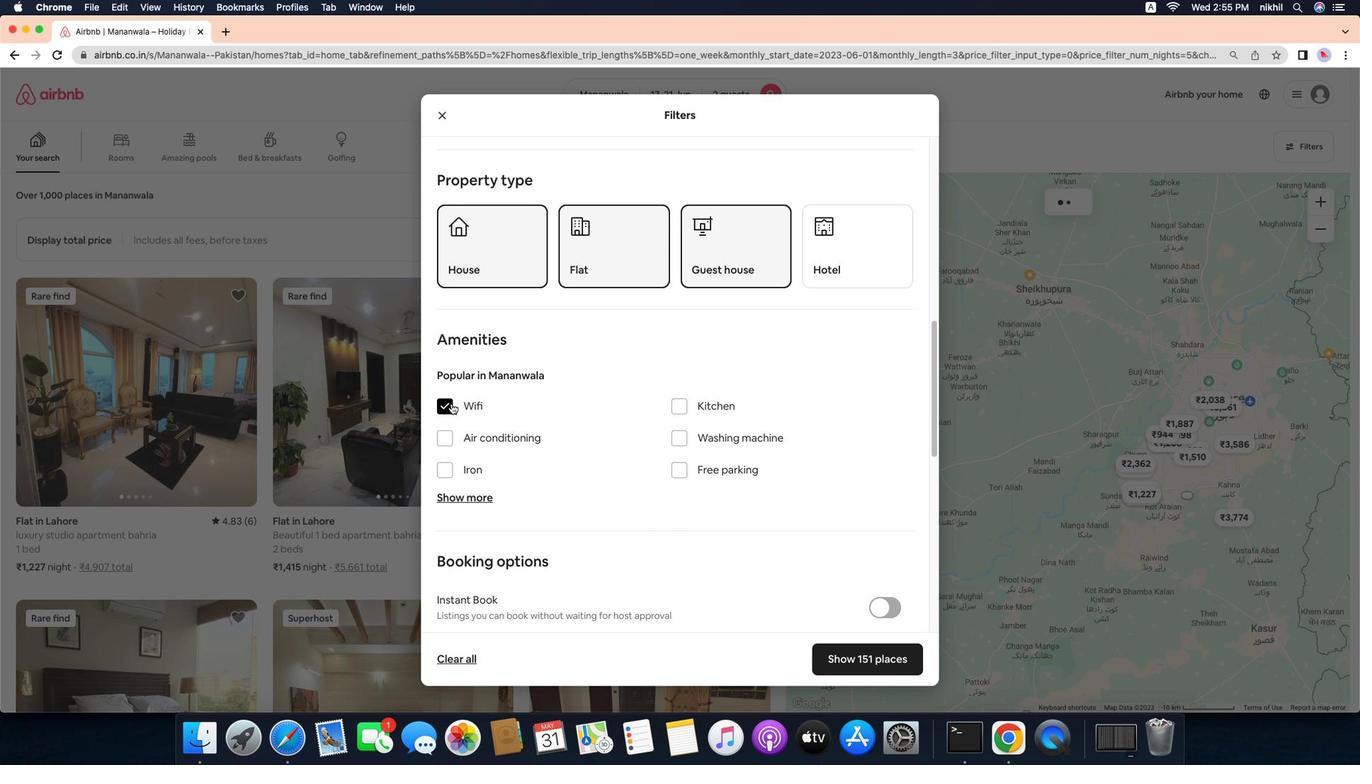 
Action: Mouse pressed left at (423, 383)
Screenshot: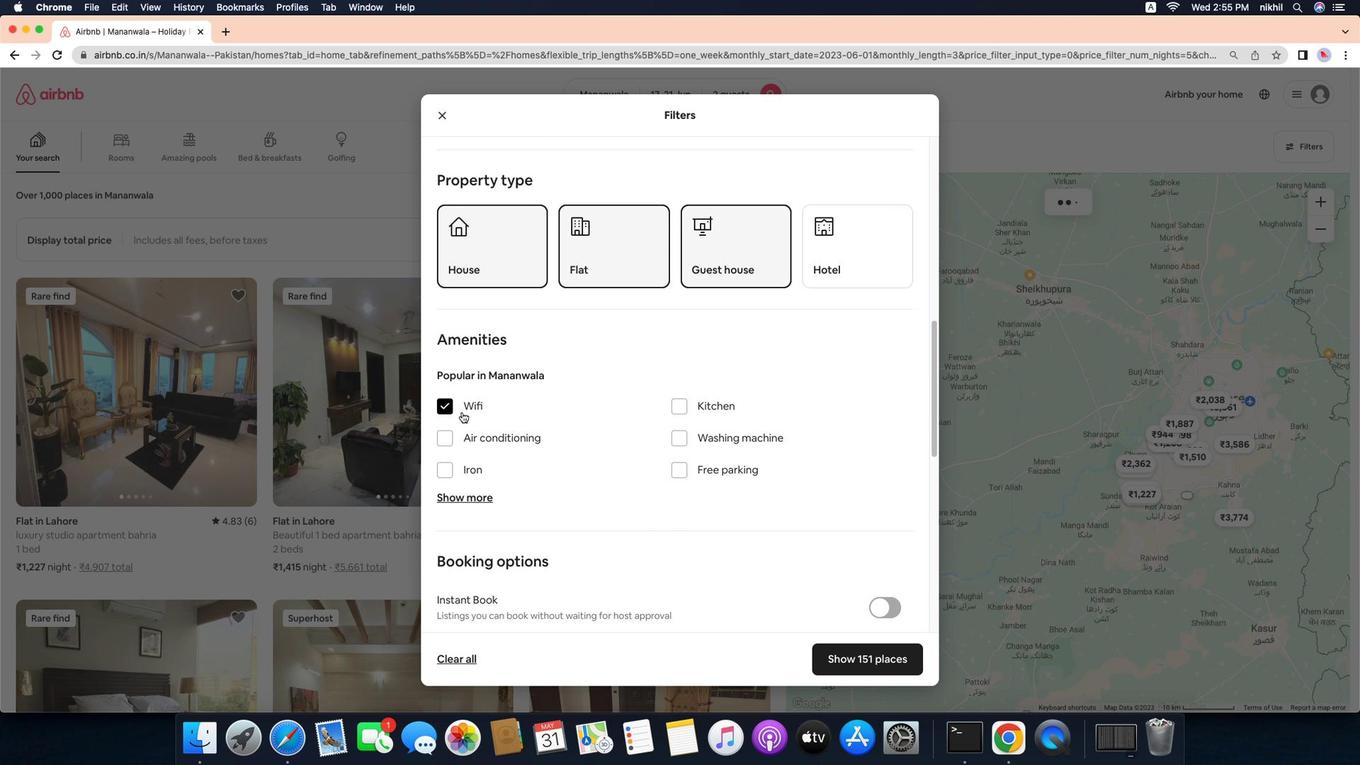 
Action: Mouse moved to (568, 332)
Screenshot: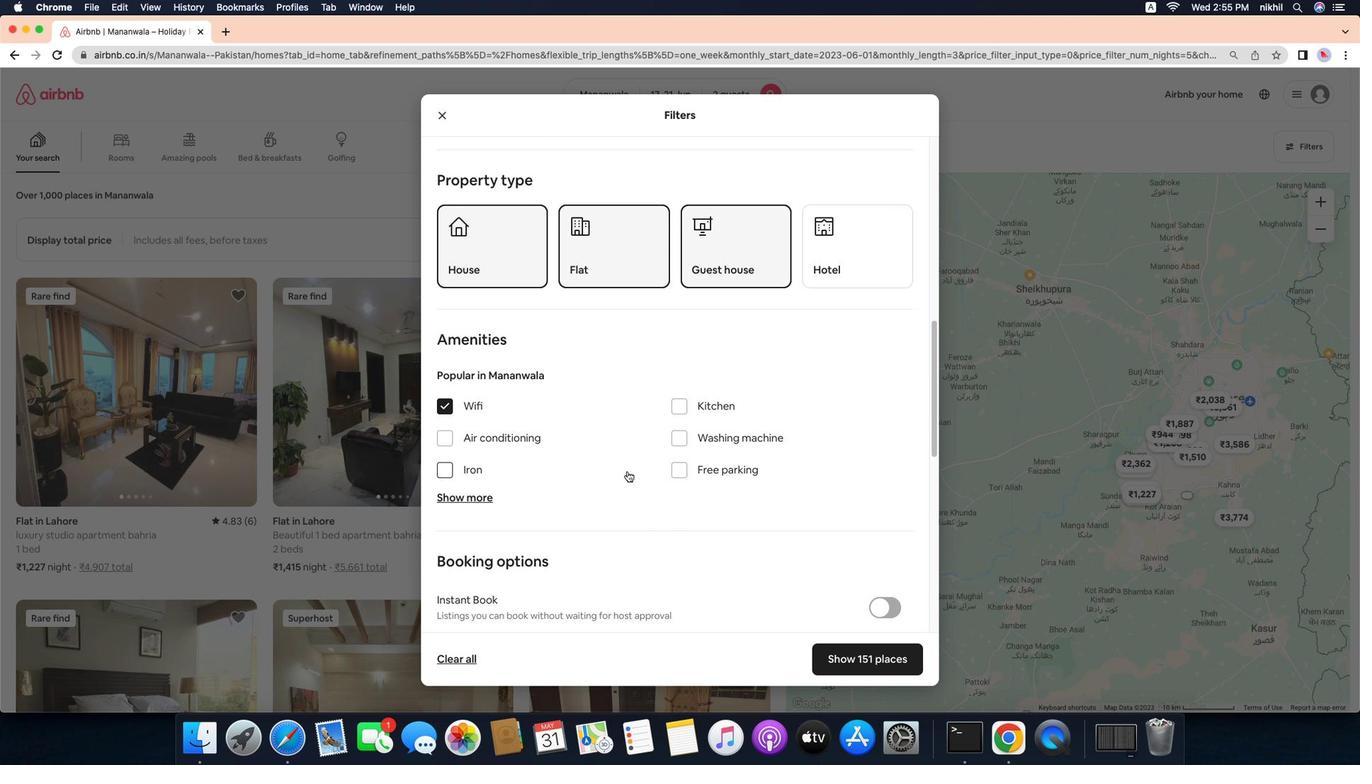 
Action: Mouse scrolled (568, 332) with delta (51, 684)
Screenshot: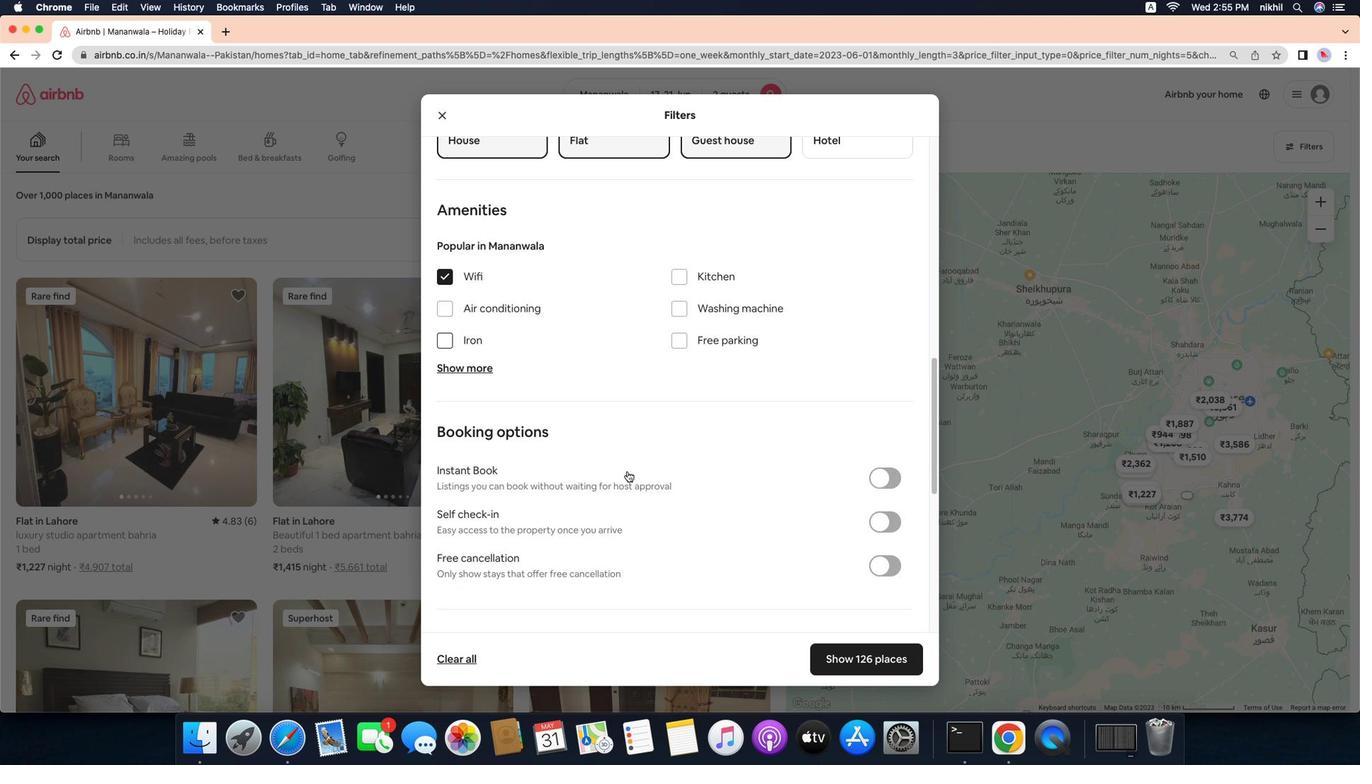 
Action: Mouse scrolled (568, 332) with delta (51, 684)
Screenshot: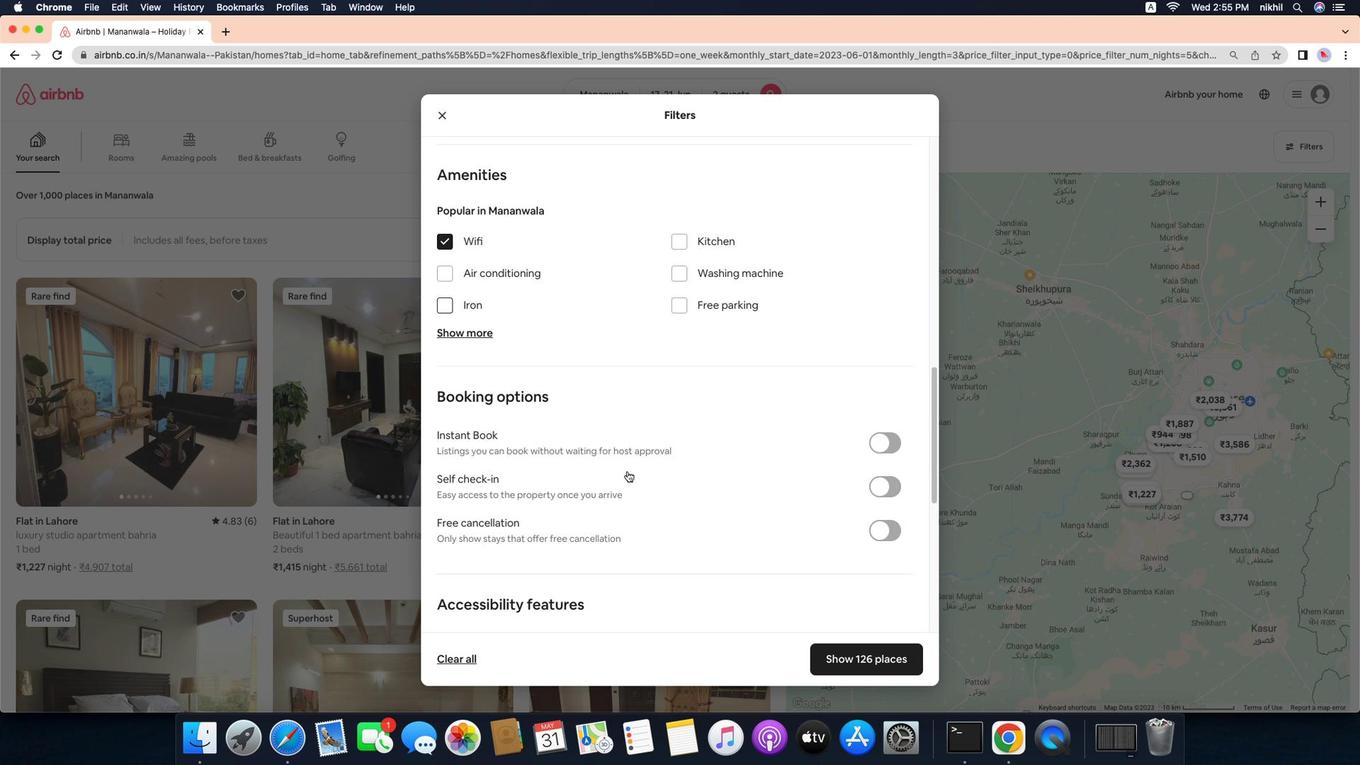 
Action: Mouse scrolled (568, 332) with delta (51, 685)
Screenshot: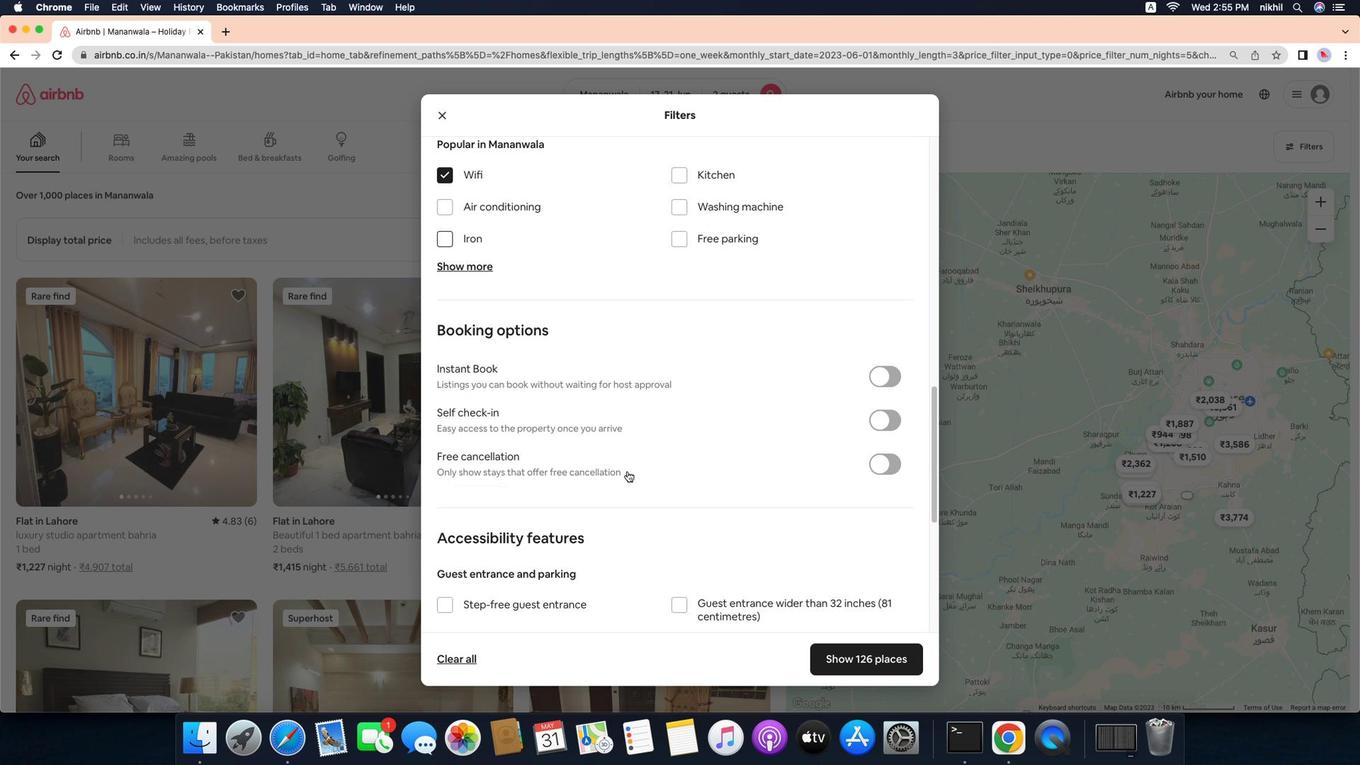 
Action: Mouse scrolled (568, 332) with delta (51, 685)
Screenshot: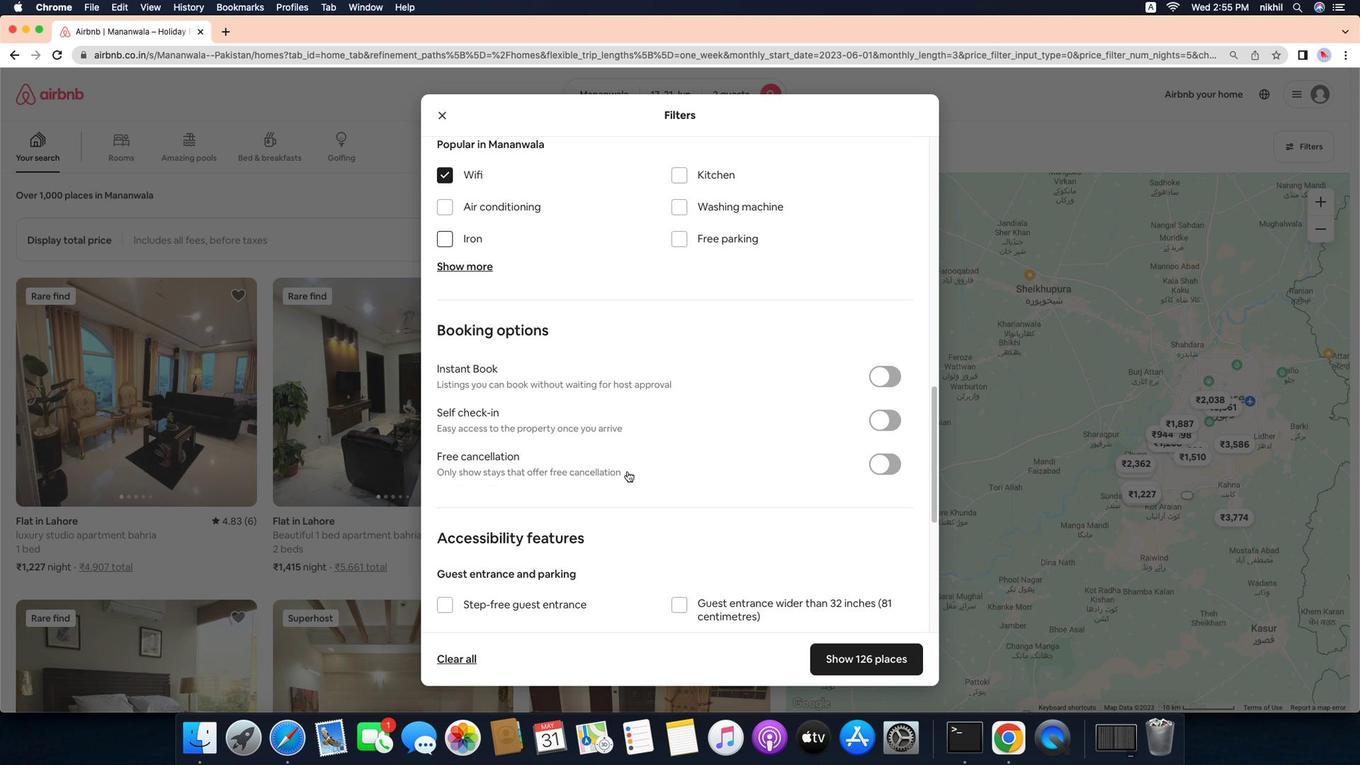 
Action: Mouse moved to (782, 369)
Screenshot: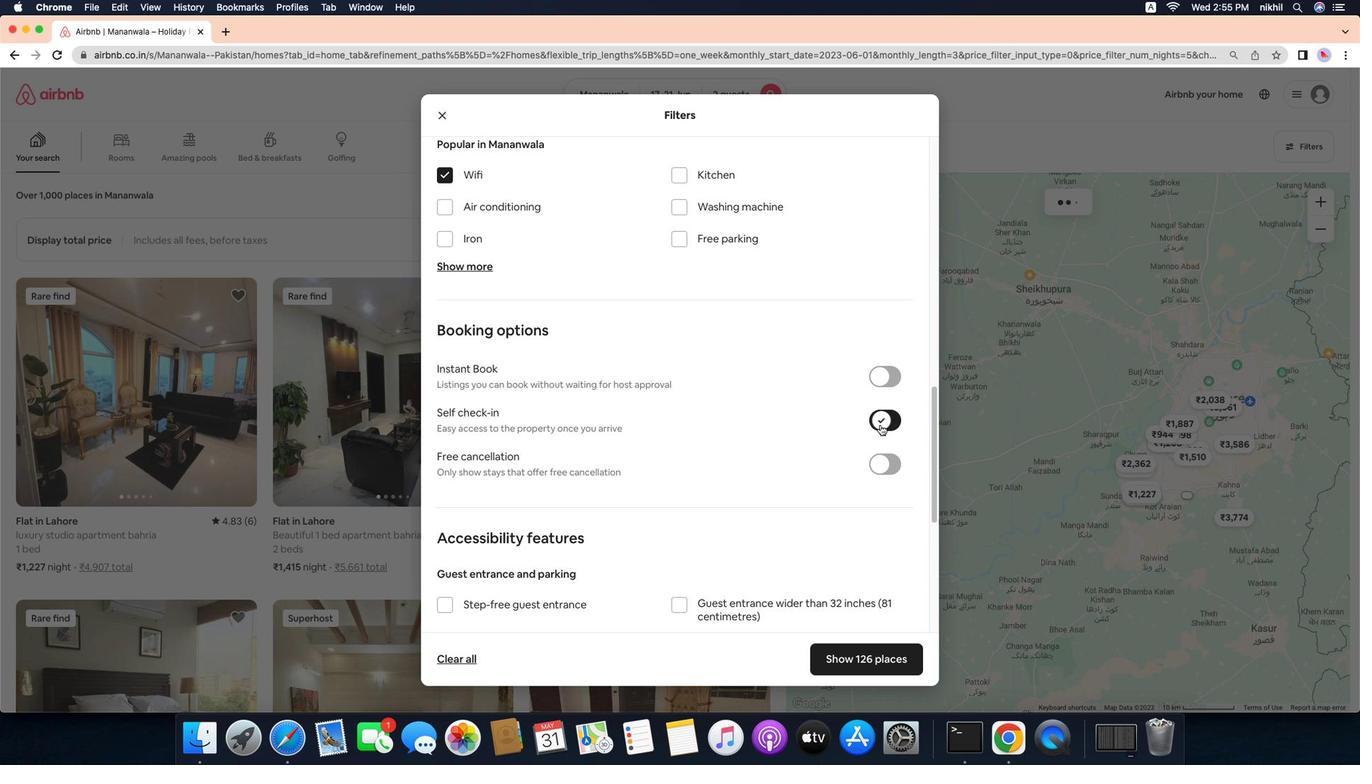 
Action: Mouse pressed left at (782, 369)
Screenshot: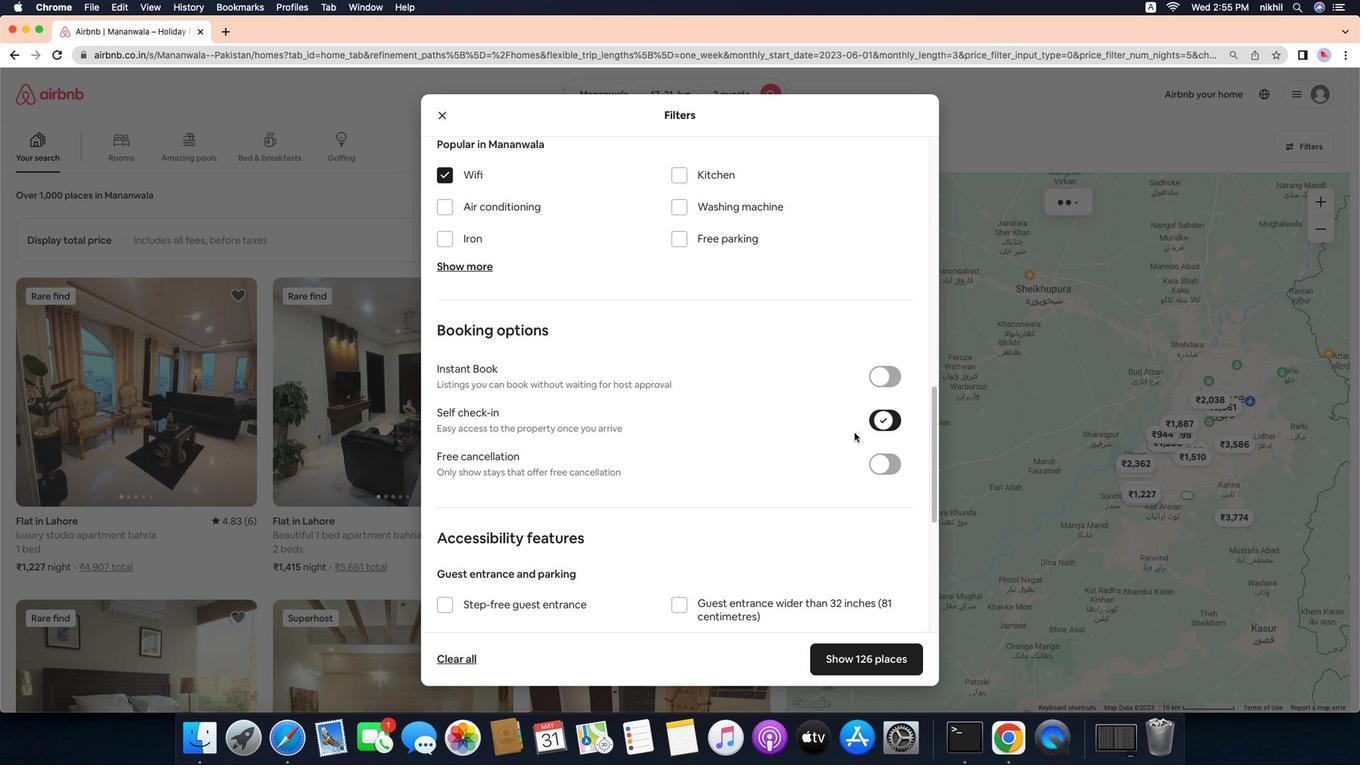 
Action: Mouse moved to (610, 319)
Screenshot: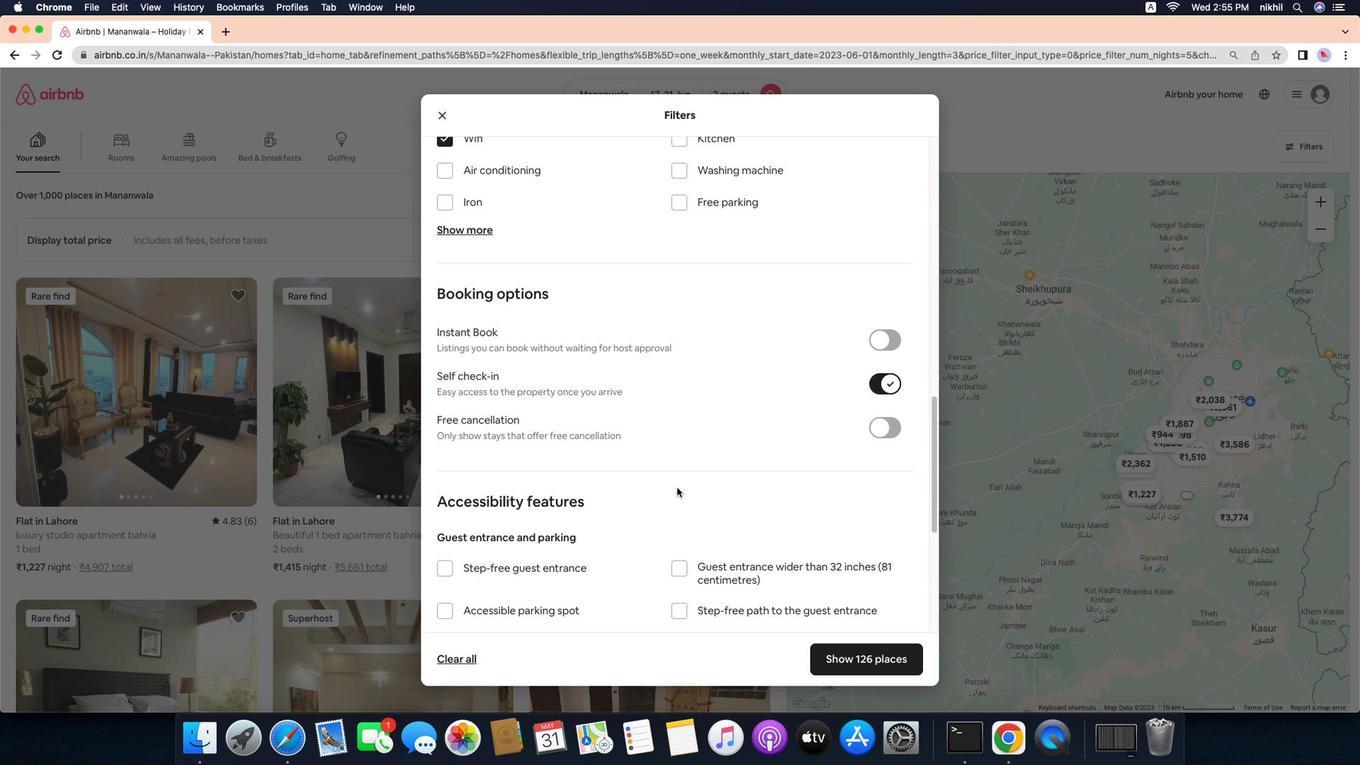 
Action: Mouse scrolled (610, 319) with delta (51, 684)
Screenshot: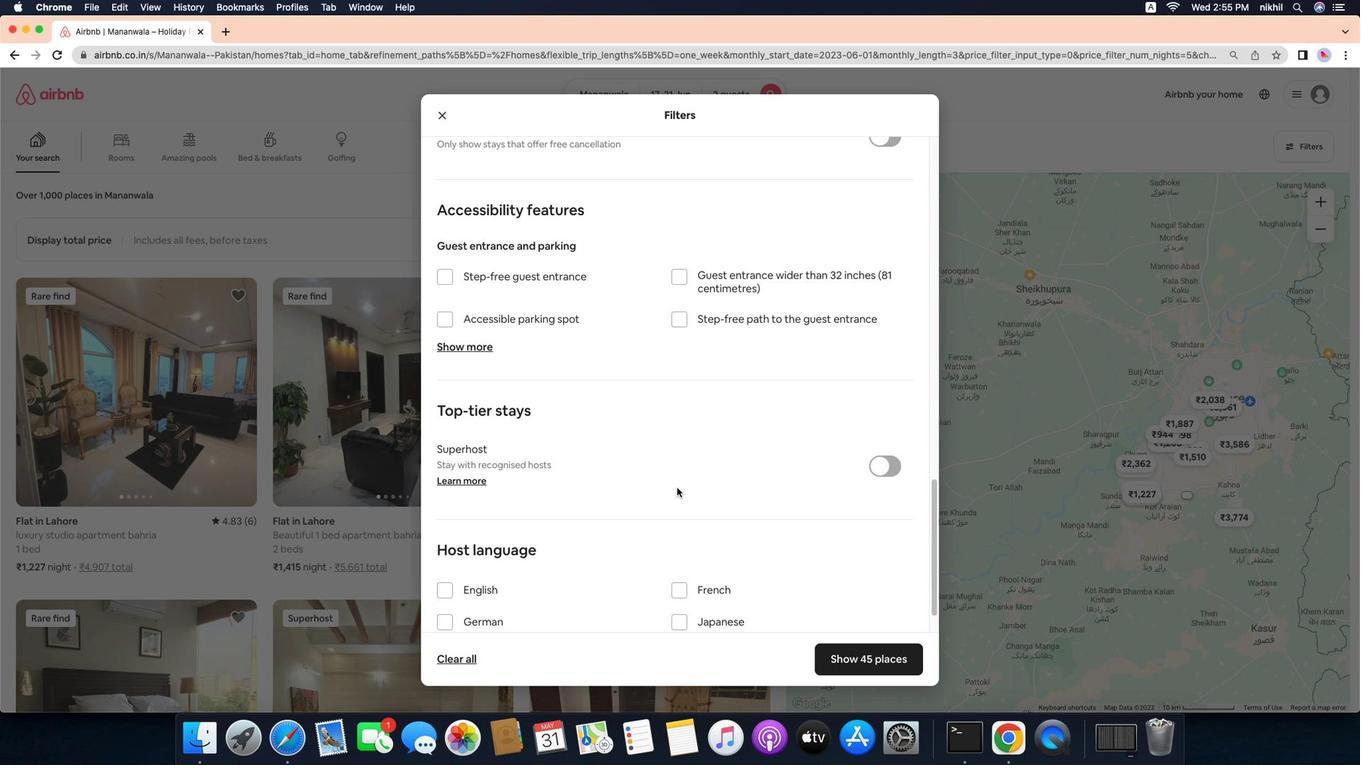 
Action: Mouse scrolled (610, 319) with delta (51, 684)
Screenshot: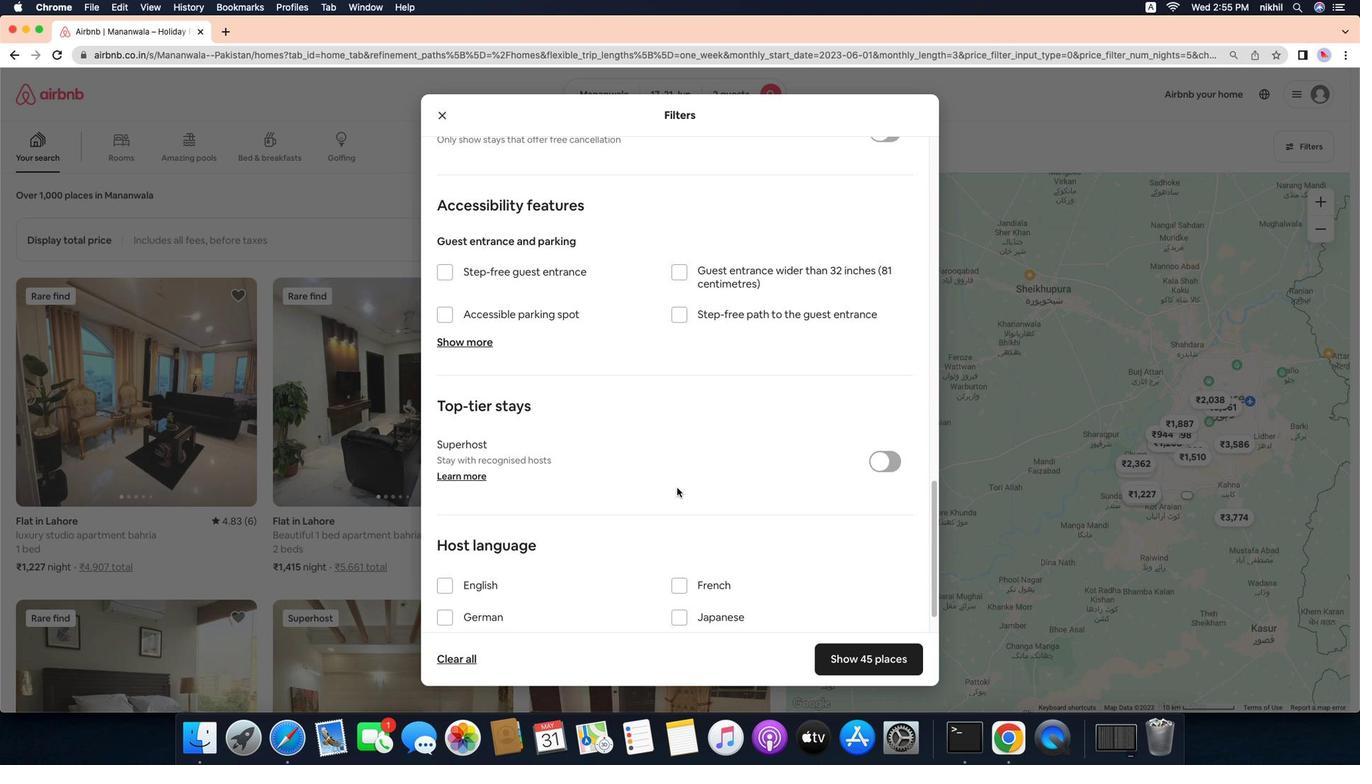 
Action: Mouse moved to (610, 319)
Screenshot: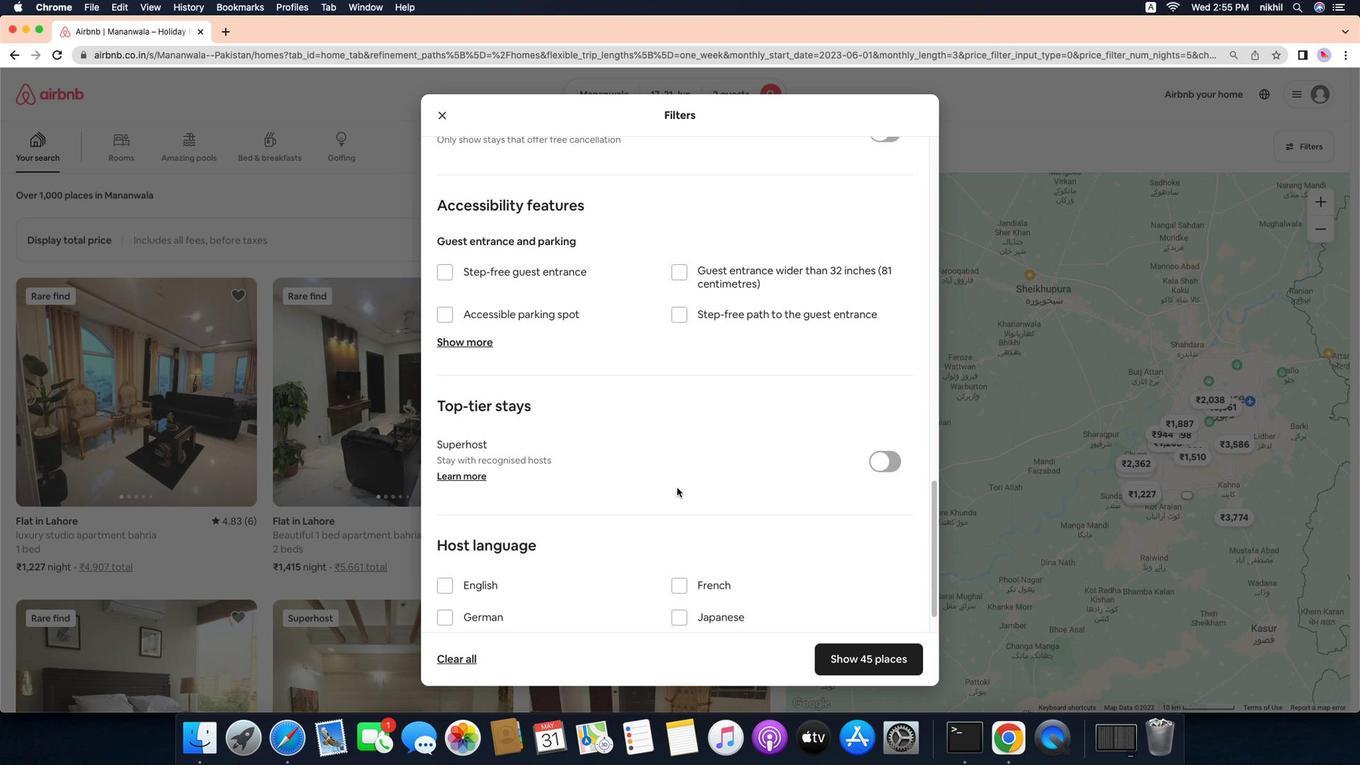 
Action: Mouse scrolled (610, 319) with delta (51, 685)
Screenshot: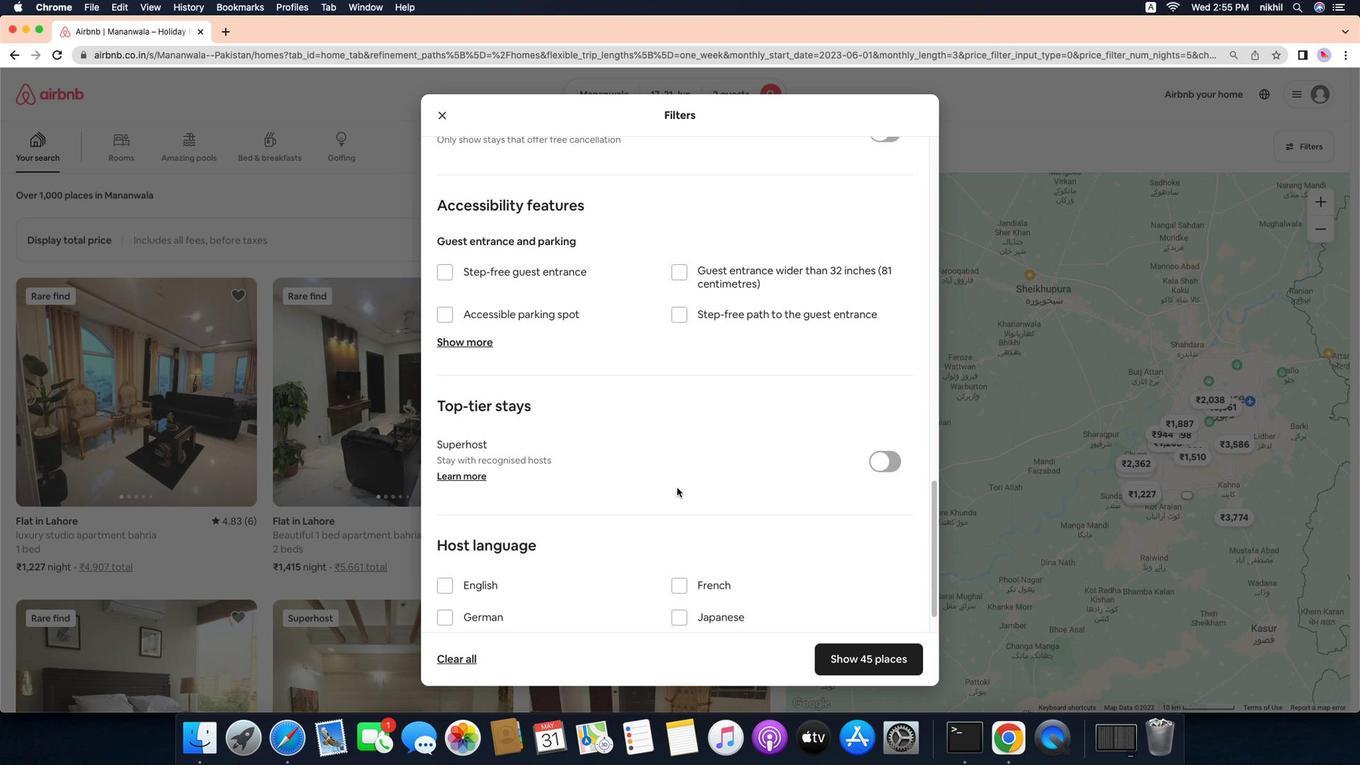 
Action: Mouse moved to (610, 319)
Screenshot: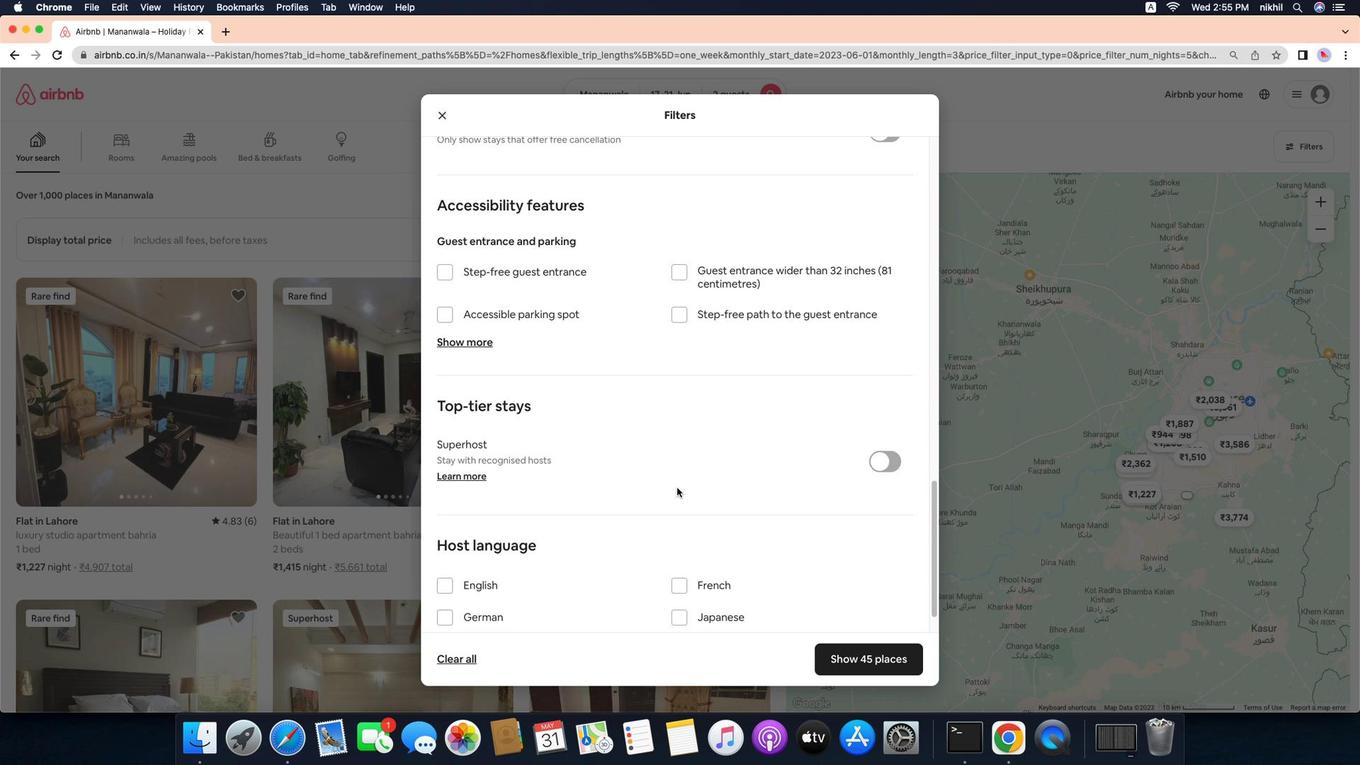 
Action: Mouse scrolled (610, 319) with delta (51, 686)
Screenshot: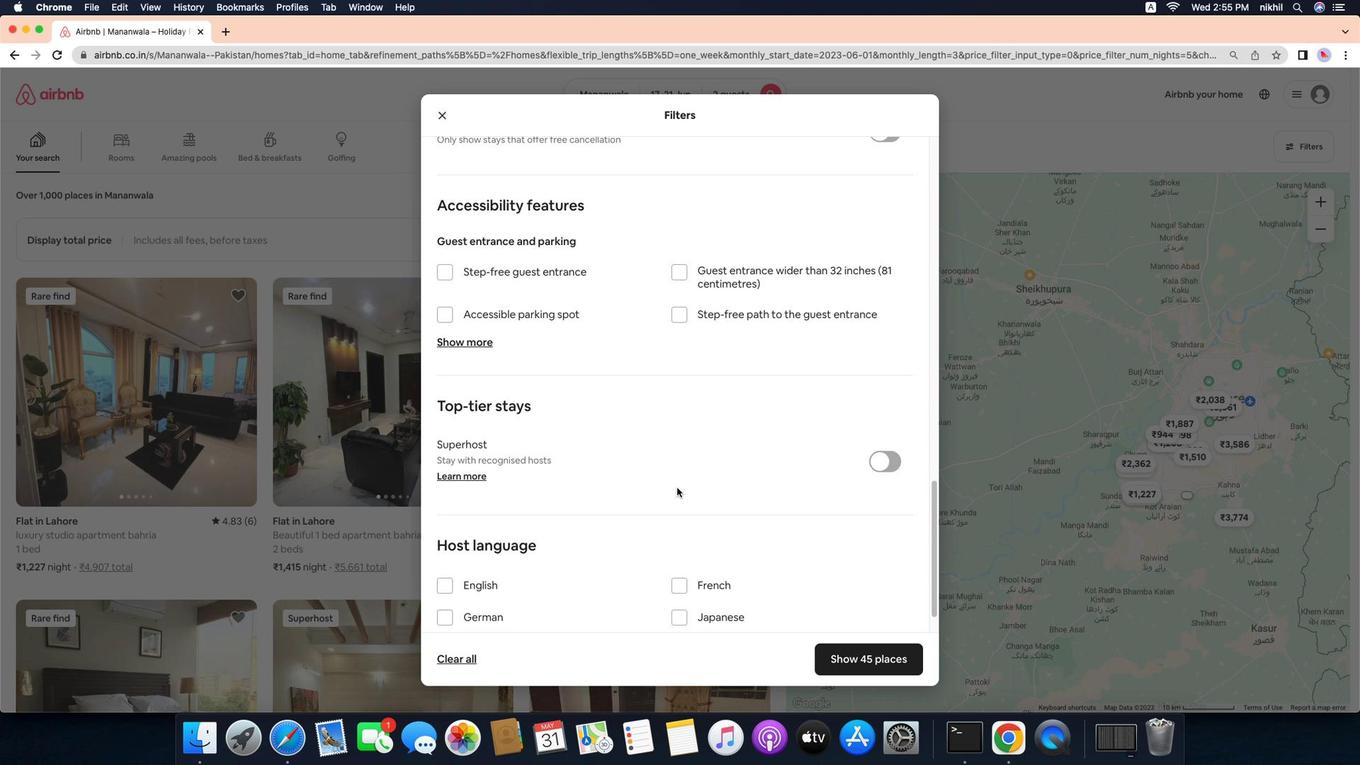 
Action: Mouse moved to (610, 320)
Screenshot: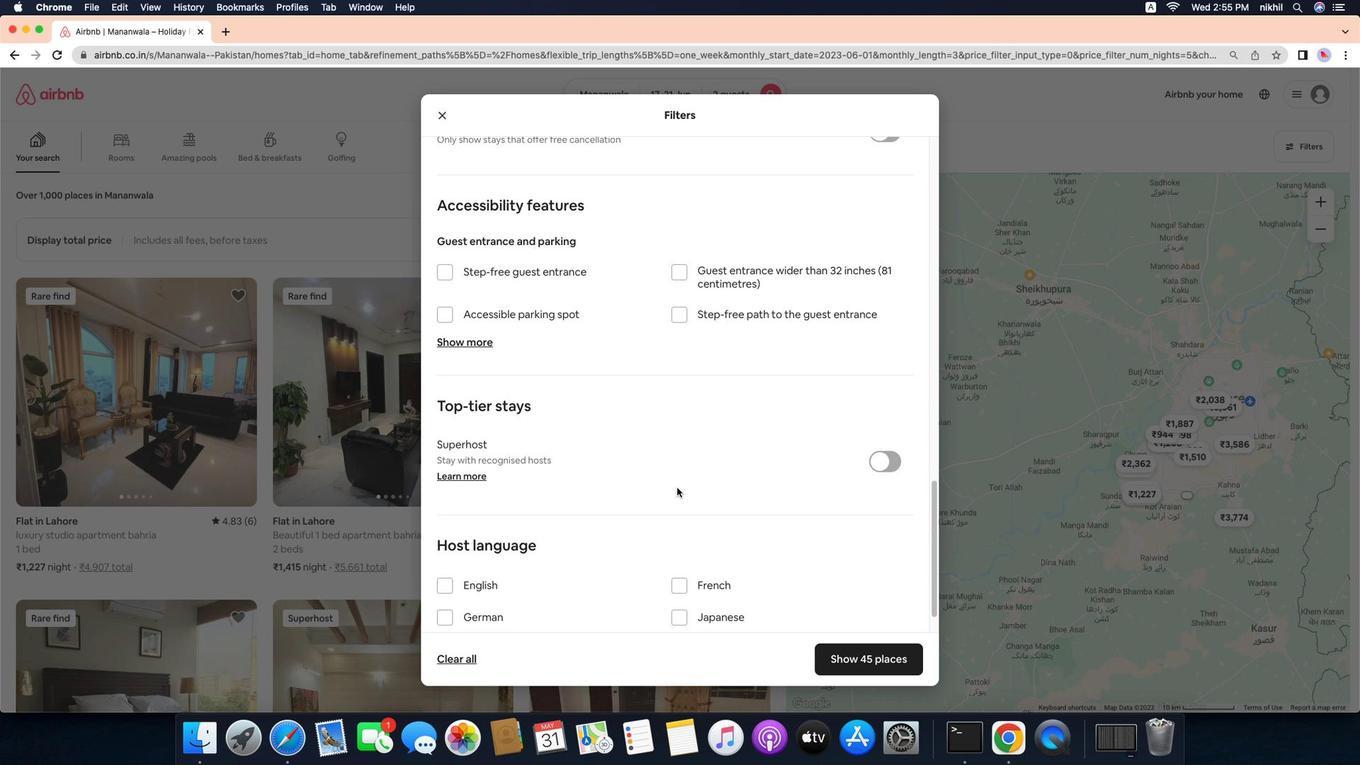 
Action: Mouse scrolled (610, 320) with delta (51, 684)
Screenshot: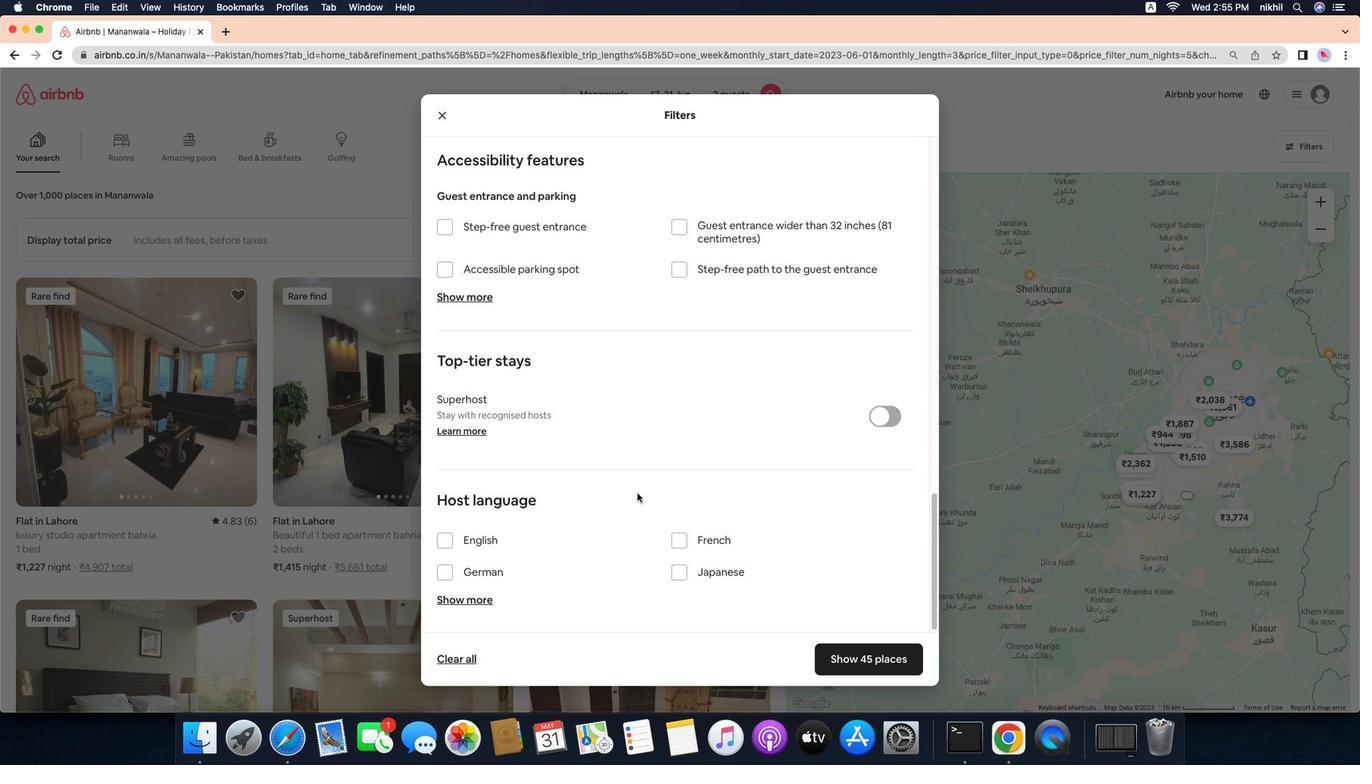 
Action: Mouse scrolled (610, 320) with delta (51, 684)
Screenshot: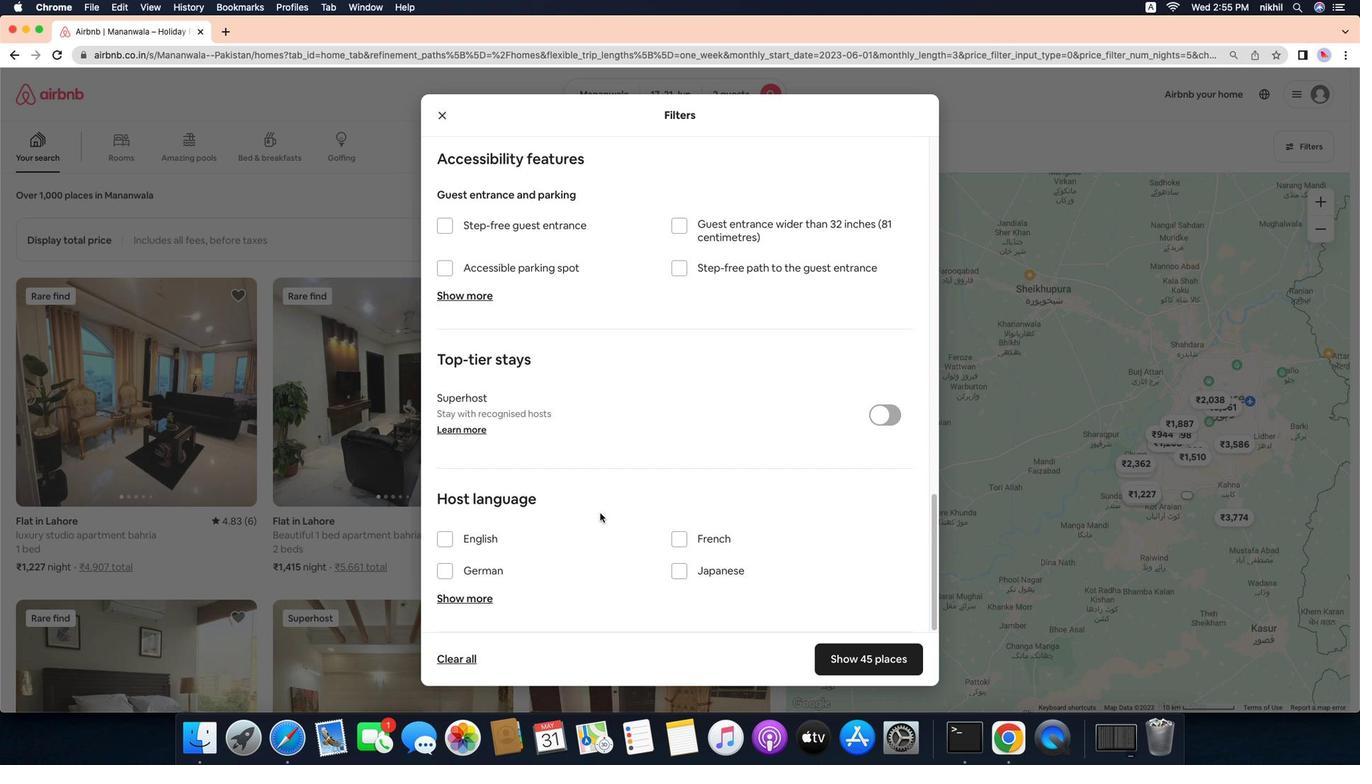 
Action: Mouse scrolled (610, 320) with delta (51, 685)
Screenshot: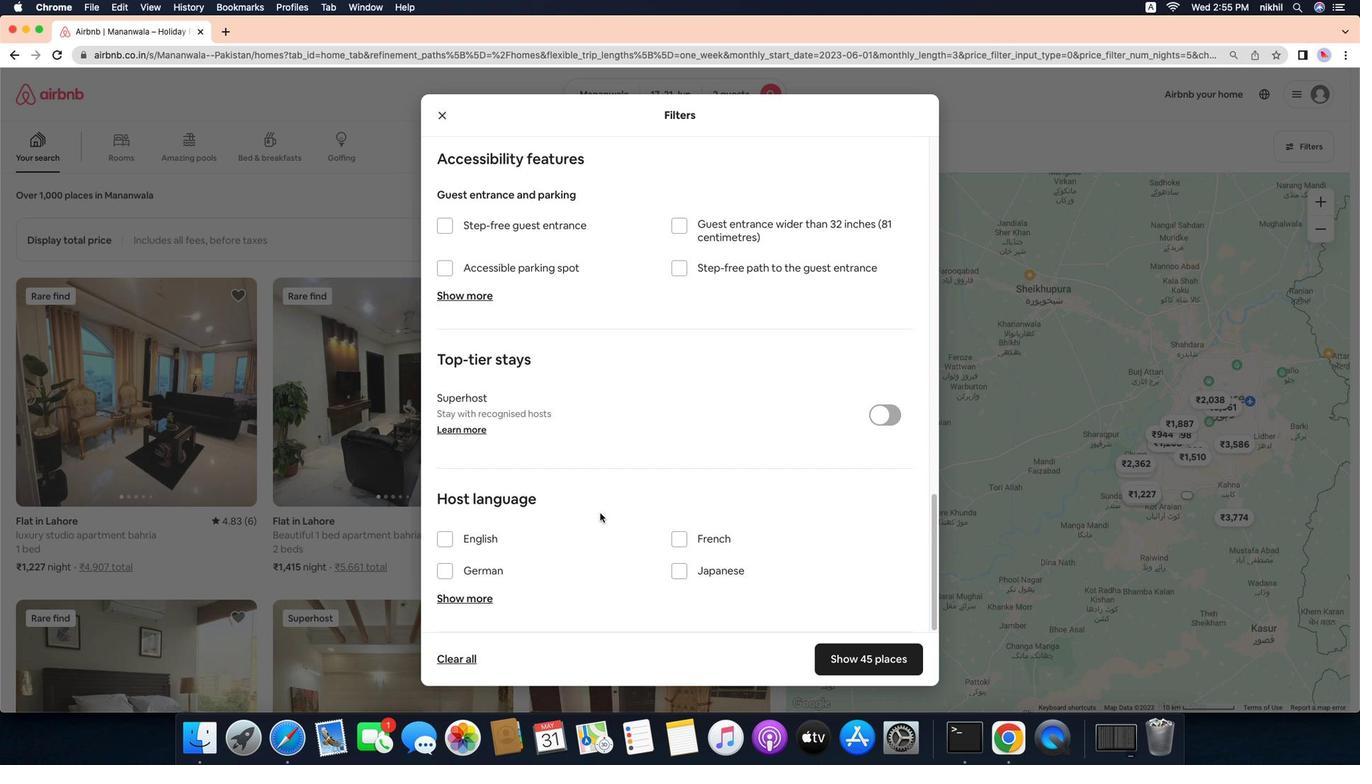 
Action: Mouse moved to (419, 283)
Screenshot: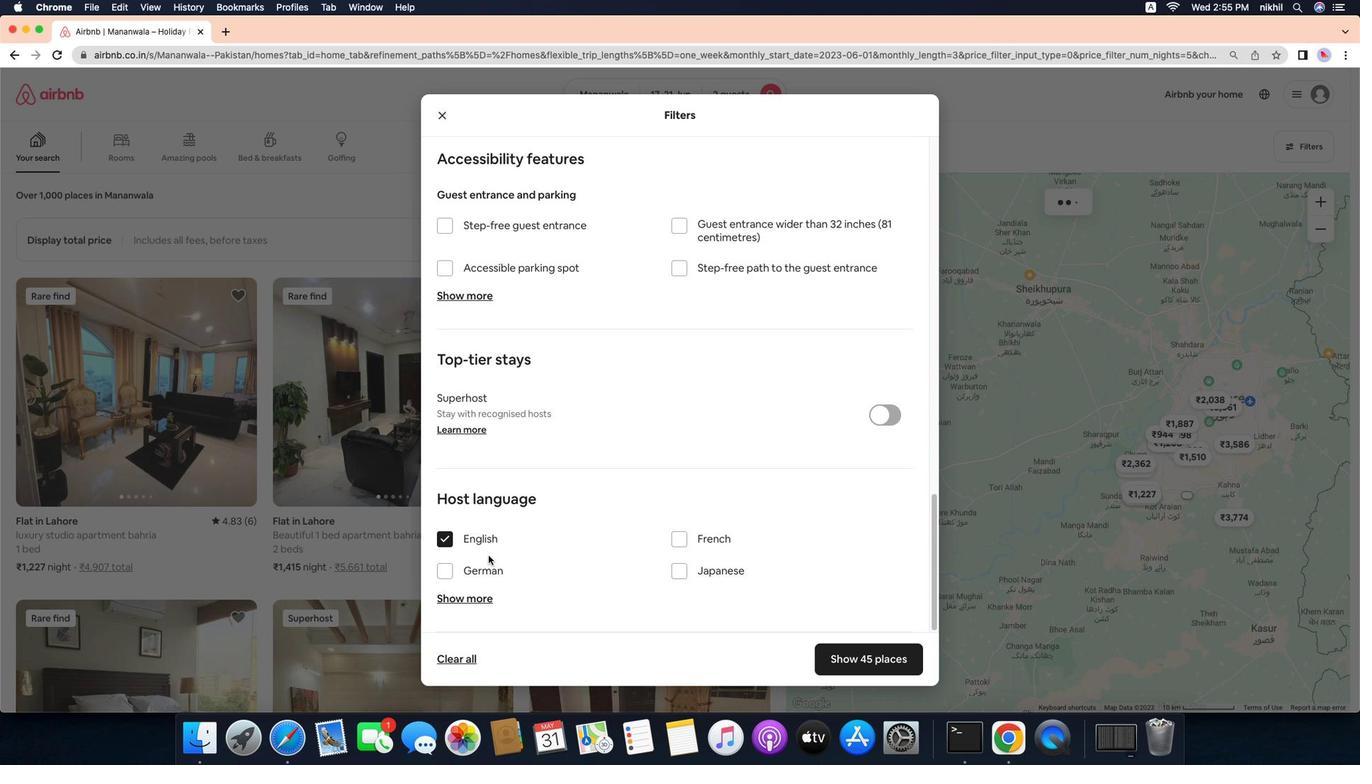 
Action: Mouse pressed left at (419, 283)
Screenshot: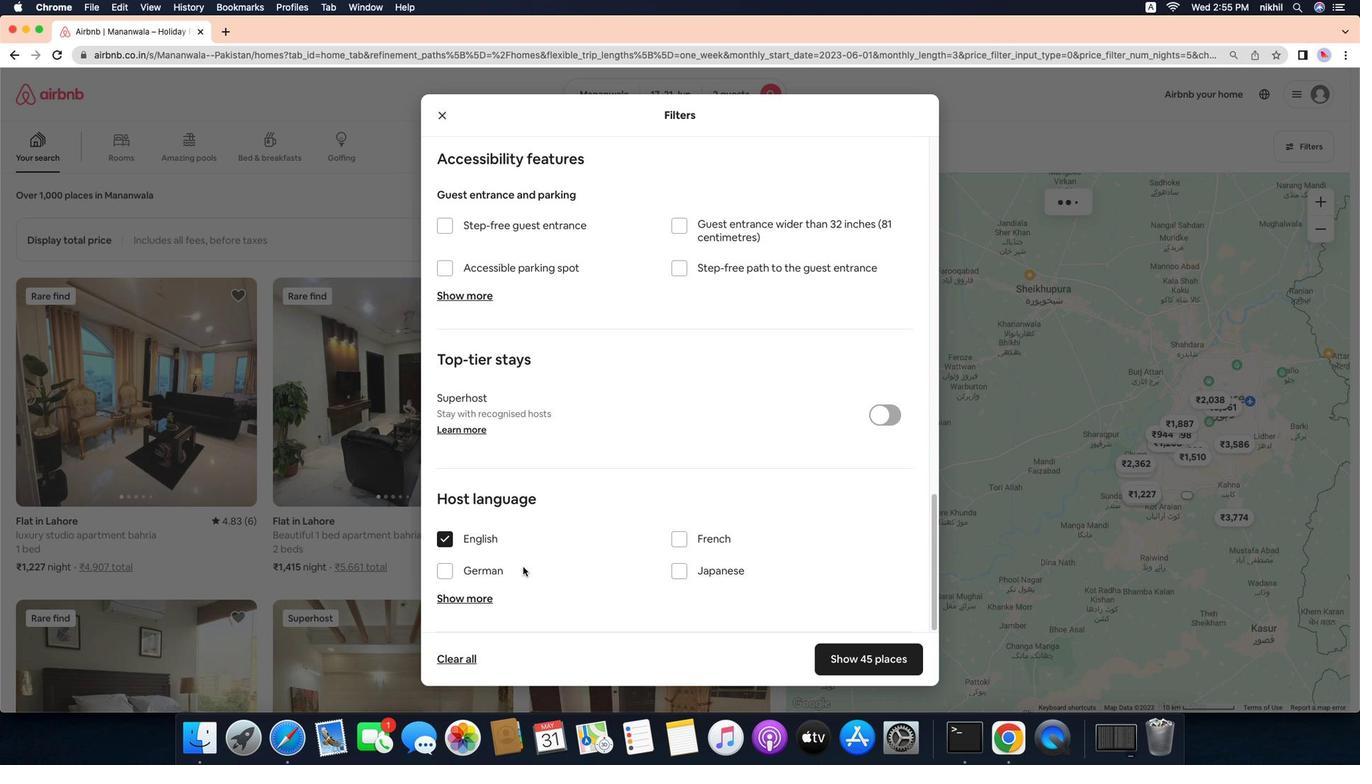 
Action: Mouse moved to (777, 196)
Screenshot: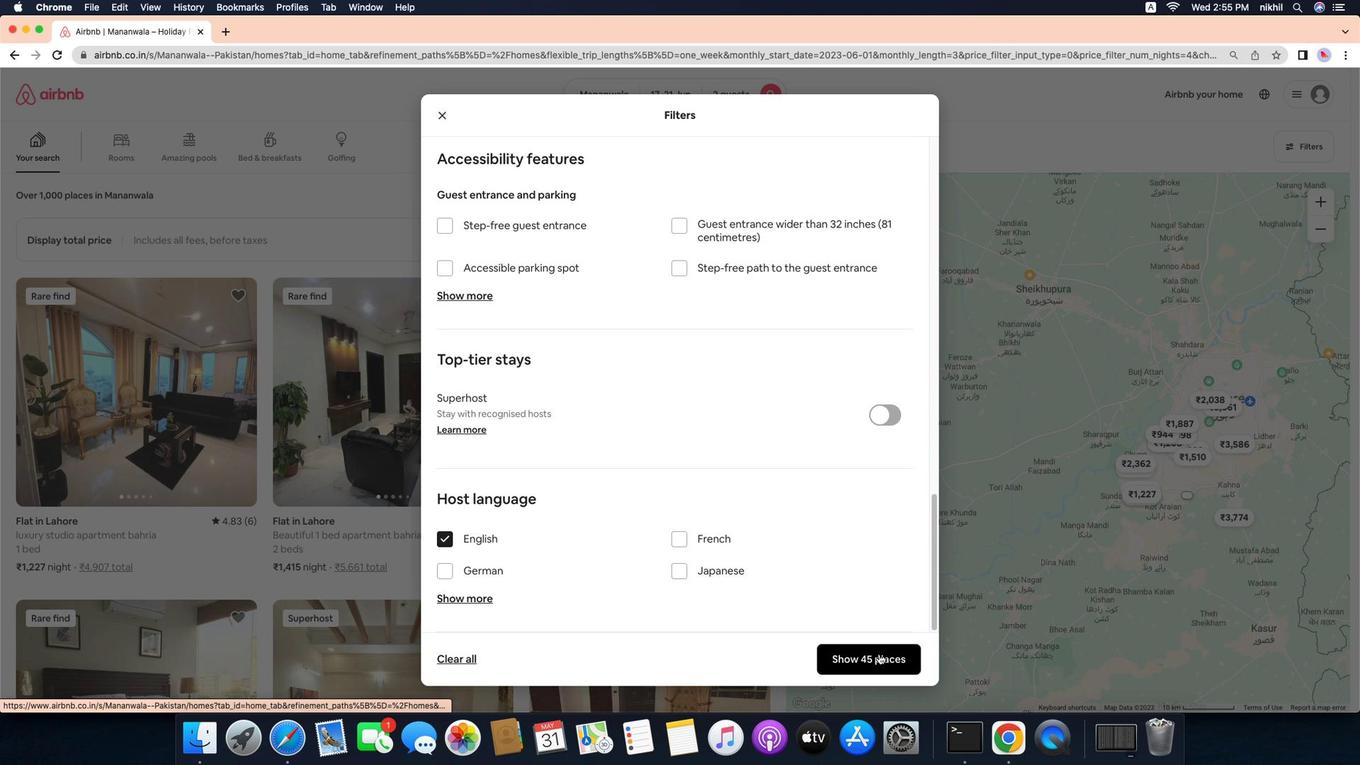 
Action: Mouse pressed left at (777, 196)
Screenshot: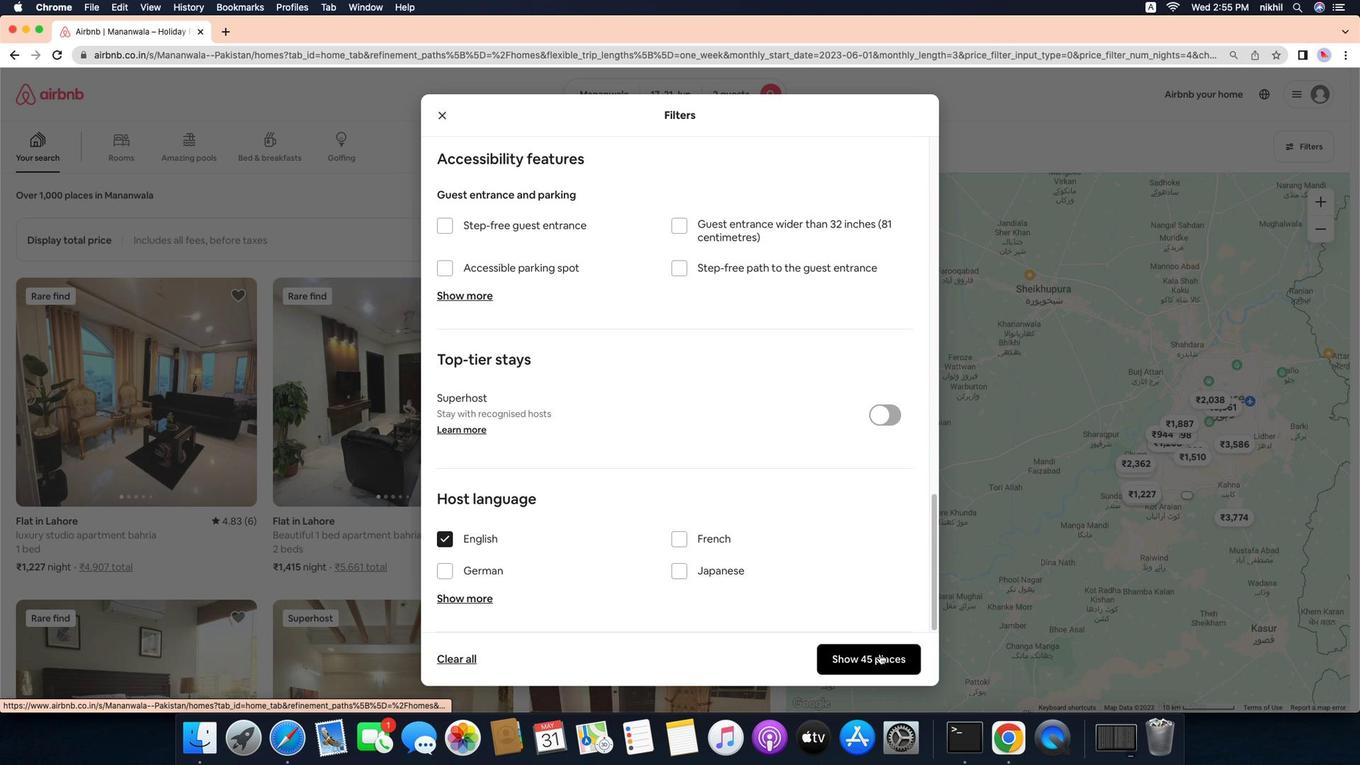 
Action: Mouse moved to (631, 530)
Screenshot: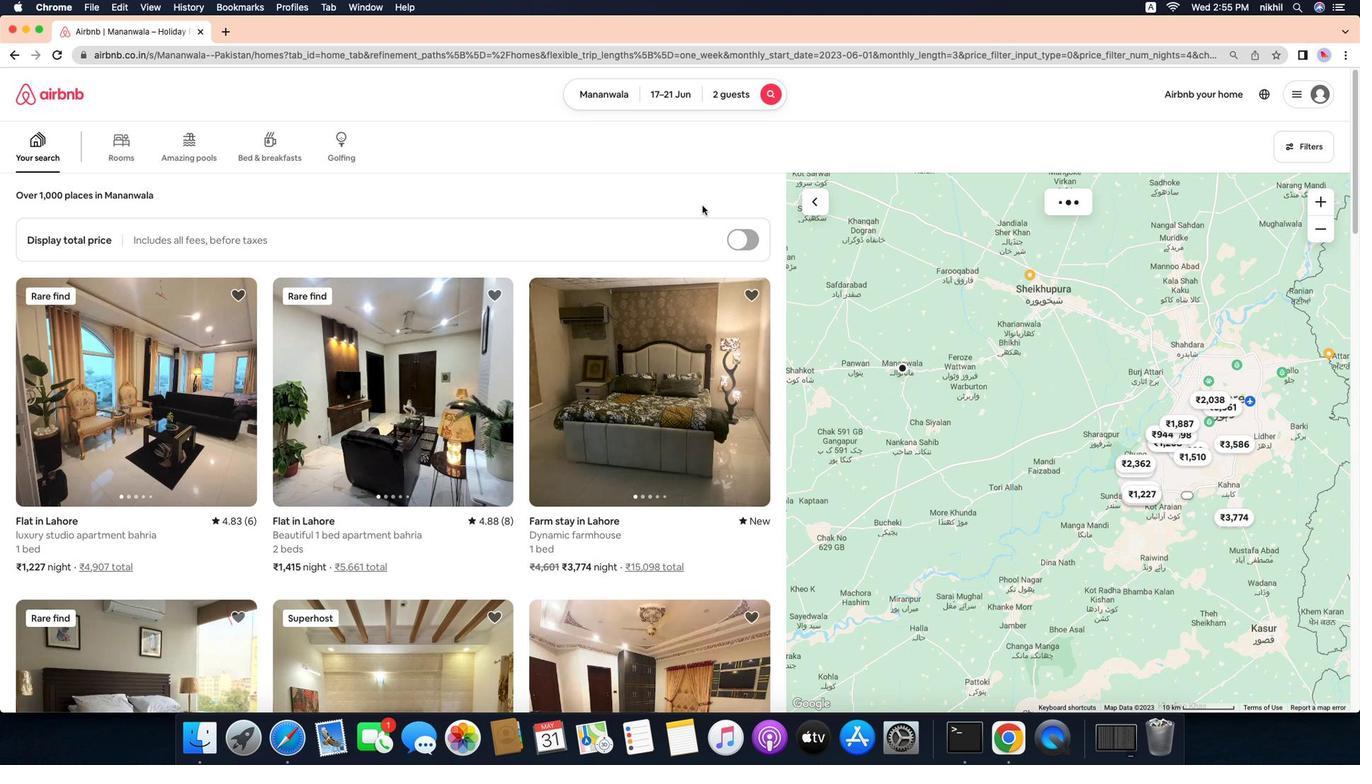 
